 Task: Add a signature Mario Parker containing Best wishes for a happy National Human Trafficking Awareness Day, Mario Parker to email address softage.6@softage.net and add a folder Vendor contracts
Action: Mouse moved to (134, 122)
Screenshot: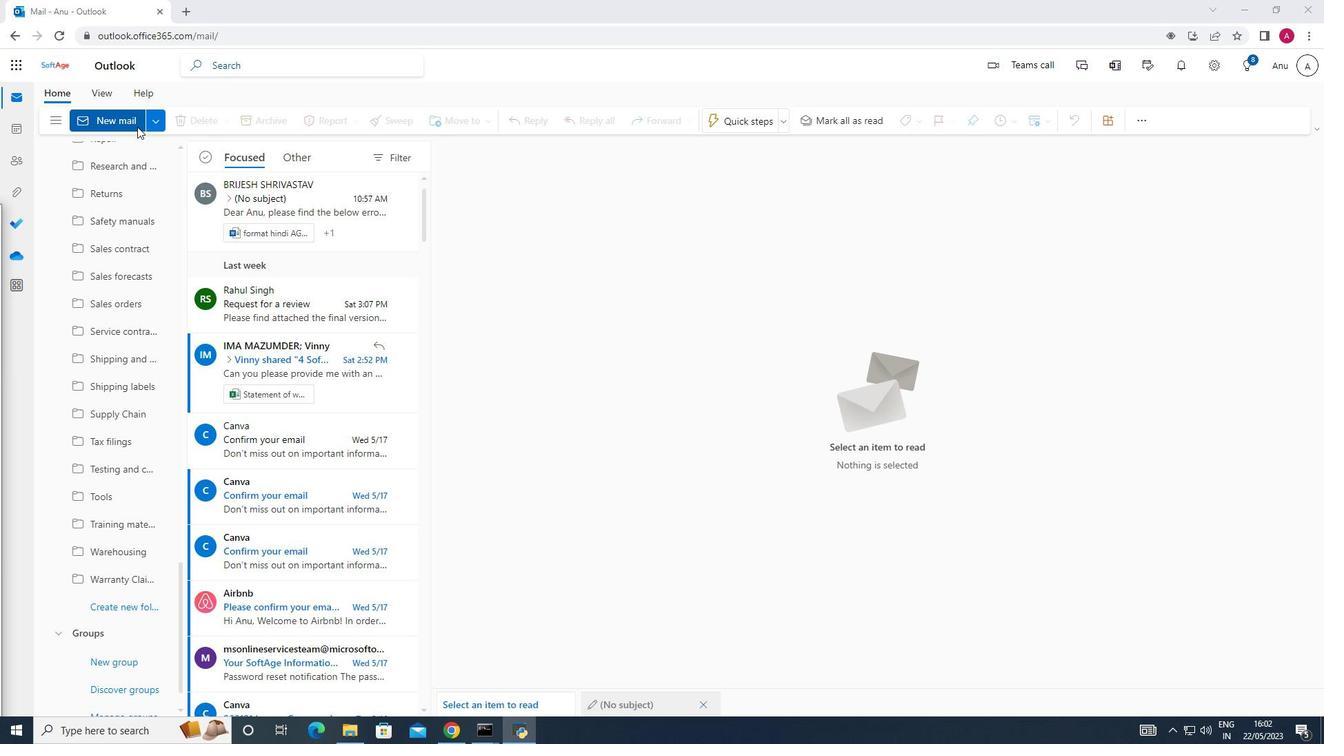 
Action: Mouse pressed left at (134, 122)
Screenshot: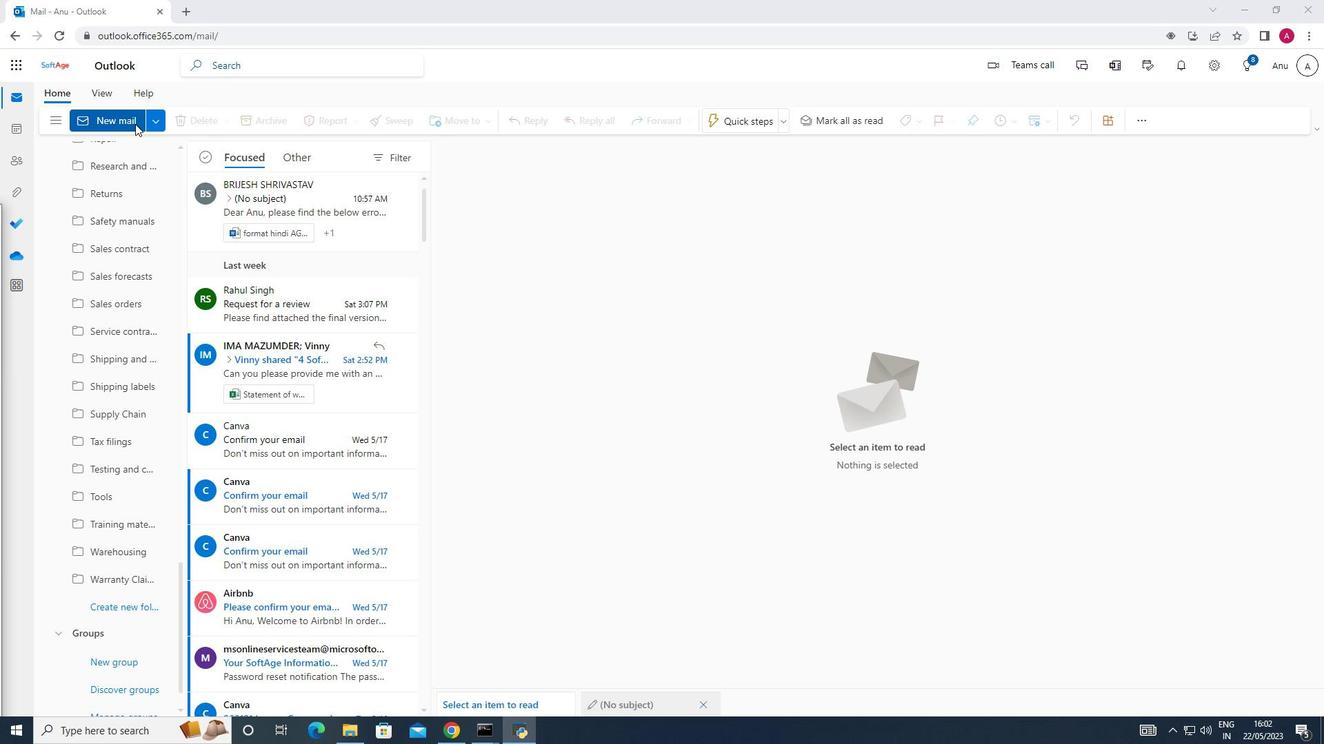 
Action: Mouse moved to (942, 117)
Screenshot: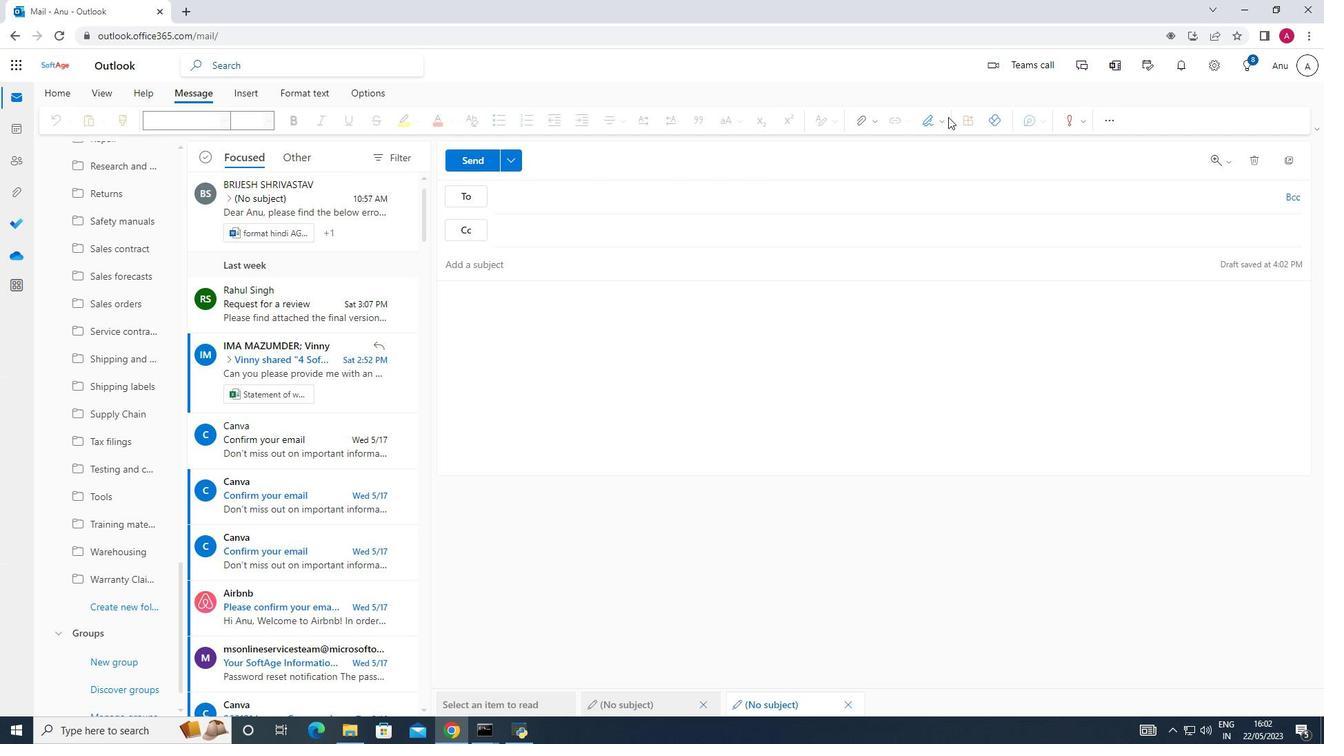 
Action: Mouse pressed left at (942, 117)
Screenshot: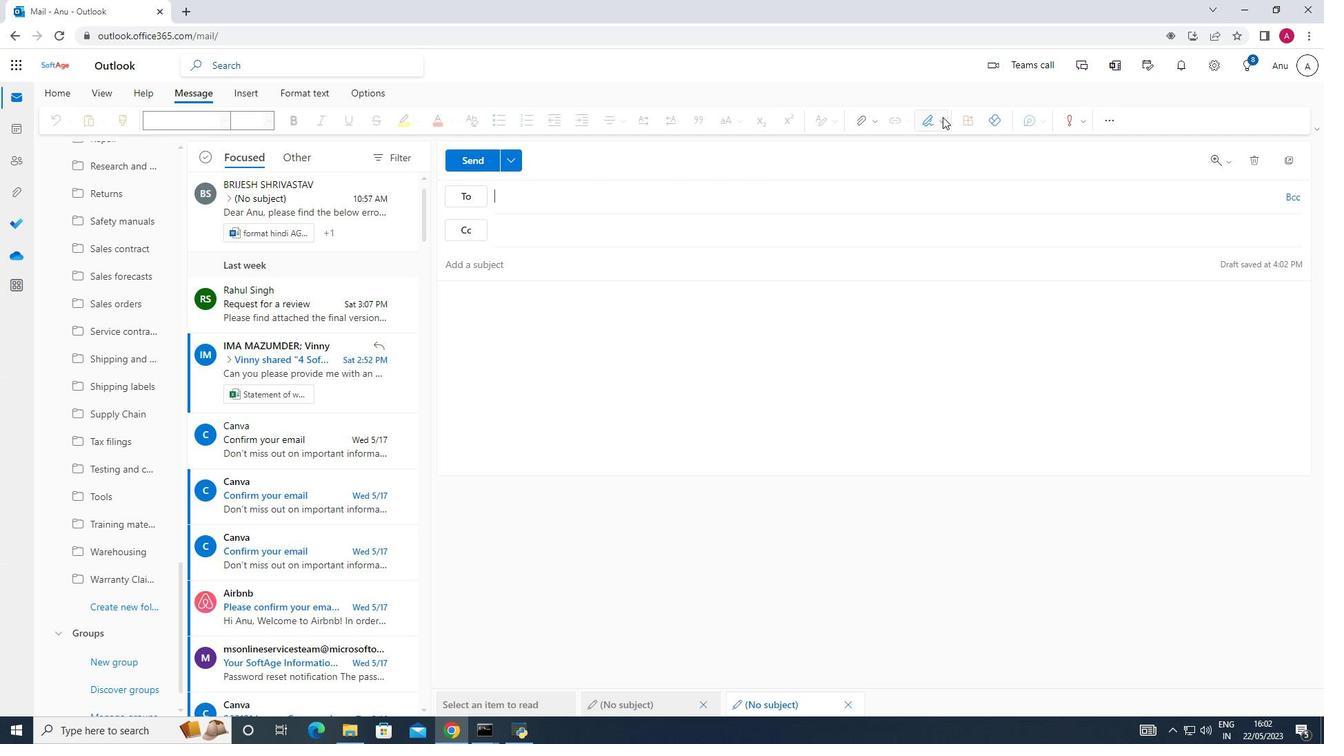 
Action: Mouse moved to (917, 173)
Screenshot: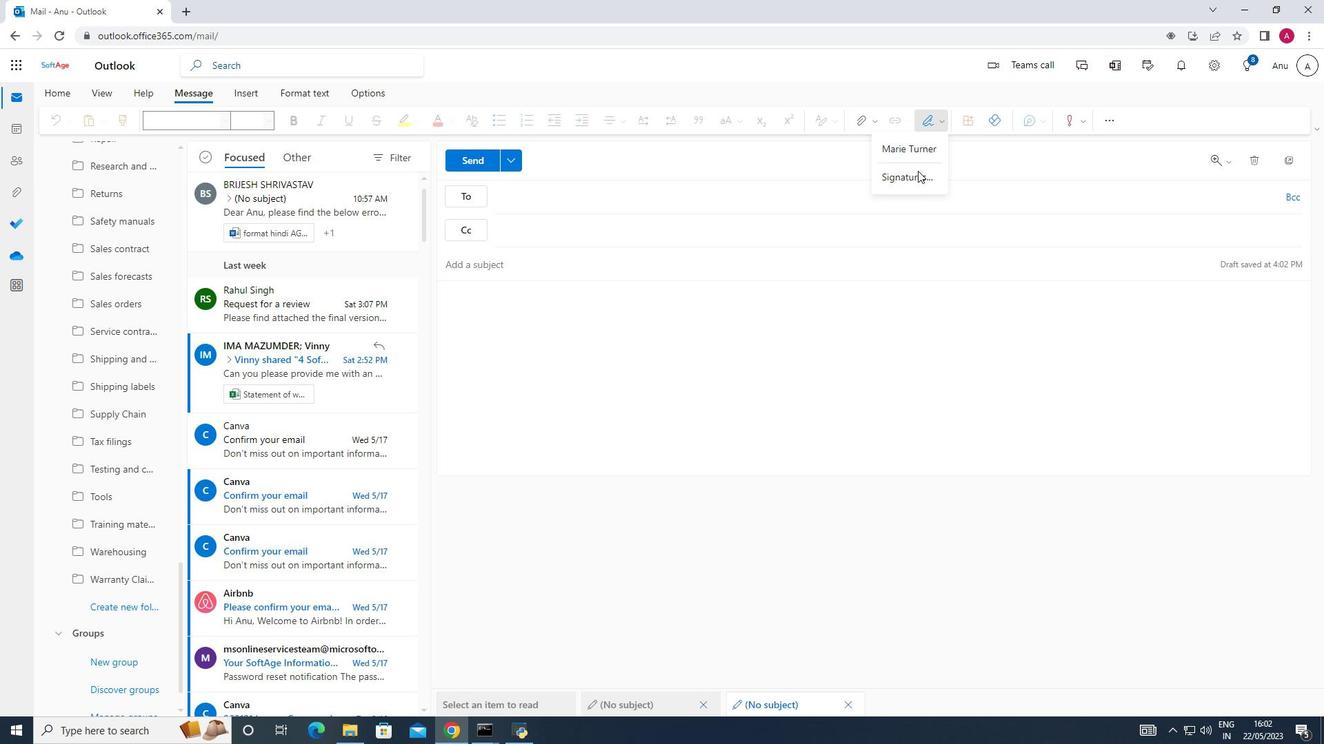 
Action: Mouse pressed left at (917, 173)
Screenshot: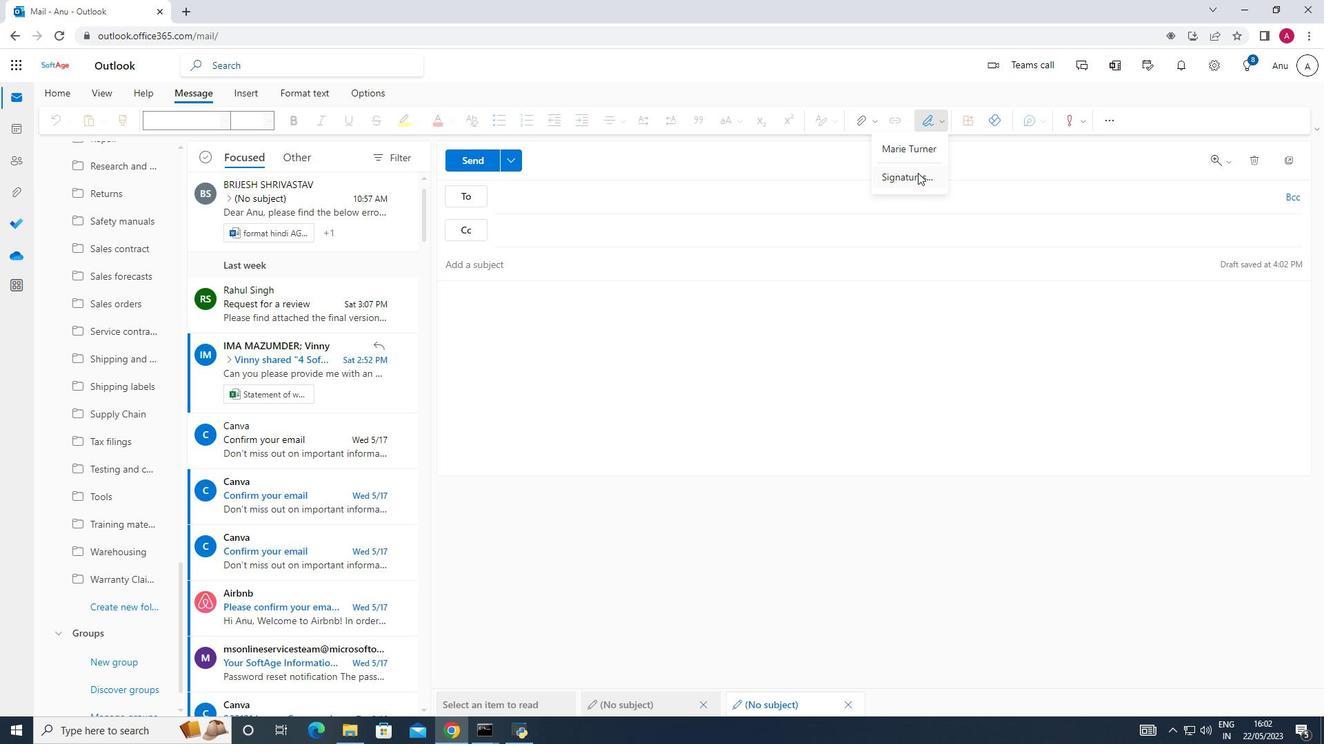 
Action: Mouse moved to (927, 227)
Screenshot: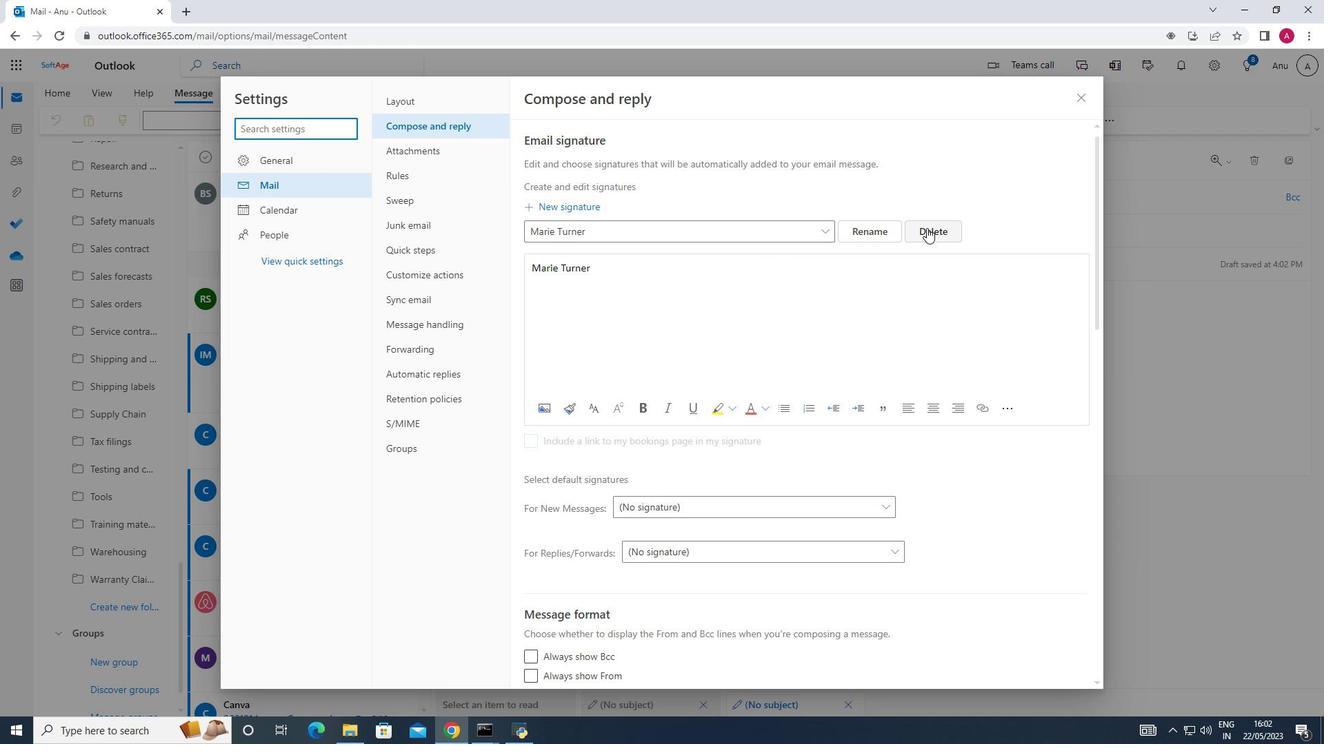 
Action: Mouse pressed left at (927, 227)
Screenshot: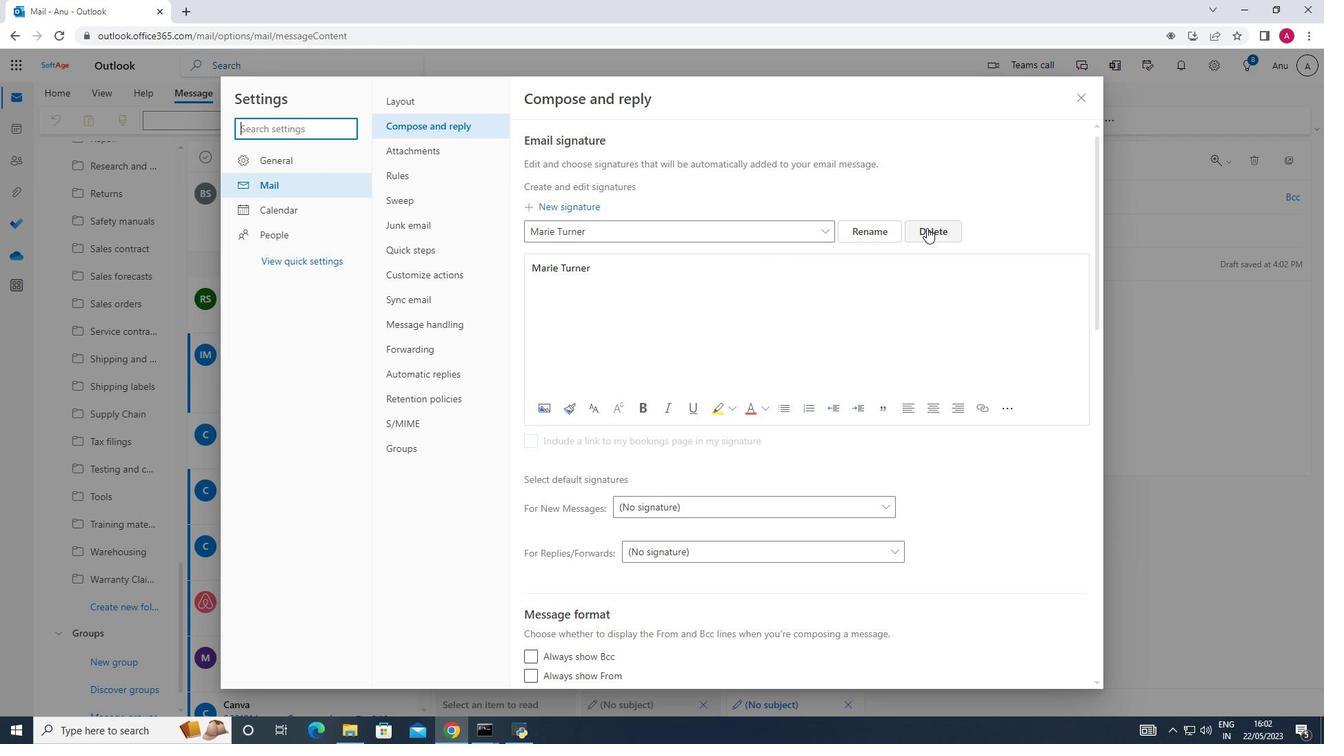 
Action: Mouse moved to (533, 230)
Screenshot: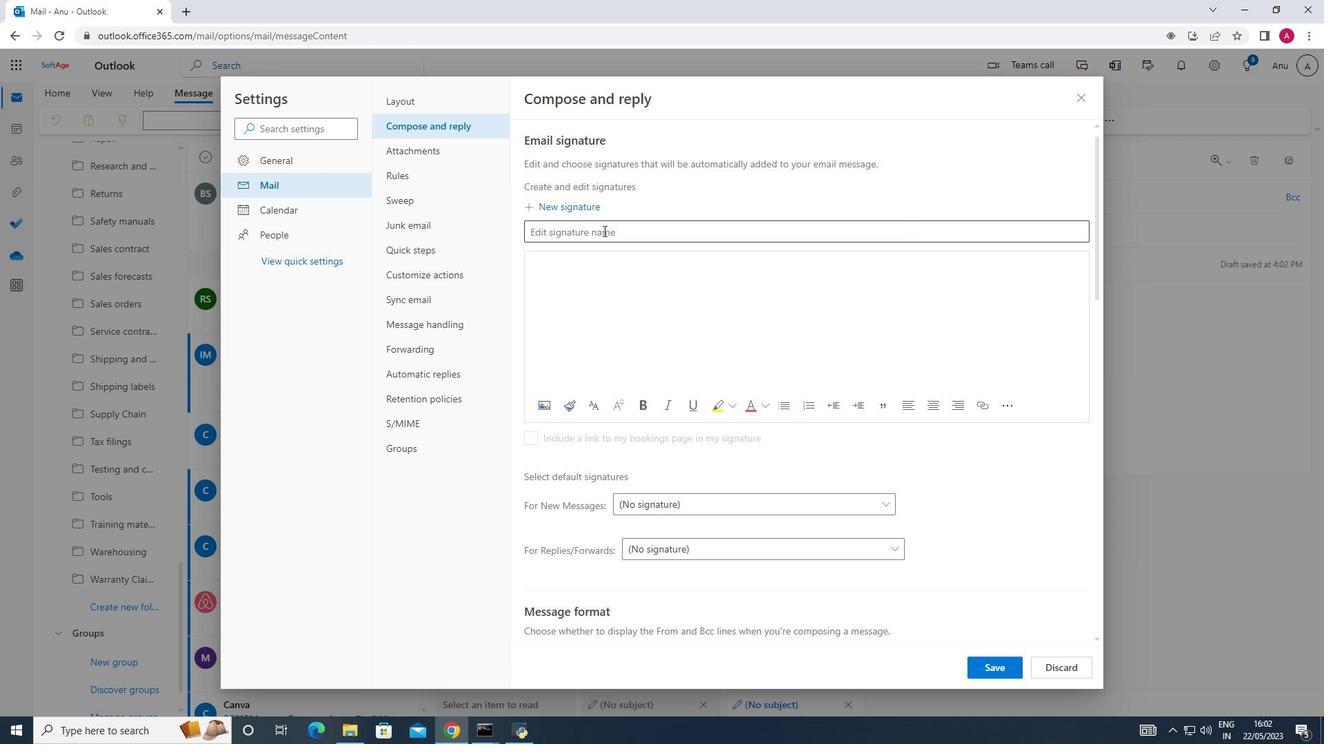 
Action: Mouse pressed left at (533, 230)
Screenshot: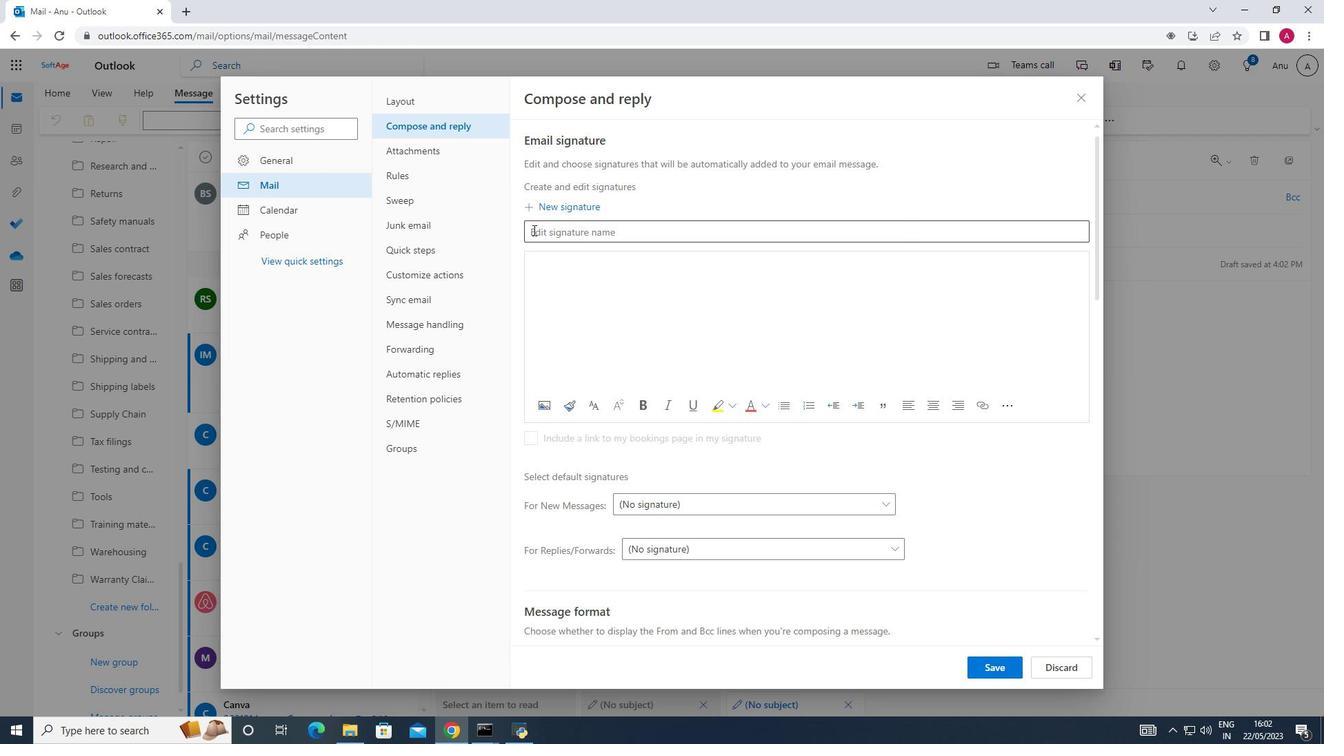
Action: Key pressed <Key.shift_r>Marioo<Key.backspace><Key.space><Key.shift_r>Parker
Screenshot: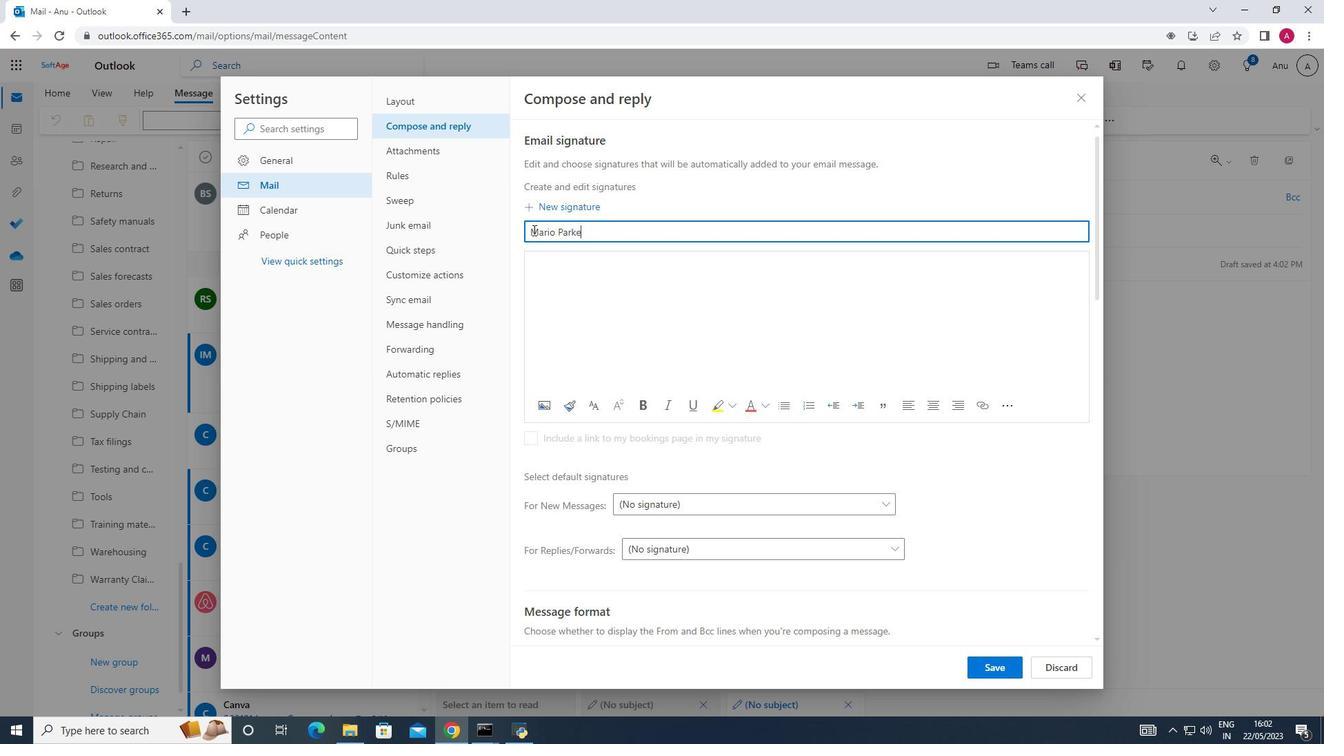 
Action: Mouse moved to (548, 268)
Screenshot: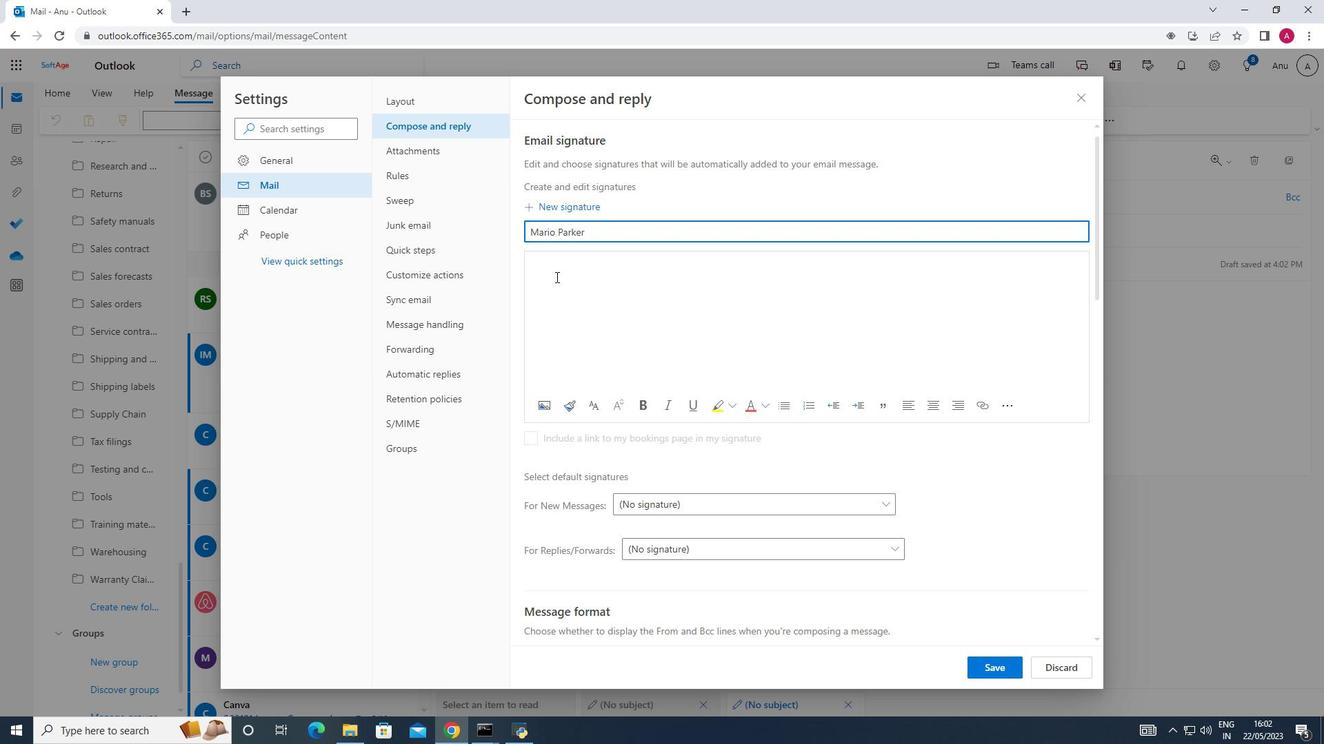 
Action: Mouse pressed left at (548, 268)
Screenshot: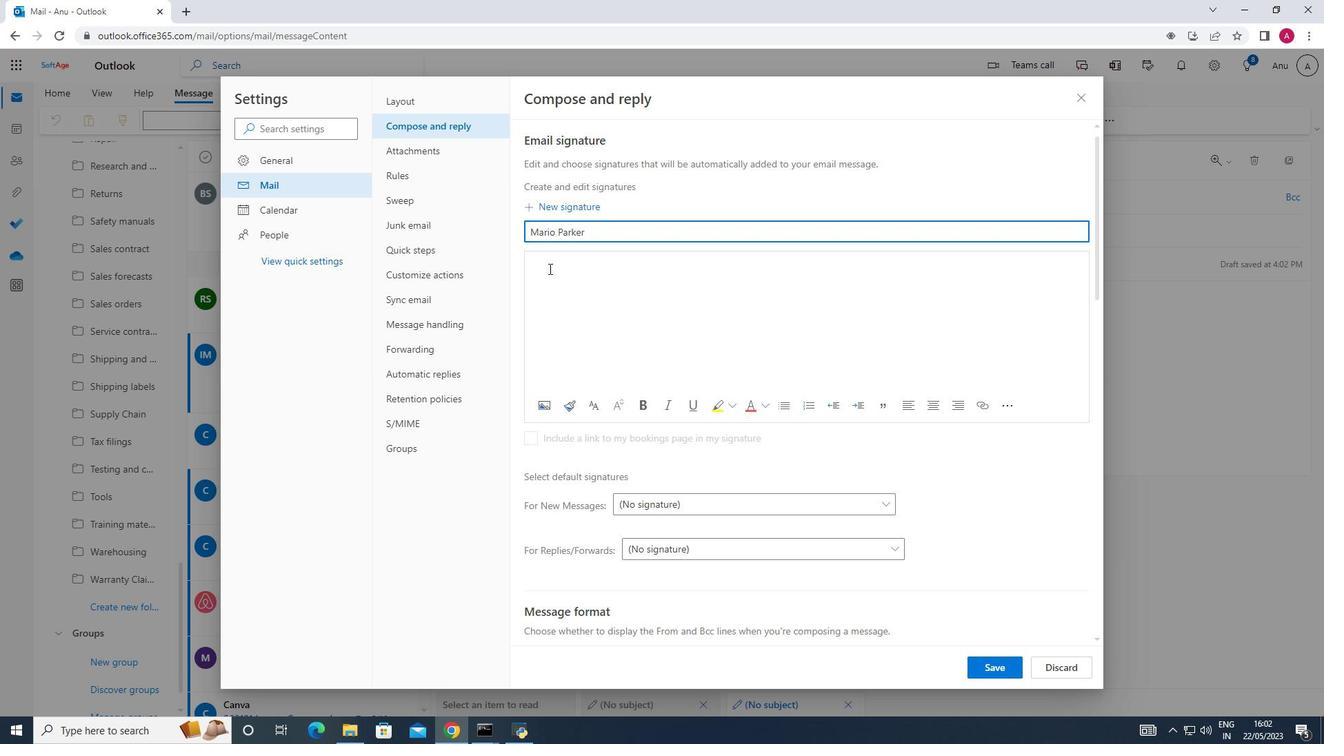 
Action: Mouse moved to (545, 263)
Screenshot: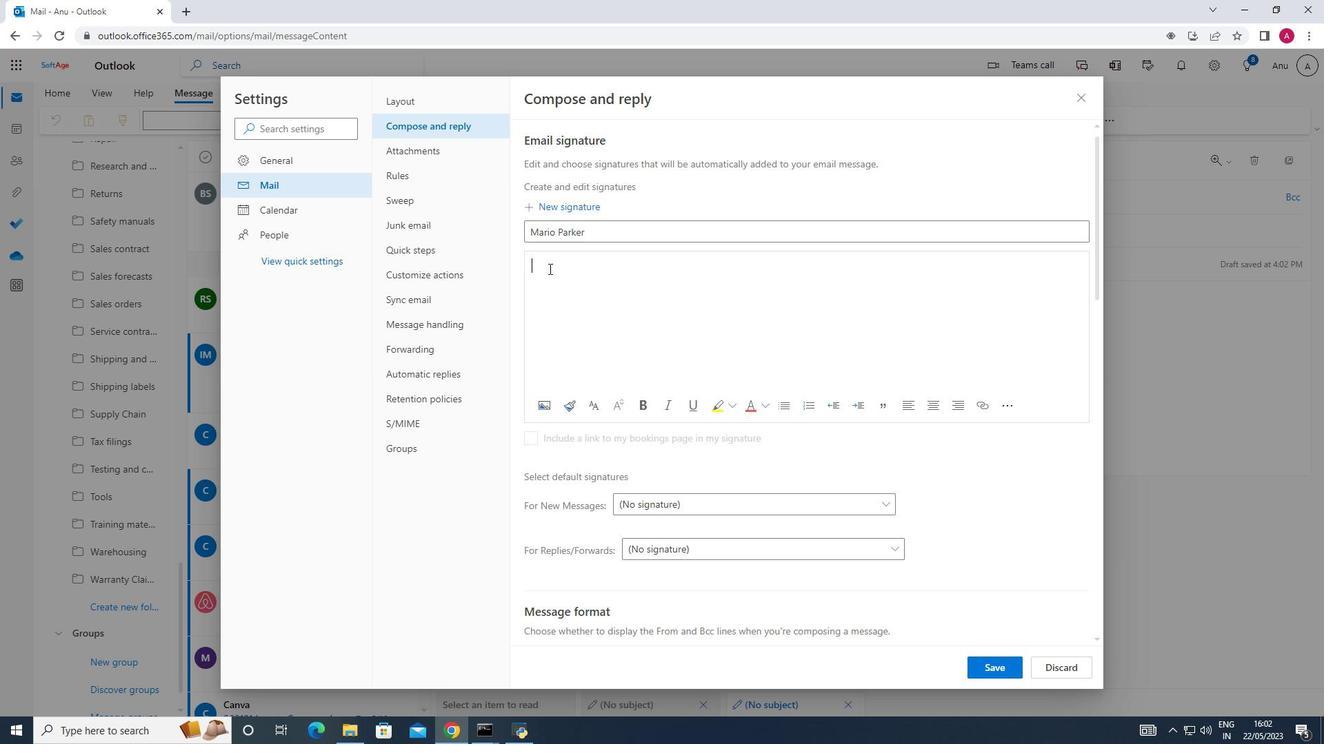 
Action: Key pressed <Key.shift_r><Key.shift_r><Key.shift_r>Mario<Key.space><Key.shift_r><Key.shift_r><Key.shift_r><Key.shift_r><Key.shift_r><Key.shift_r><Key.shift_r><Key.shift_r><Key.shift_r><Key.shift_r><Key.shift_r><Key.shift_r><Key.shift_r><Key.shift_r><Key.shift_r><Key.shift_r><Key.shift_r><Key.shift_r><Key.shift_r><Key.shift_r><Key.shift_r><Key.shift_r><Key.shift_r><Key.shift_r><Key.shift_r><Key.shift_r><Key.shift_r><Key.shift_r><Key.shift_r><Key.shift_r><Key.shift_r><Key.shift_r><Key.shift_r>Parker
Screenshot: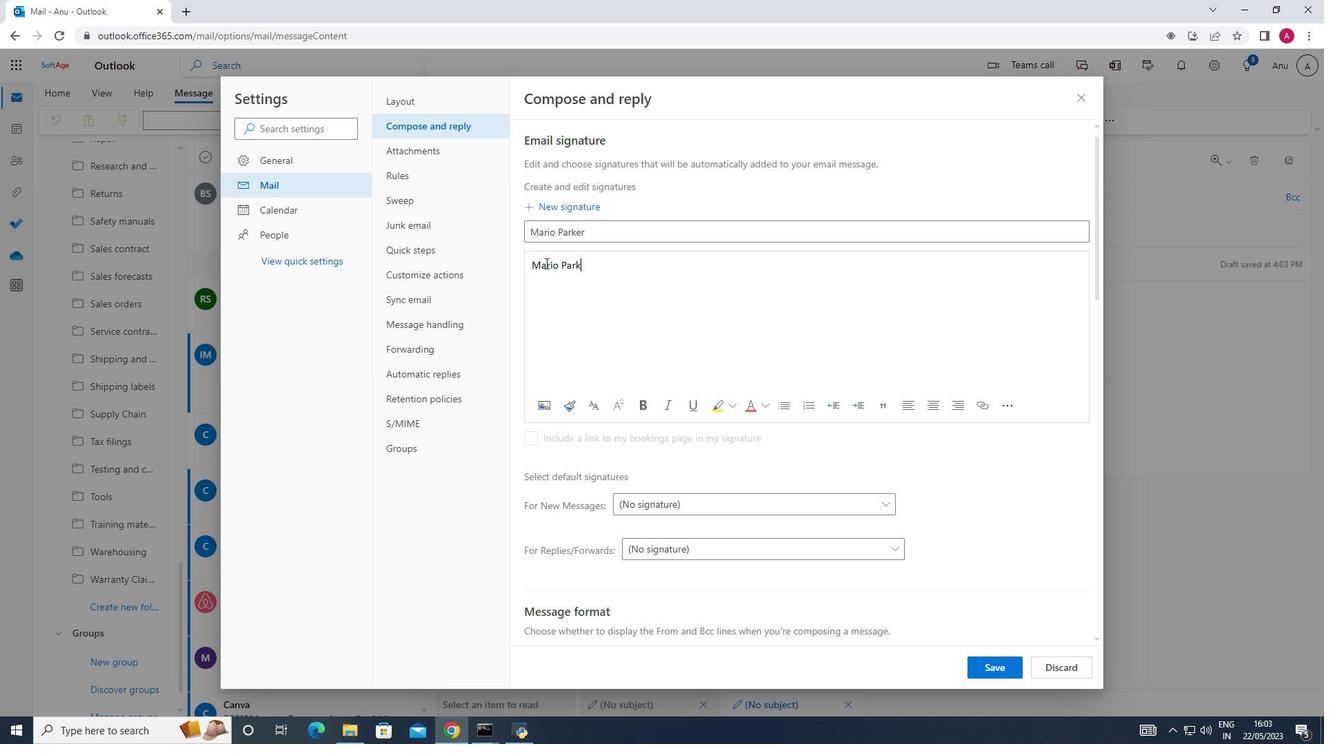 
Action: Mouse moved to (980, 671)
Screenshot: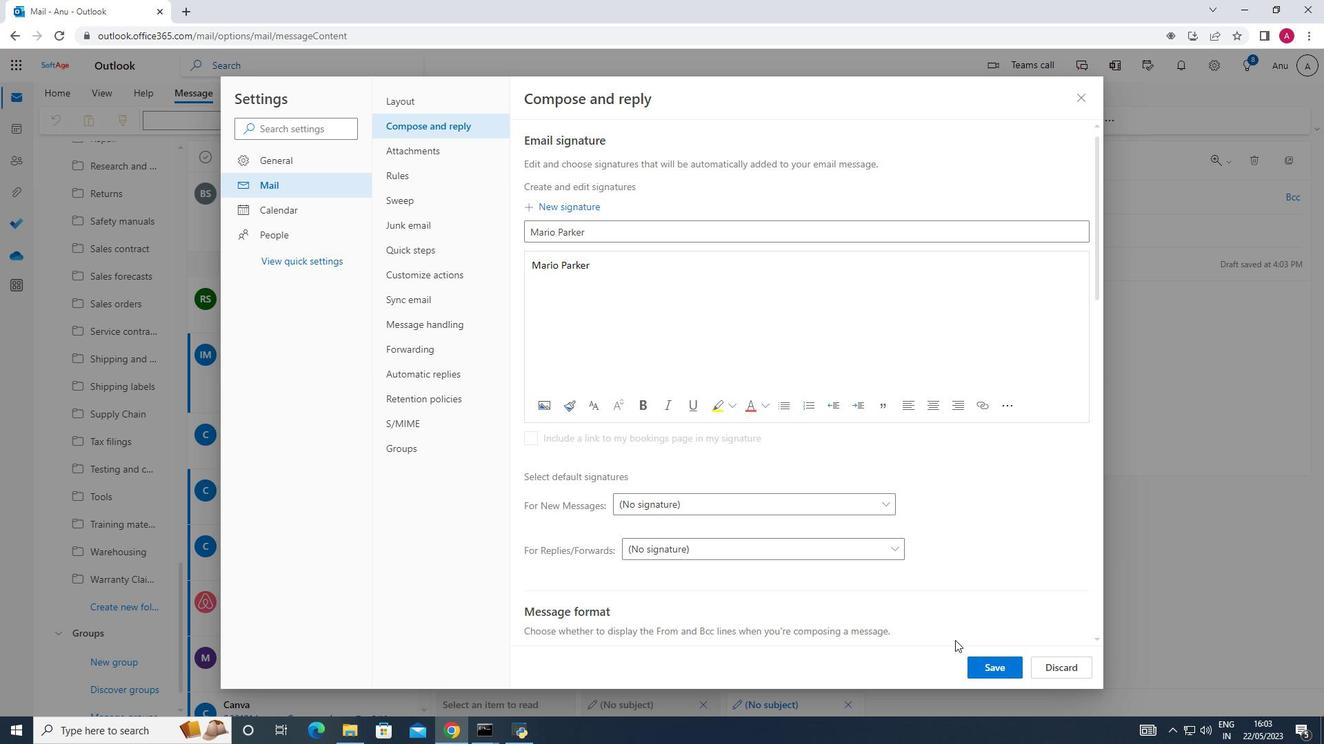 
Action: Mouse pressed left at (980, 671)
Screenshot: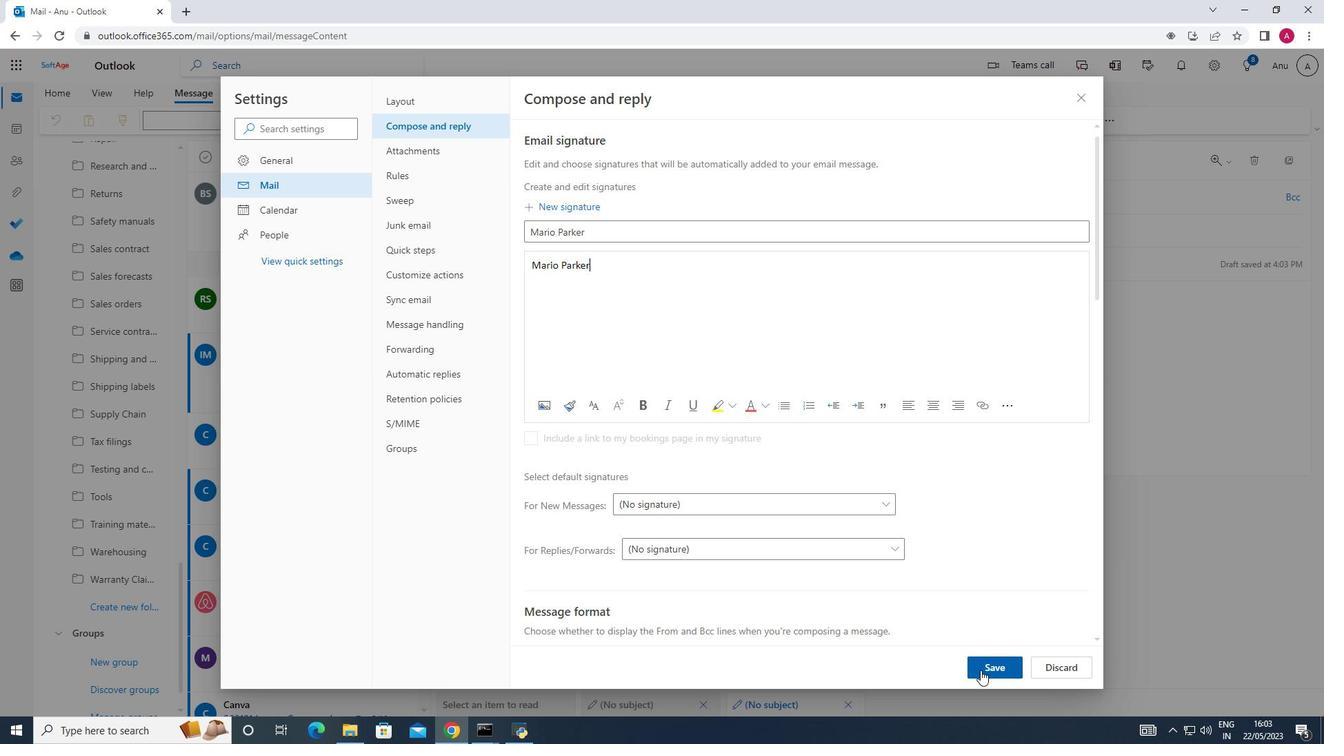 
Action: Mouse moved to (977, 307)
Screenshot: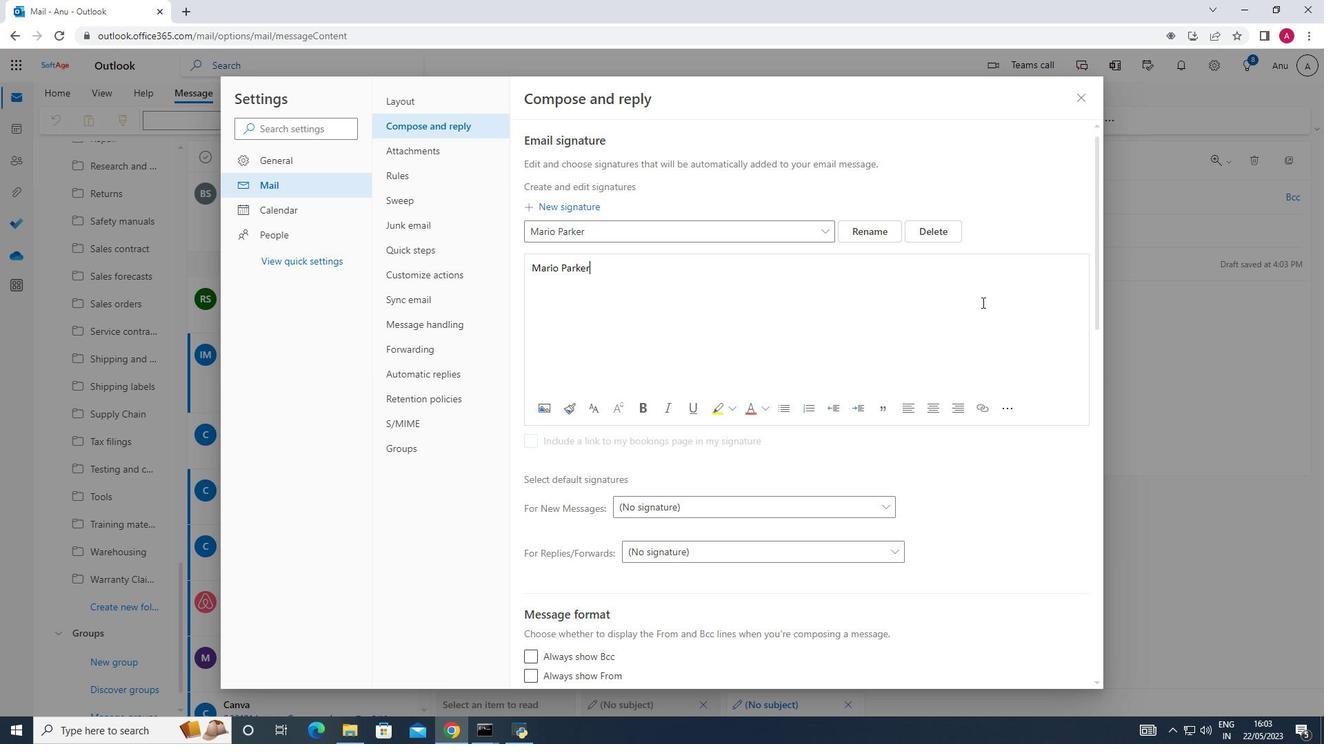 
Action: Mouse scrolled (977, 306) with delta (0, 0)
Screenshot: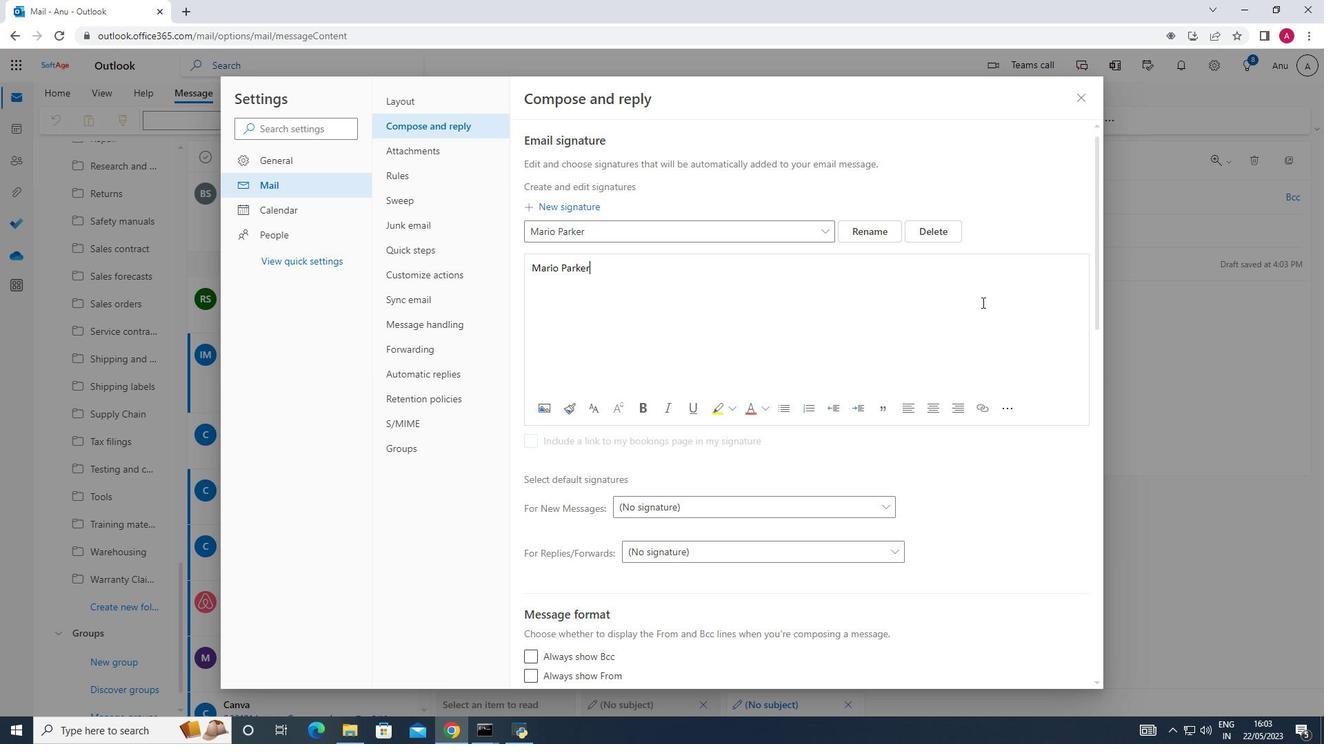 
Action: Mouse moved to (977, 308)
Screenshot: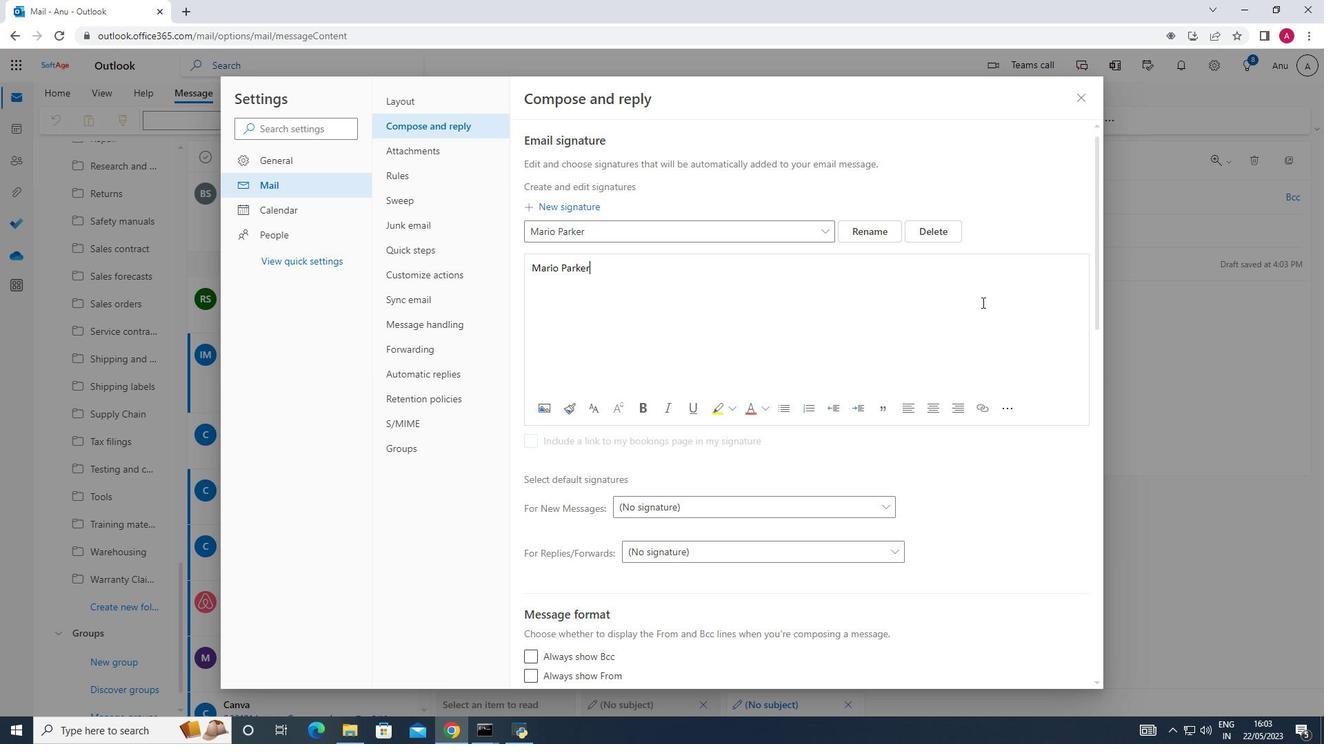 
Action: Mouse scrolled (977, 308) with delta (0, 0)
Screenshot: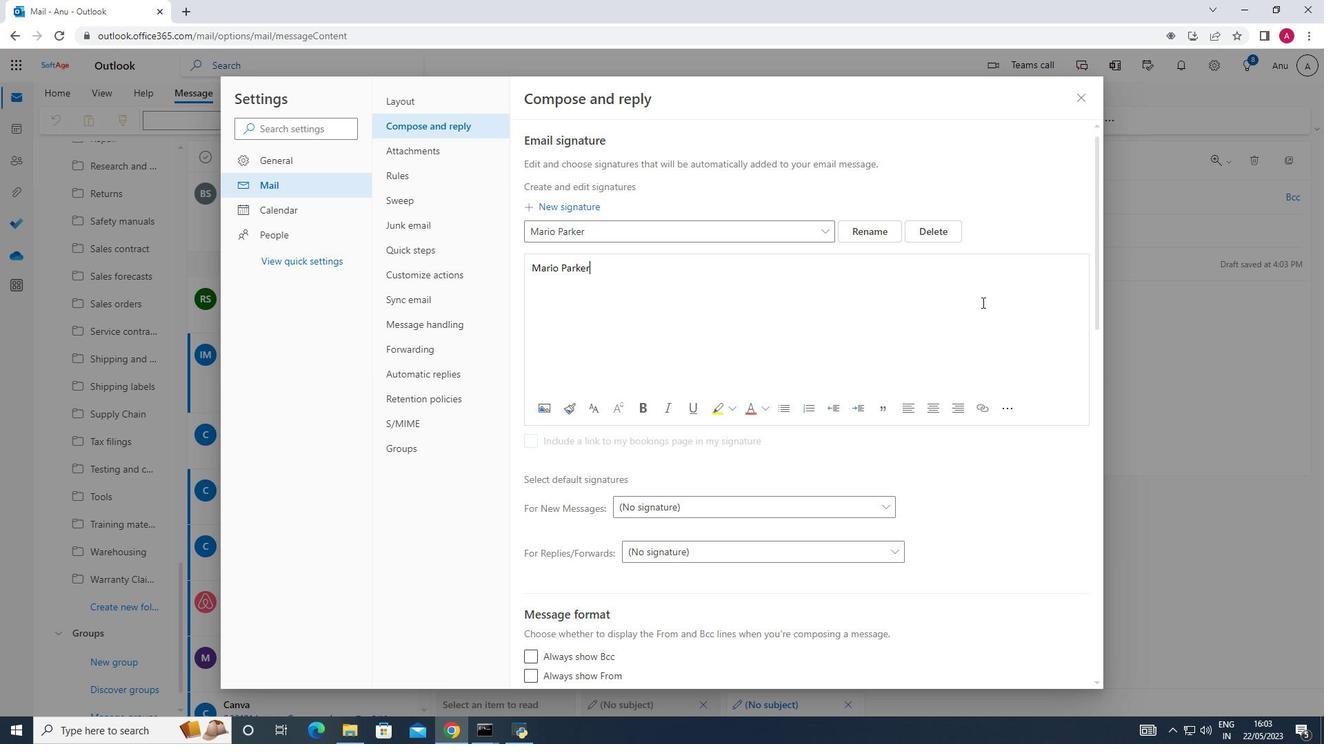 
Action: Mouse moved to (977, 308)
Screenshot: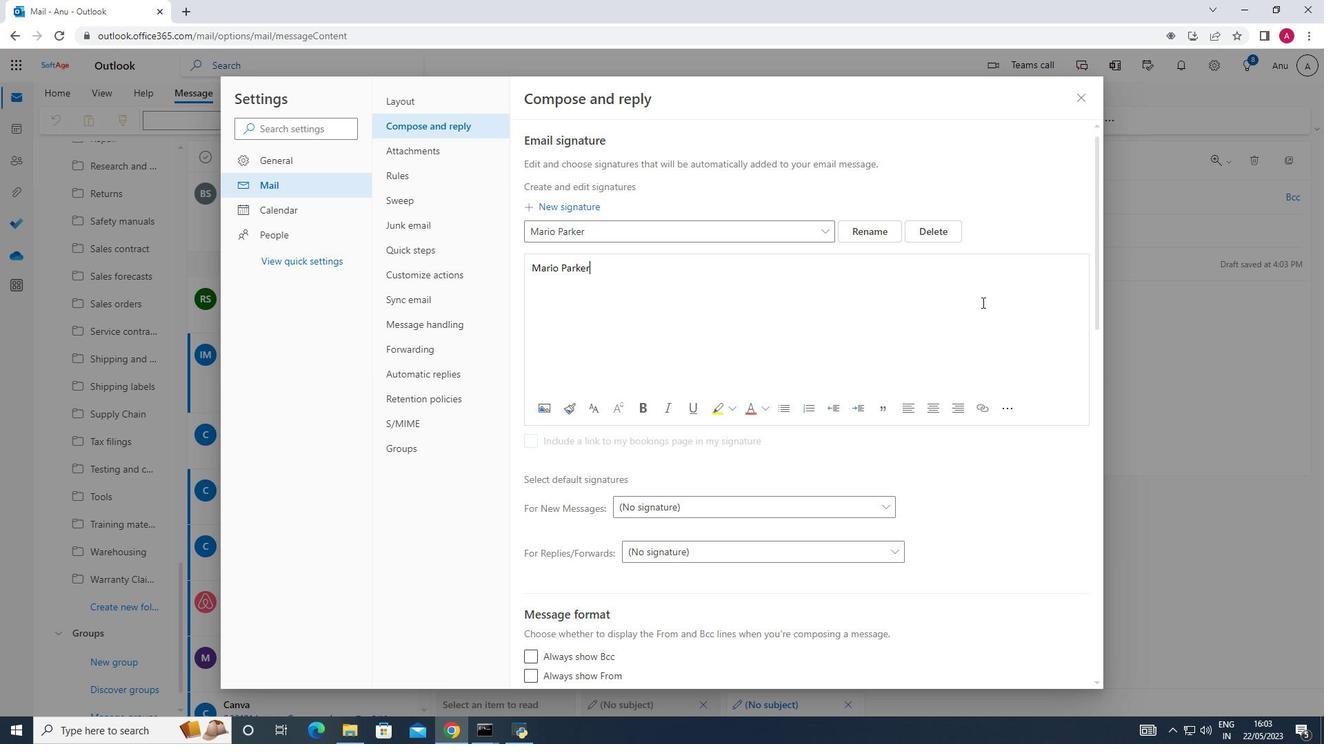 
Action: Mouse scrolled (977, 308) with delta (0, 0)
Screenshot: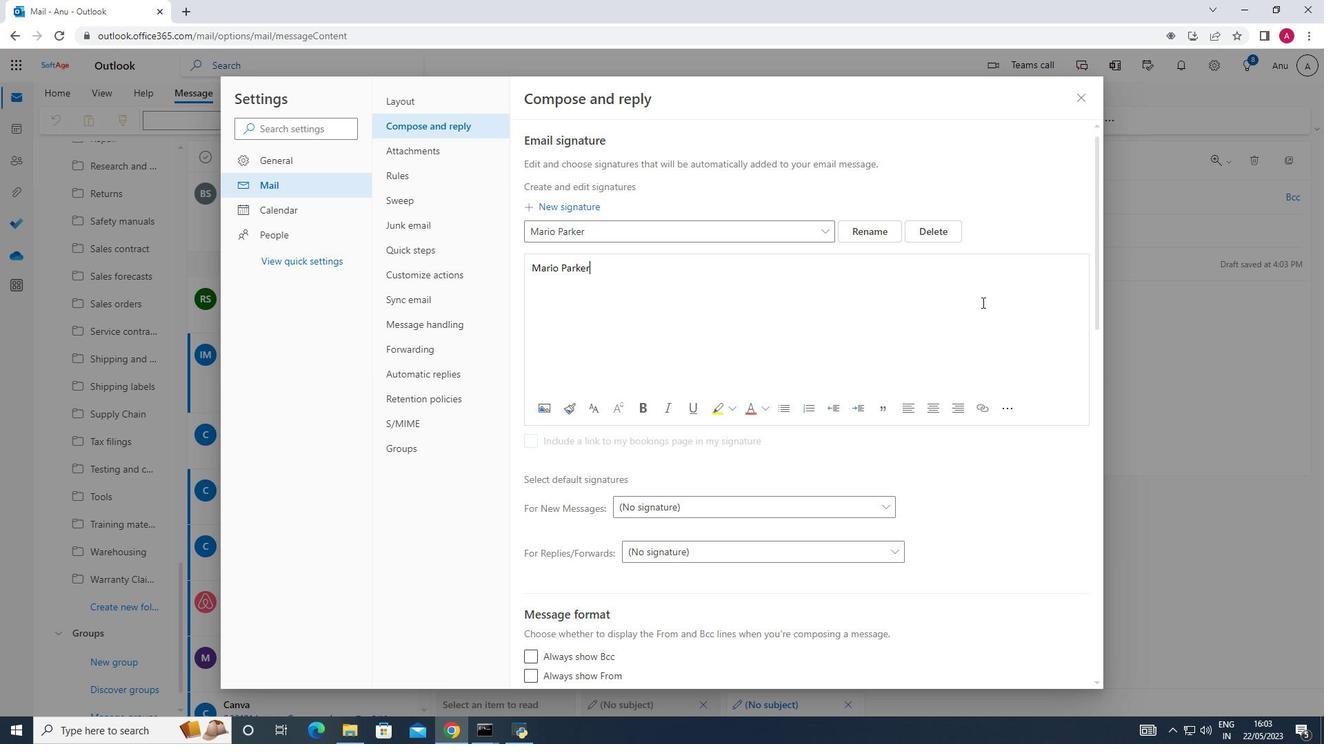 
Action: Mouse scrolled (977, 308) with delta (0, 0)
Screenshot: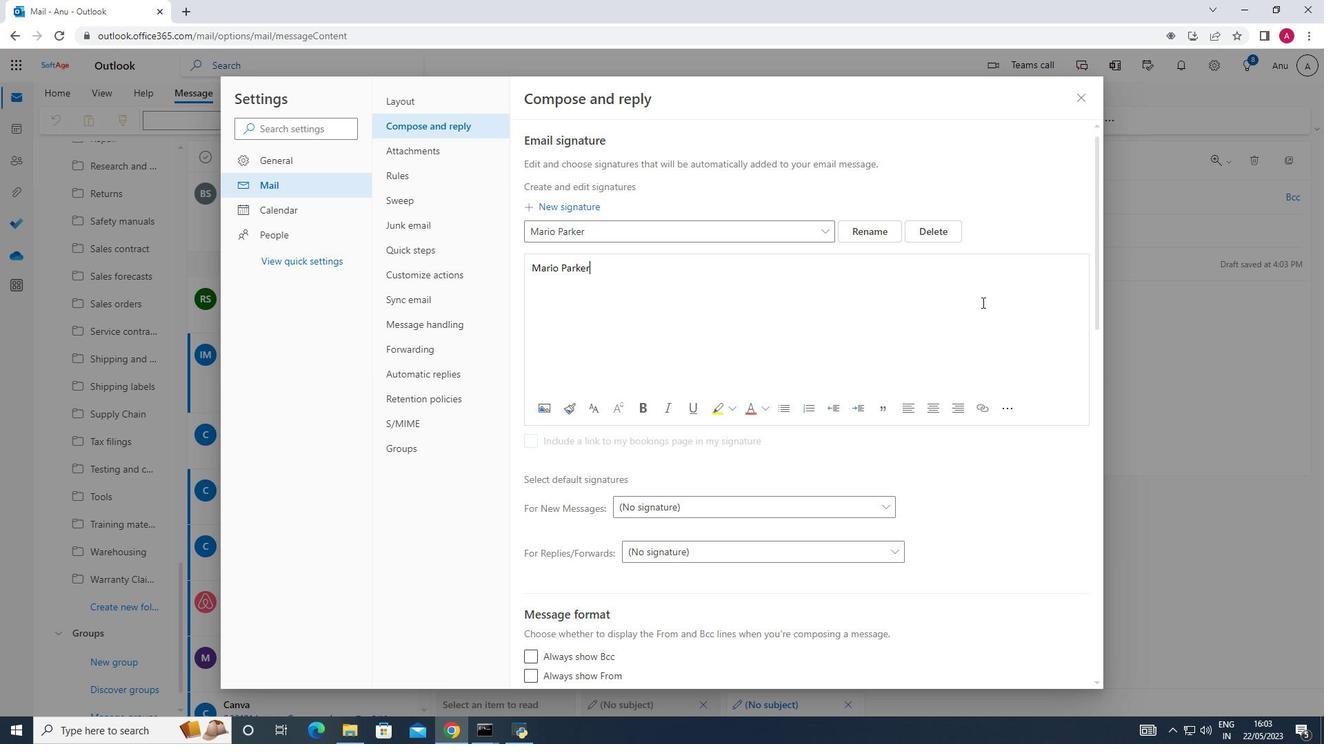 
Action: Mouse moved to (955, 368)
Screenshot: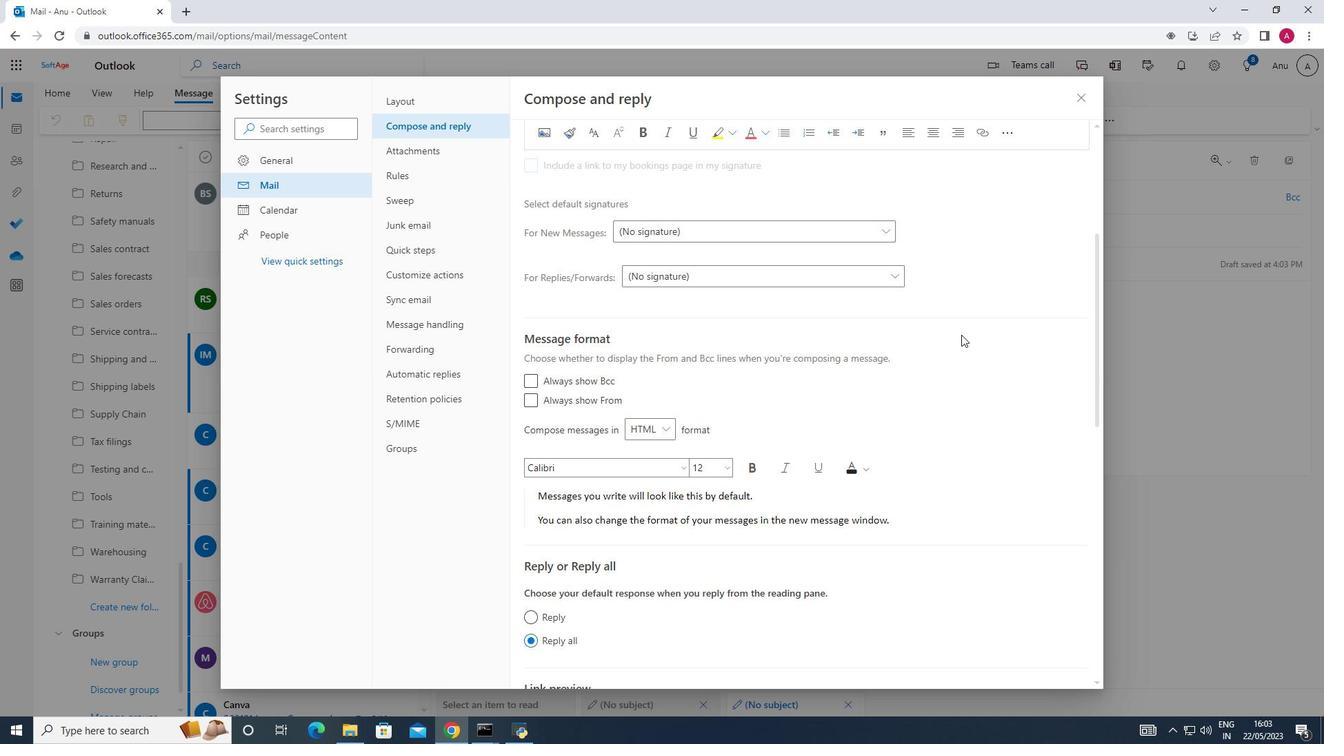 
Action: Mouse scrolled (959, 346) with delta (0, 0)
Screenshot: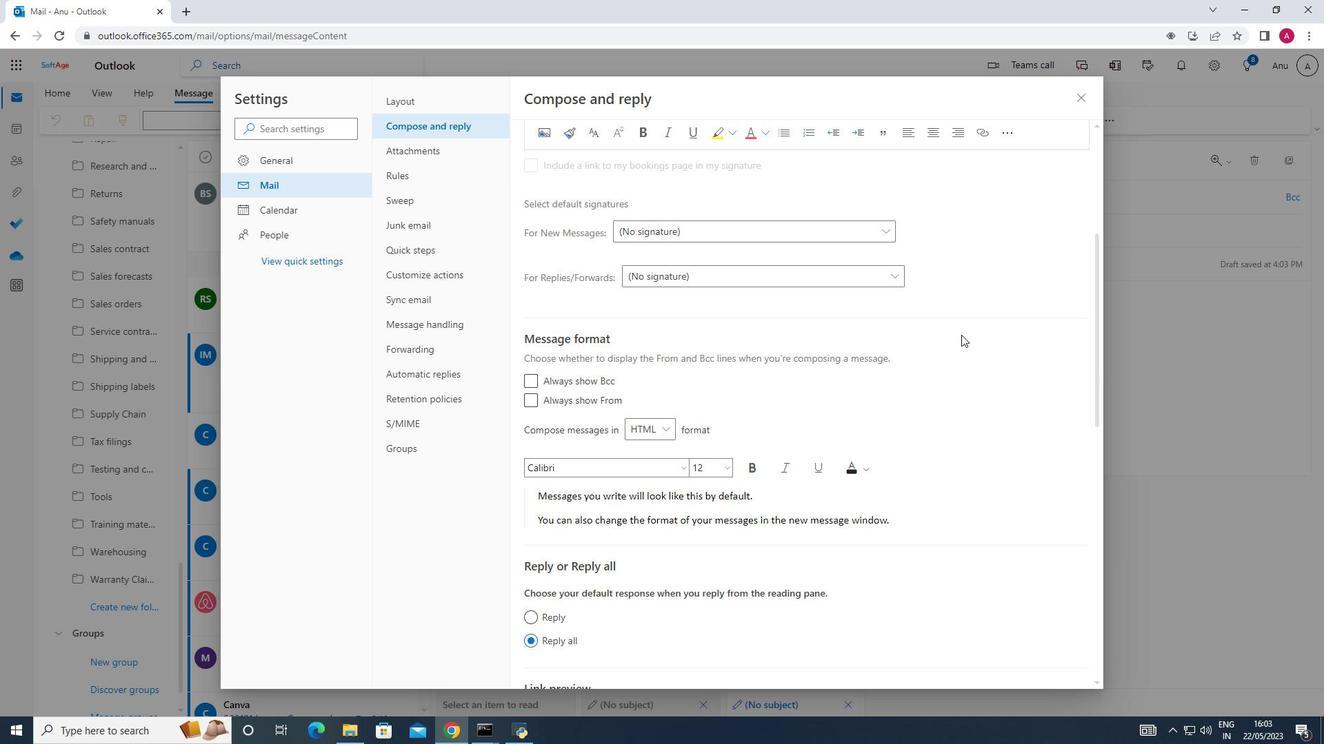 
Action: Mouse moved to (955, 372)
Screenshot: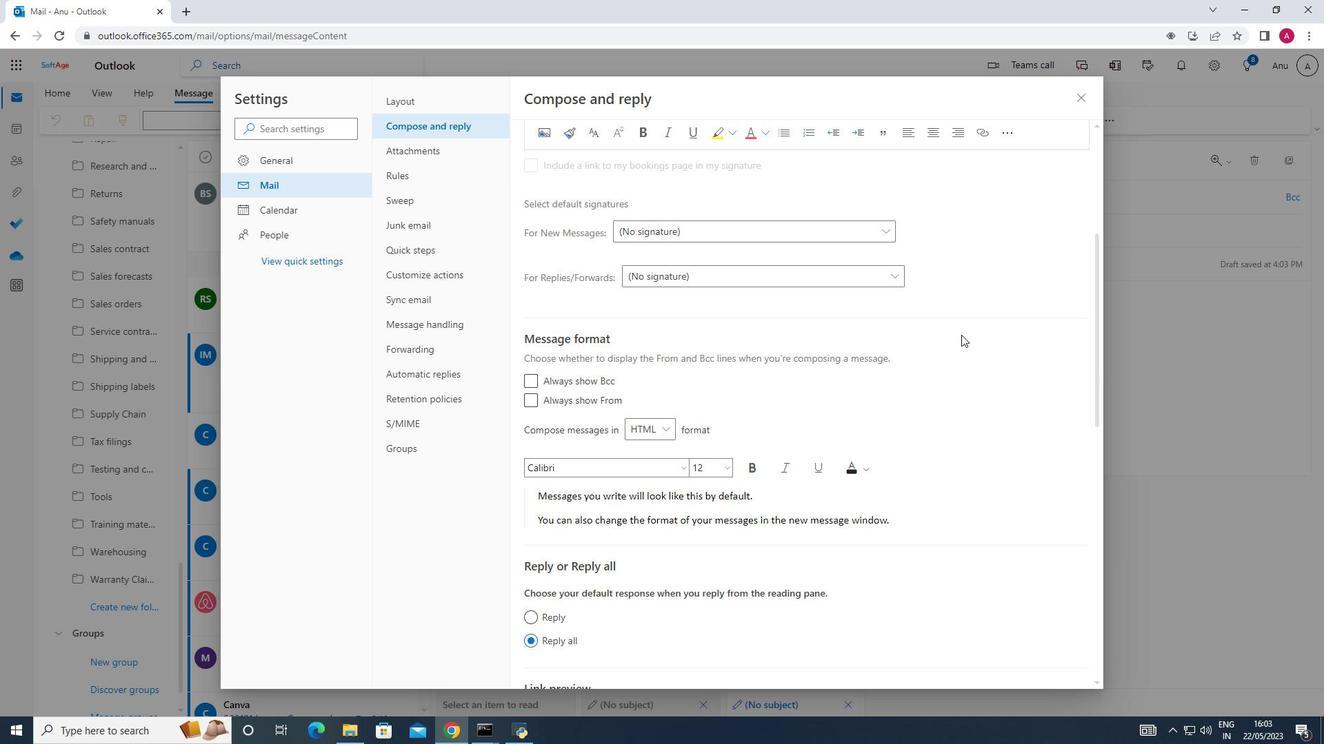 
Action: Mouse scrolled (959, 348) with delta (0, 0)
Screenshot: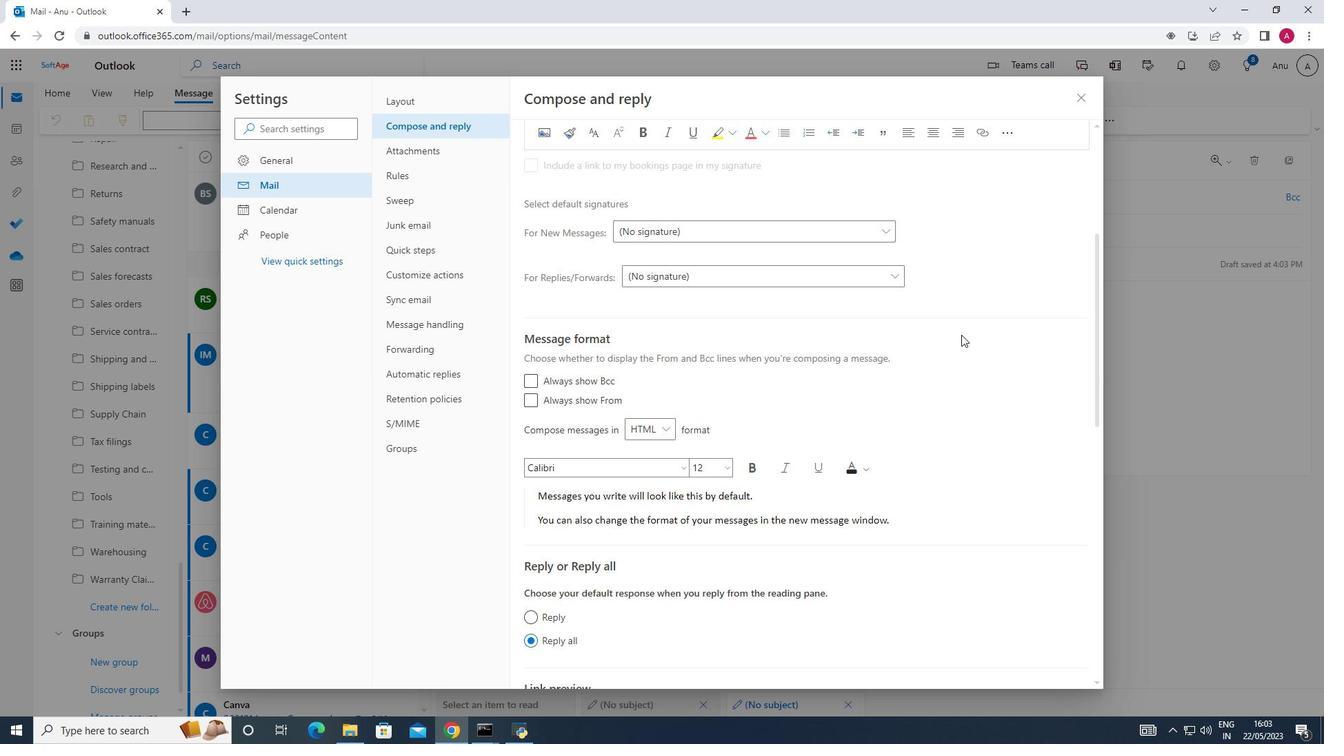 
Action: Mouse moved to (955, 373)
Screenshot: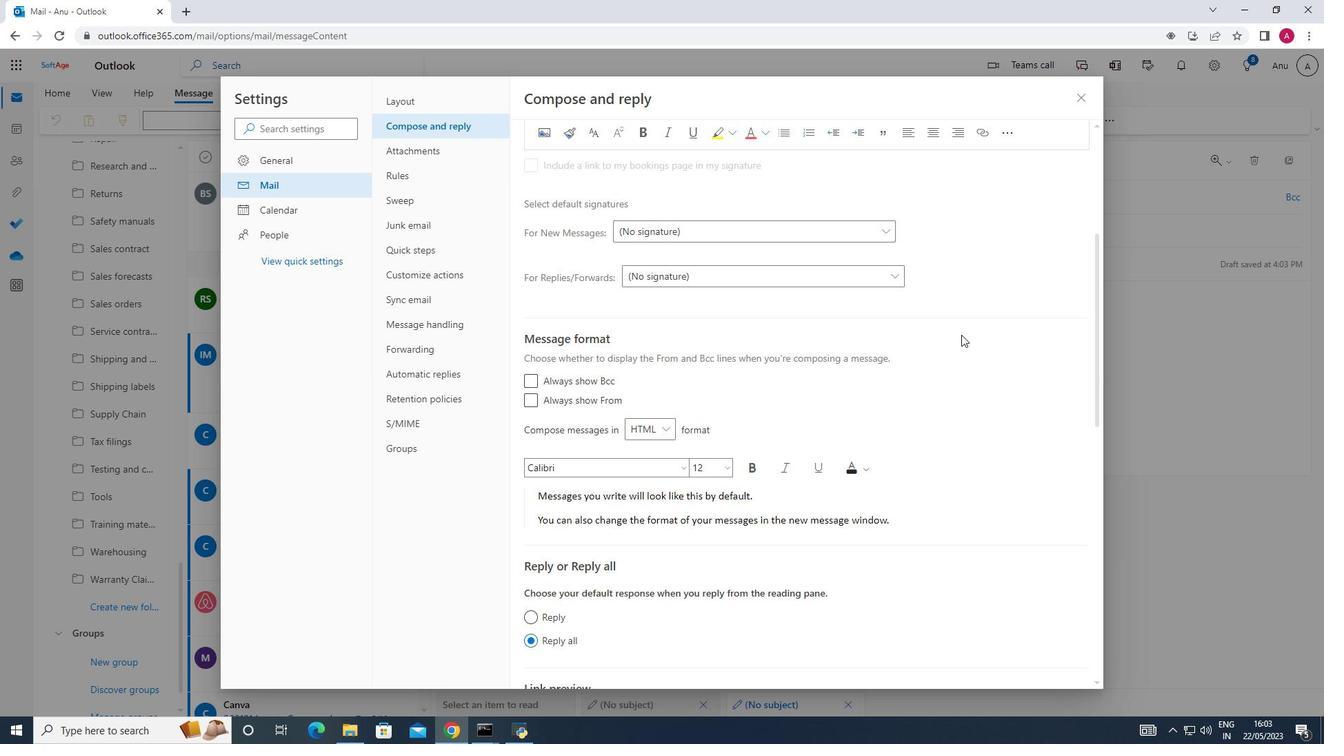 
Action: Mouse scrolled (958, 353) with delta (0, 0)
Screenshot: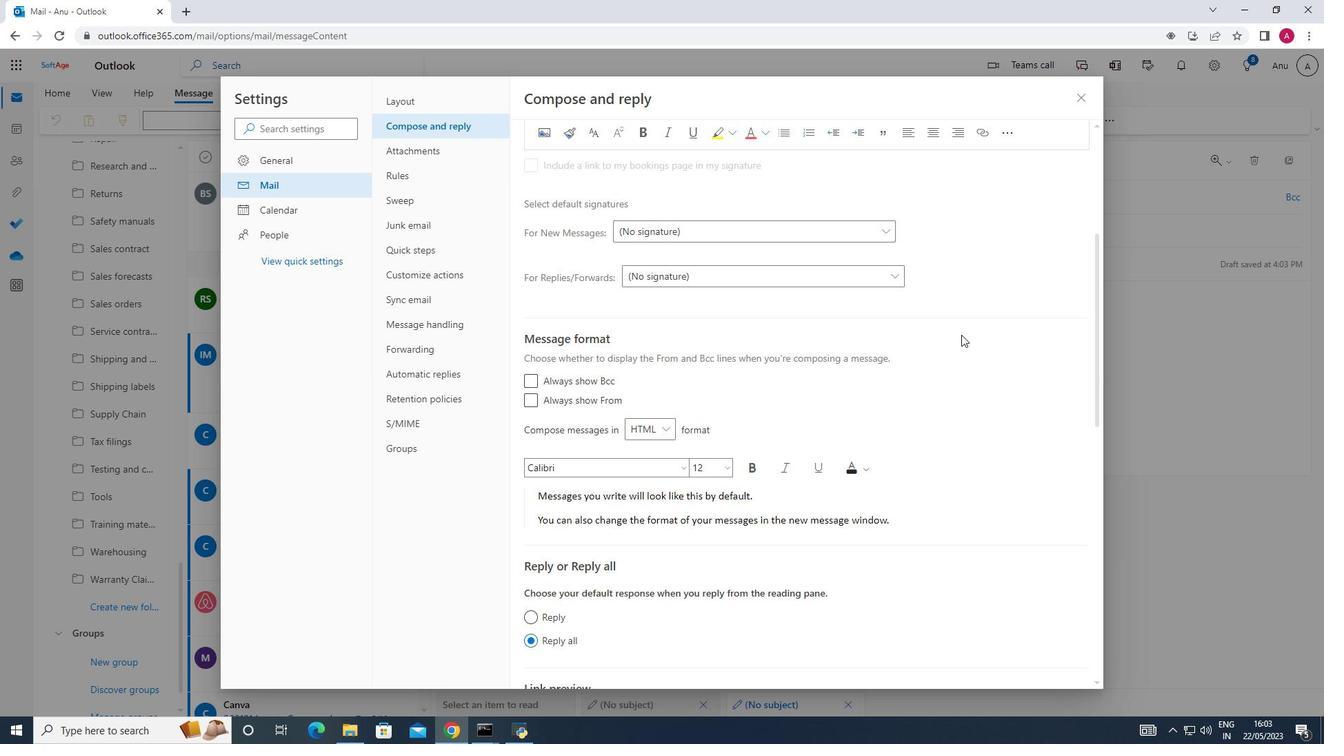 
Action: Mouse moved to (954, 375)
Screenshot: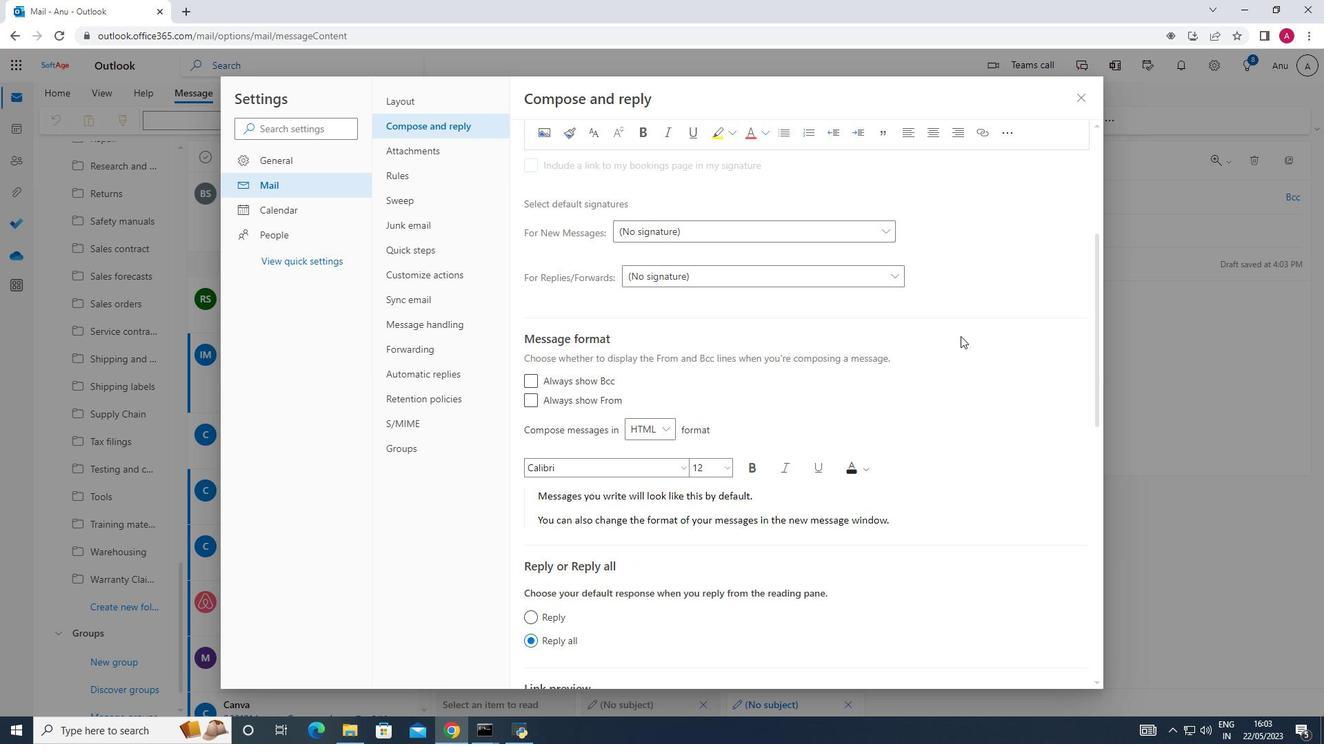 
Action: Mouse scrolled (954, 375) with delta (0, 0)
Screenshot: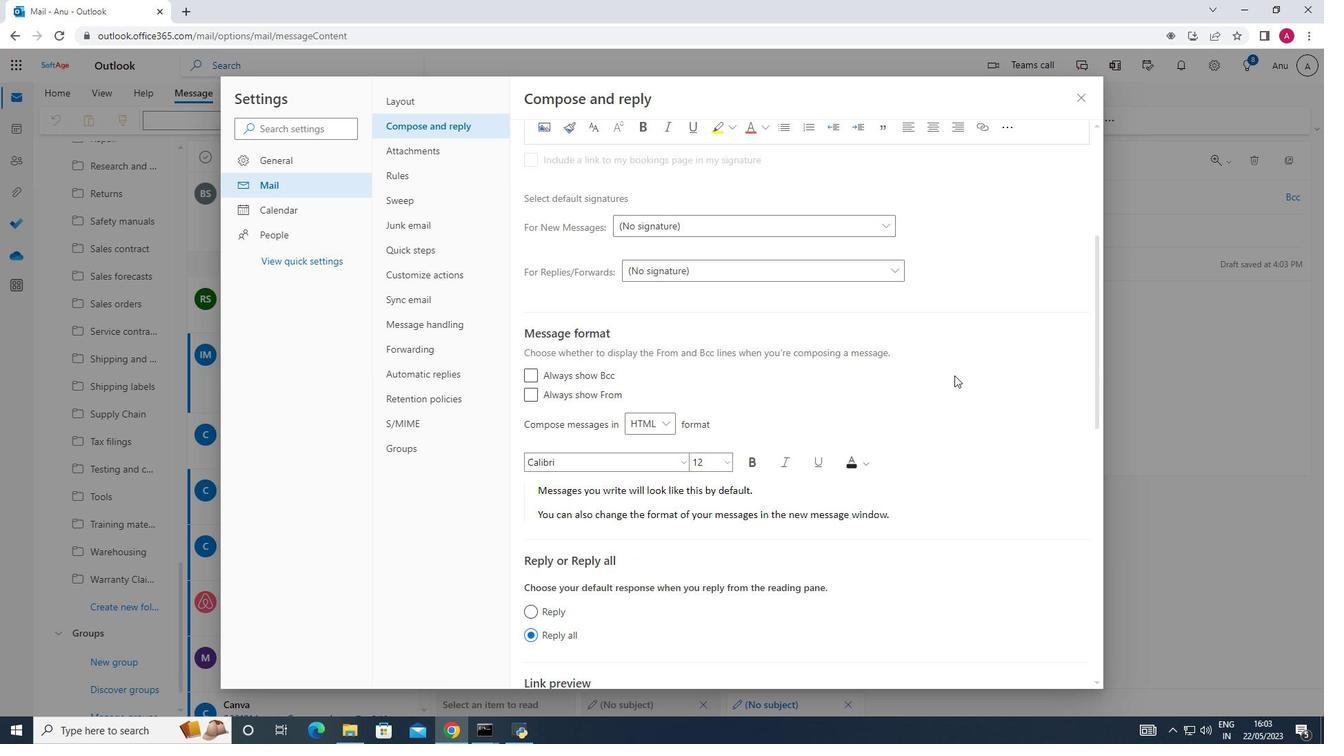 
Action: Mouse scrolled (954, 375) with delta (0, 0)
Screenshot: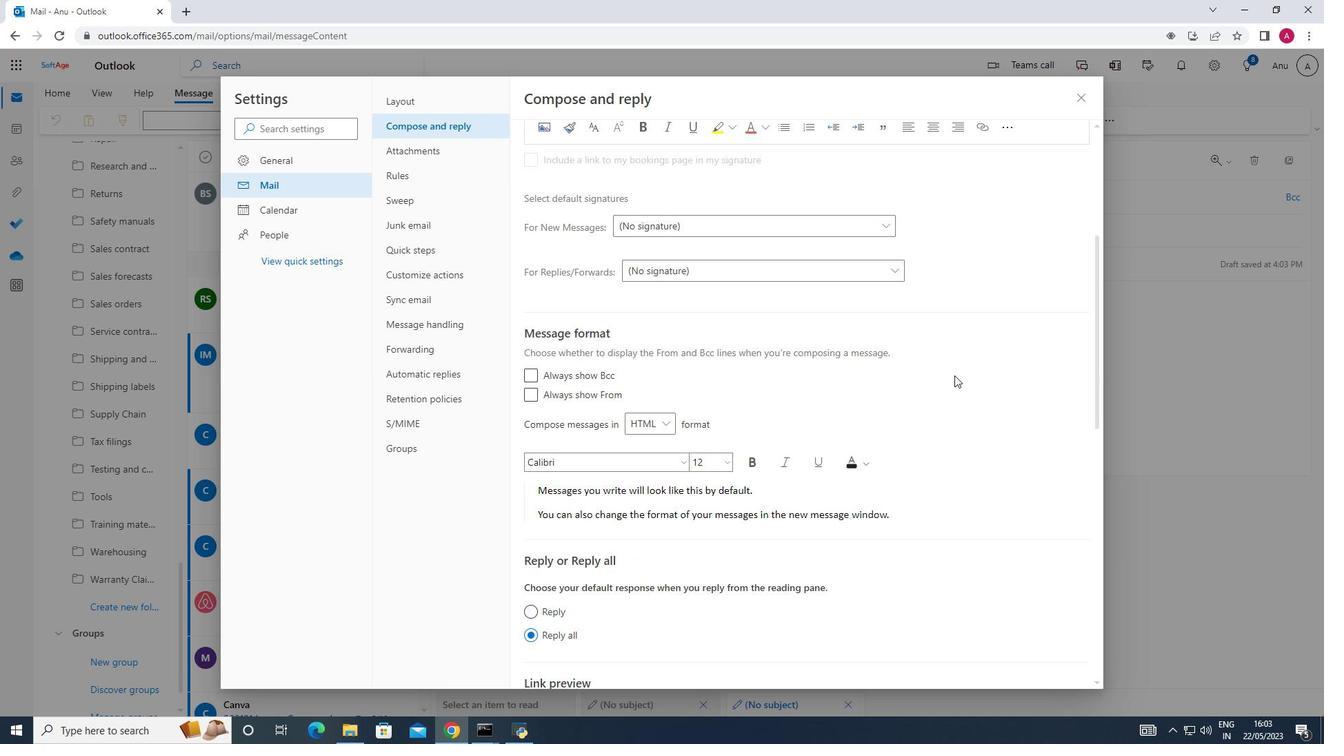 
Action: Mouse scrolled (954, 375) with delta (0, 0)
Screenshot: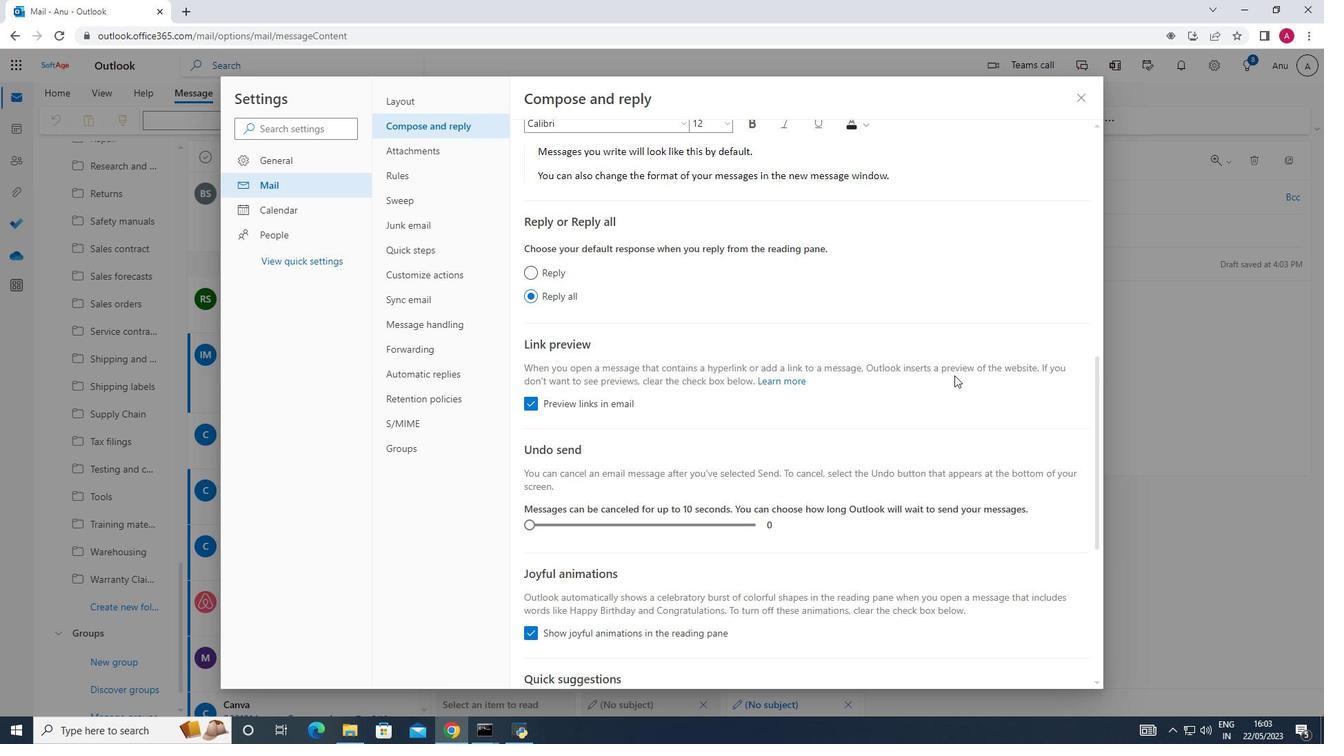 
Action: Mouse scrolled (954, 375) with delta (0, 0)
Screenshot: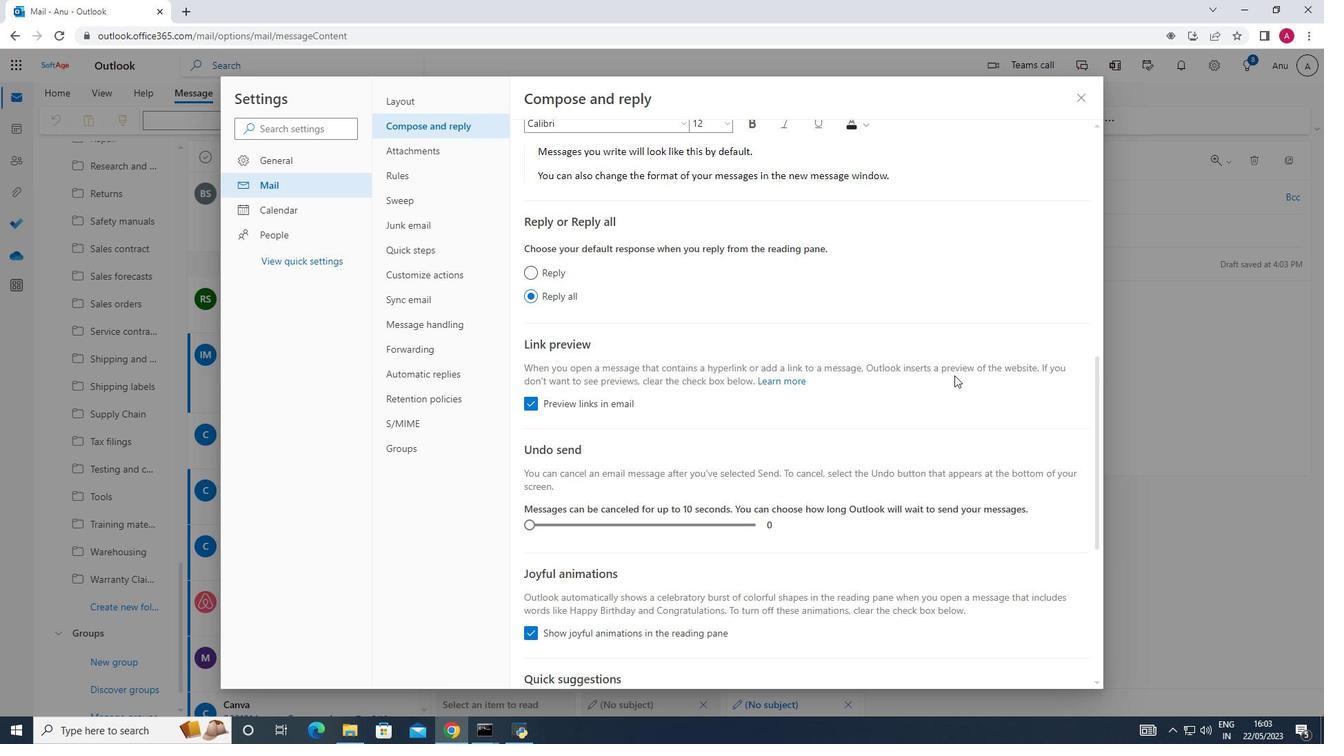 
Action: Mouse scrolled (954, 375) with delta (0, 0)
Screenshot: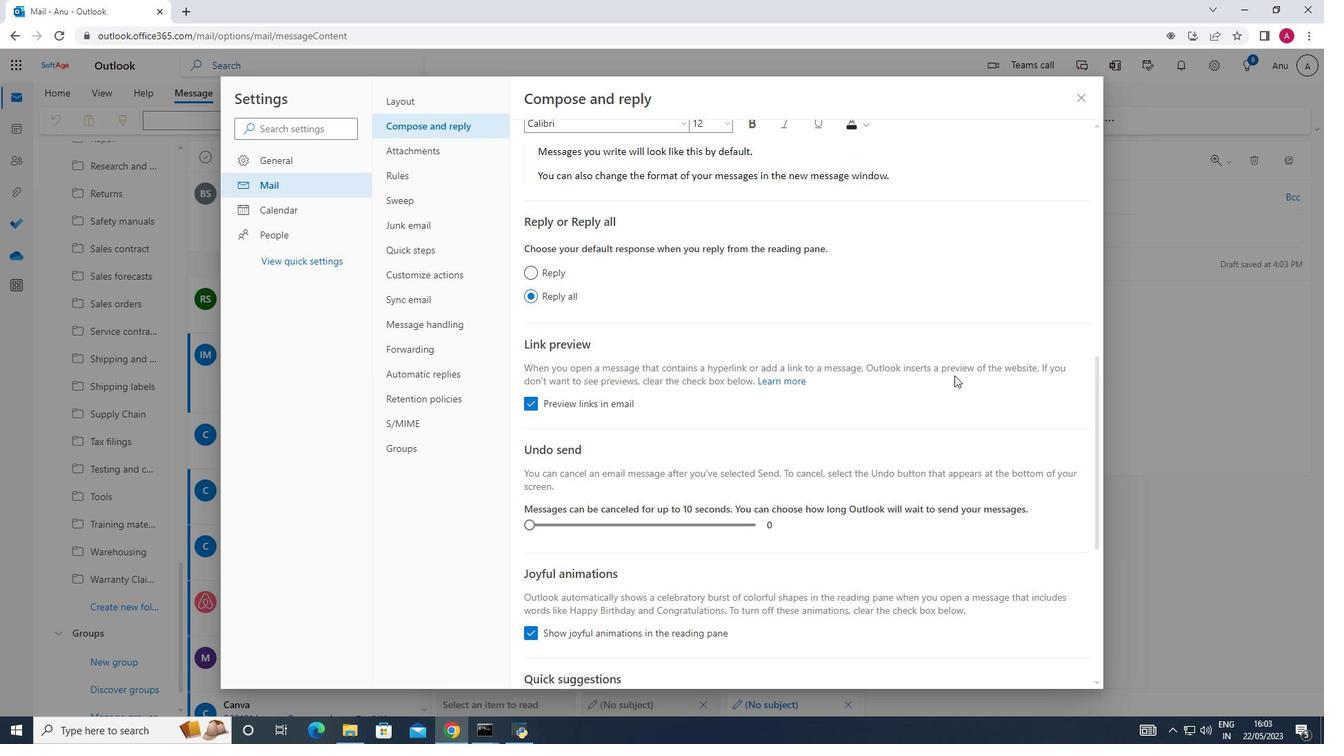 
Action: Mouse moved to (956, 371)
Screenshot: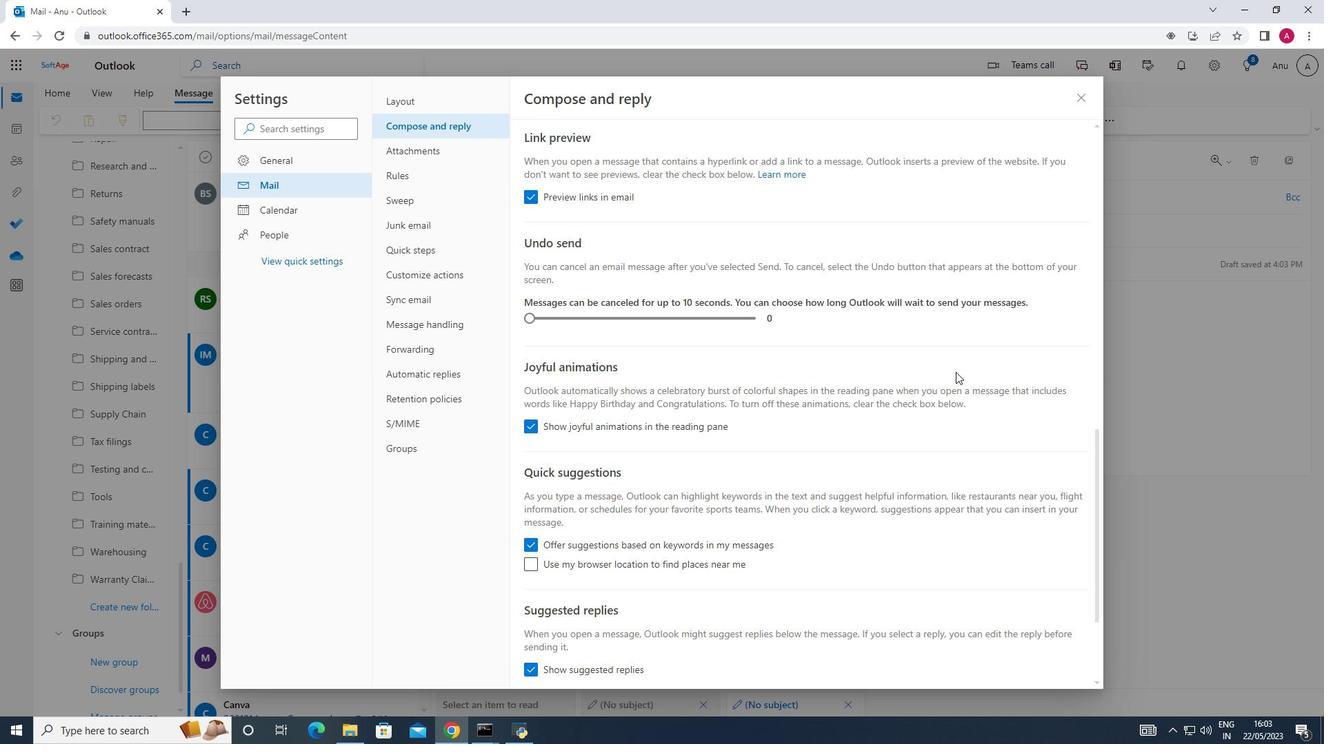
Action: Mouse scrolled (956, 370) with delta (0, 0)
Screenshot: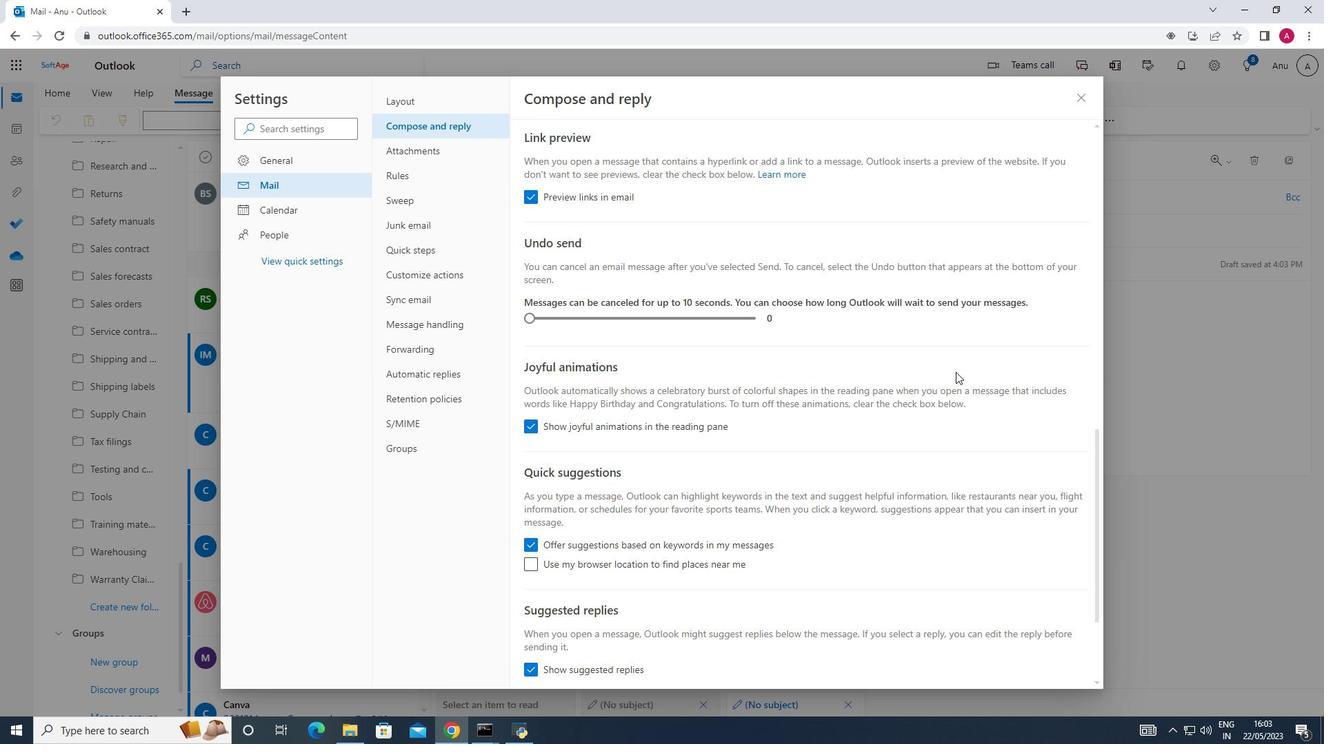 
Action: Mouse scrolled (956, 370) with delta (0, 0)
Screenshot: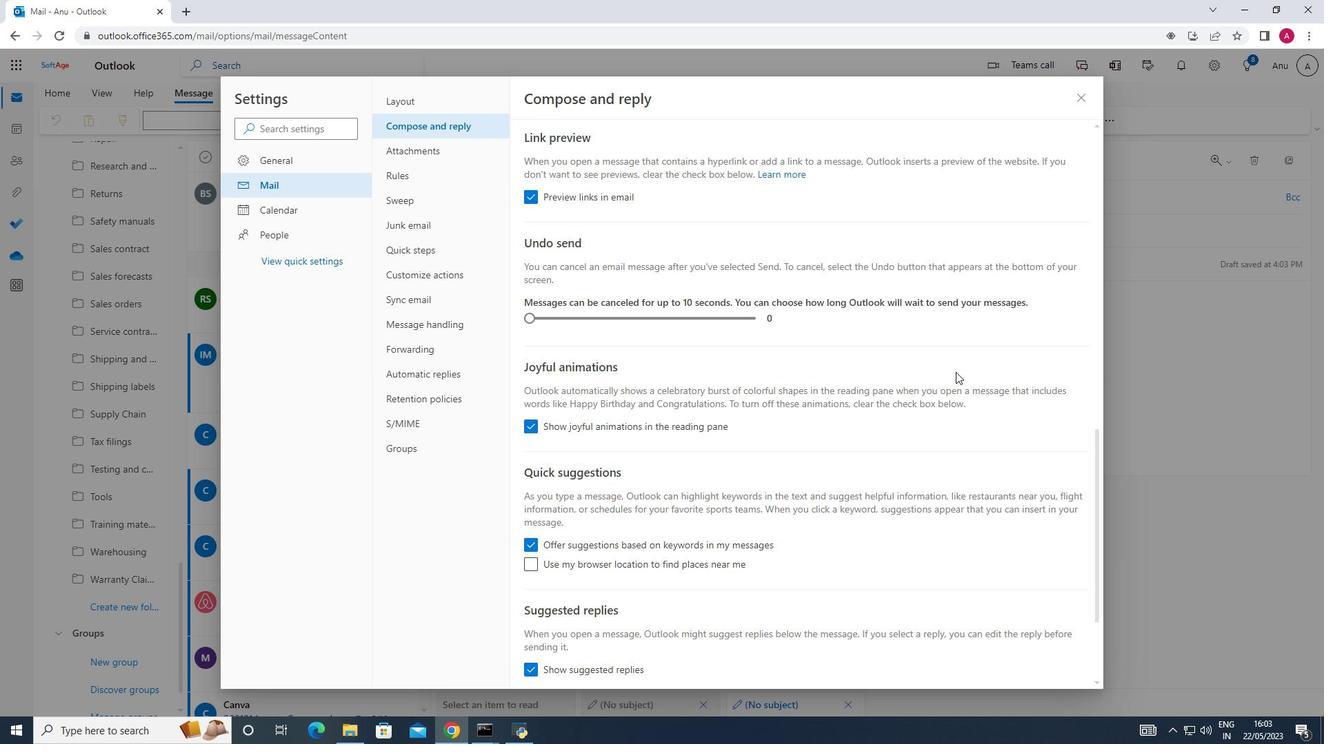 
Action: Mouse scrolled (956, 370) with delta (0, 0)
Screenshot: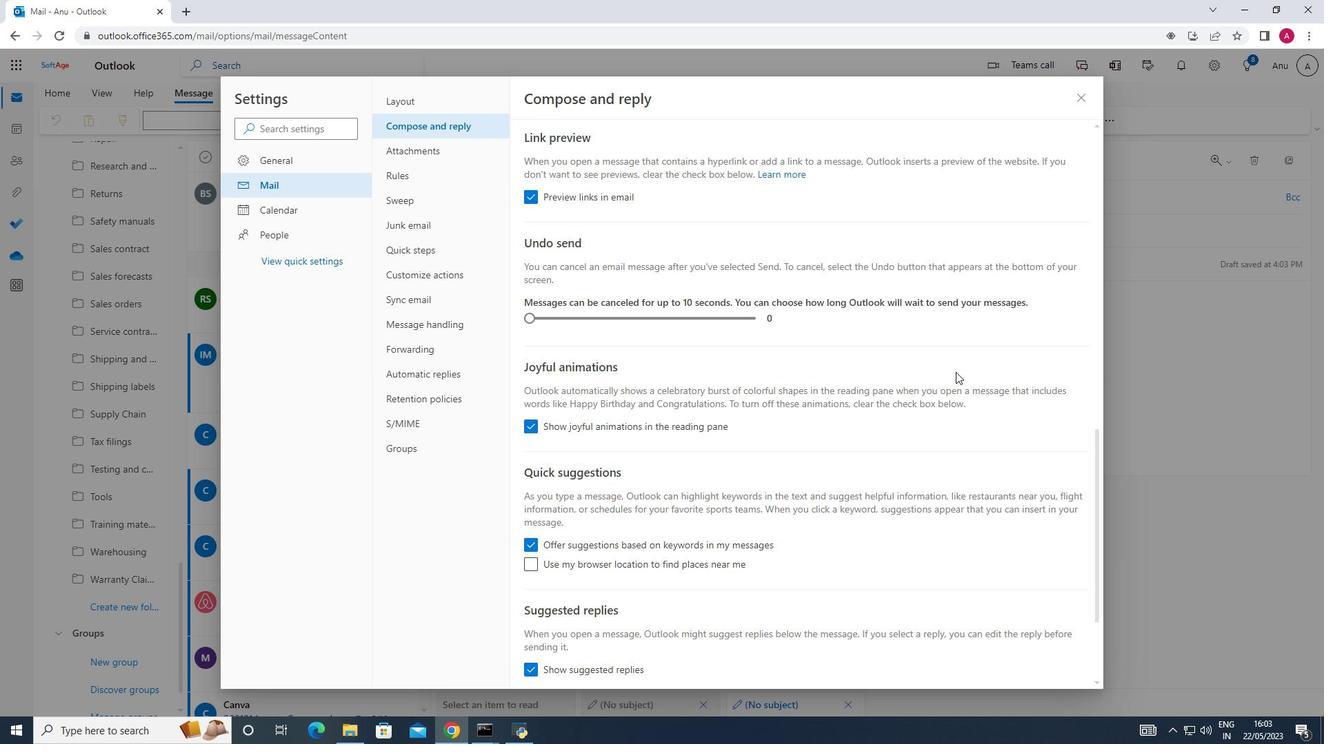 
Action: Mouse moved to (956, 370)
Screenshot: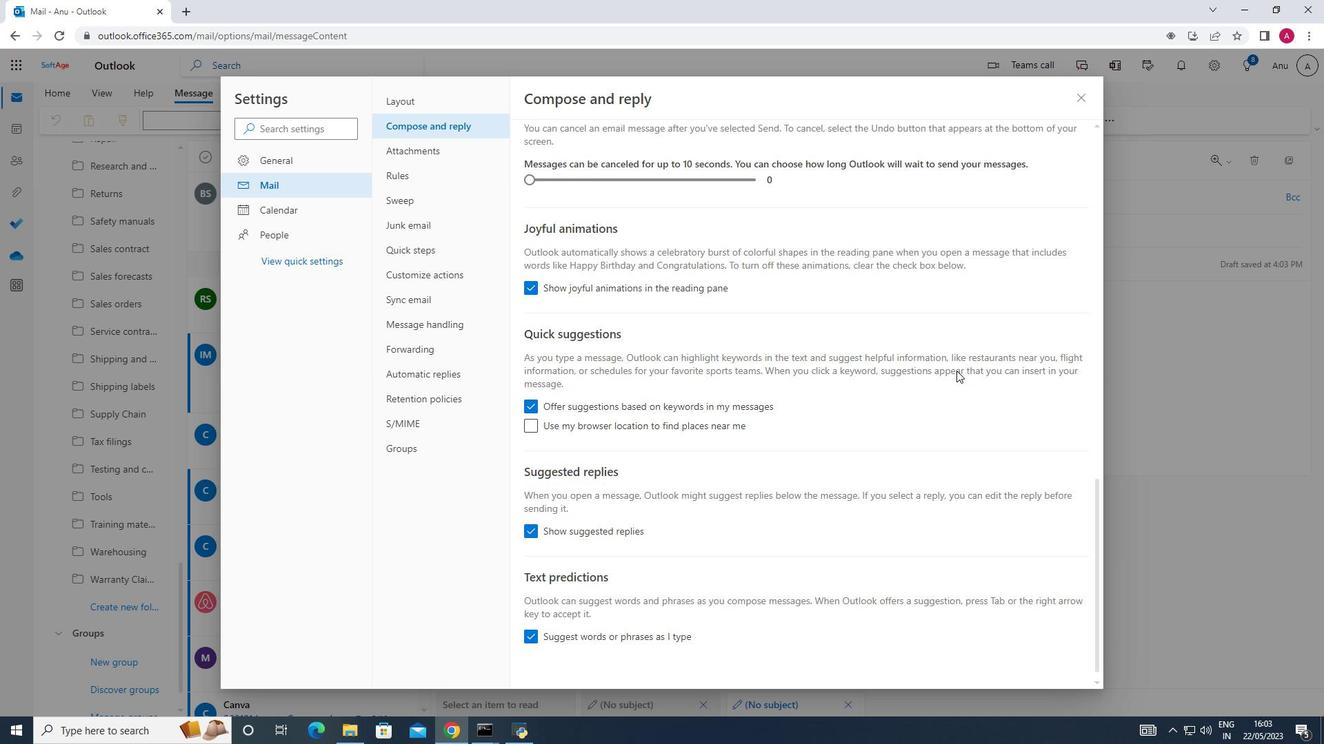 
Action: Mouse scrolled (956, 369) with delta (0, 0)
Screenshot: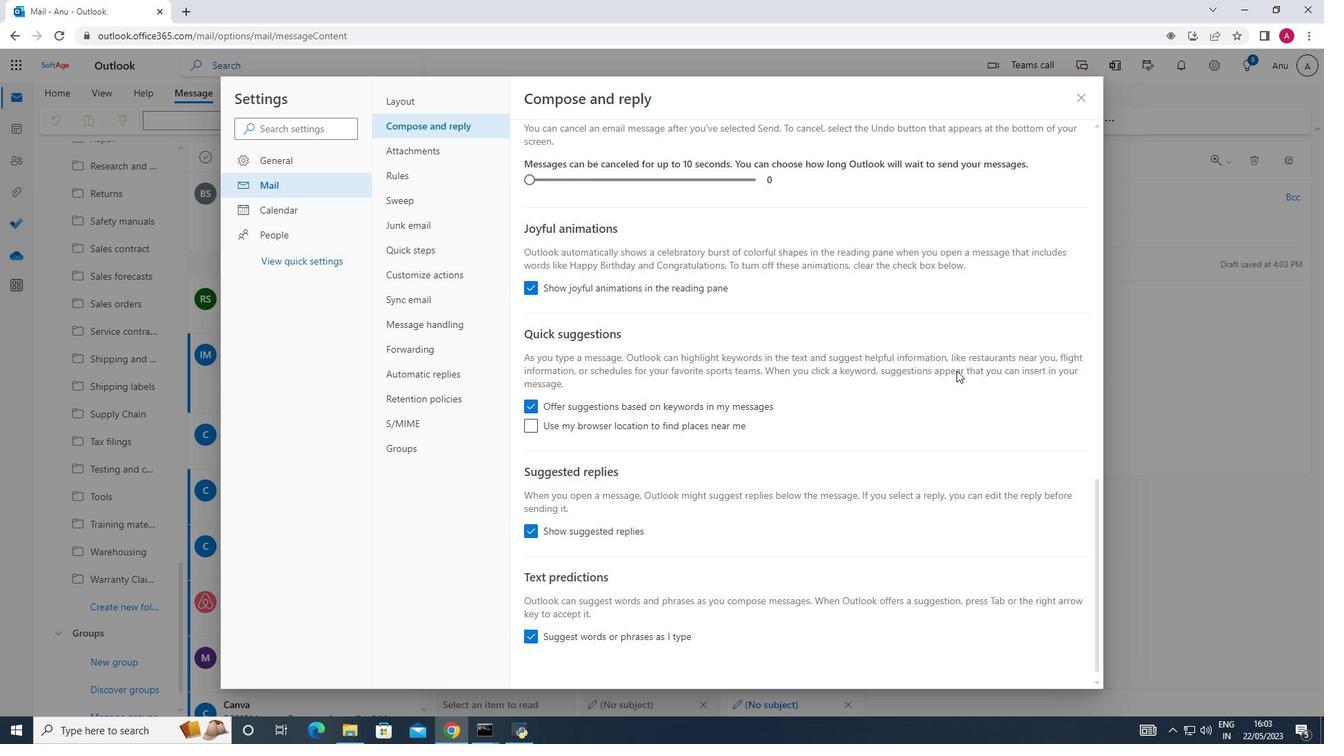
Action: Mouse scrolled (956, 369) with delta (0, 0)
Screenshot: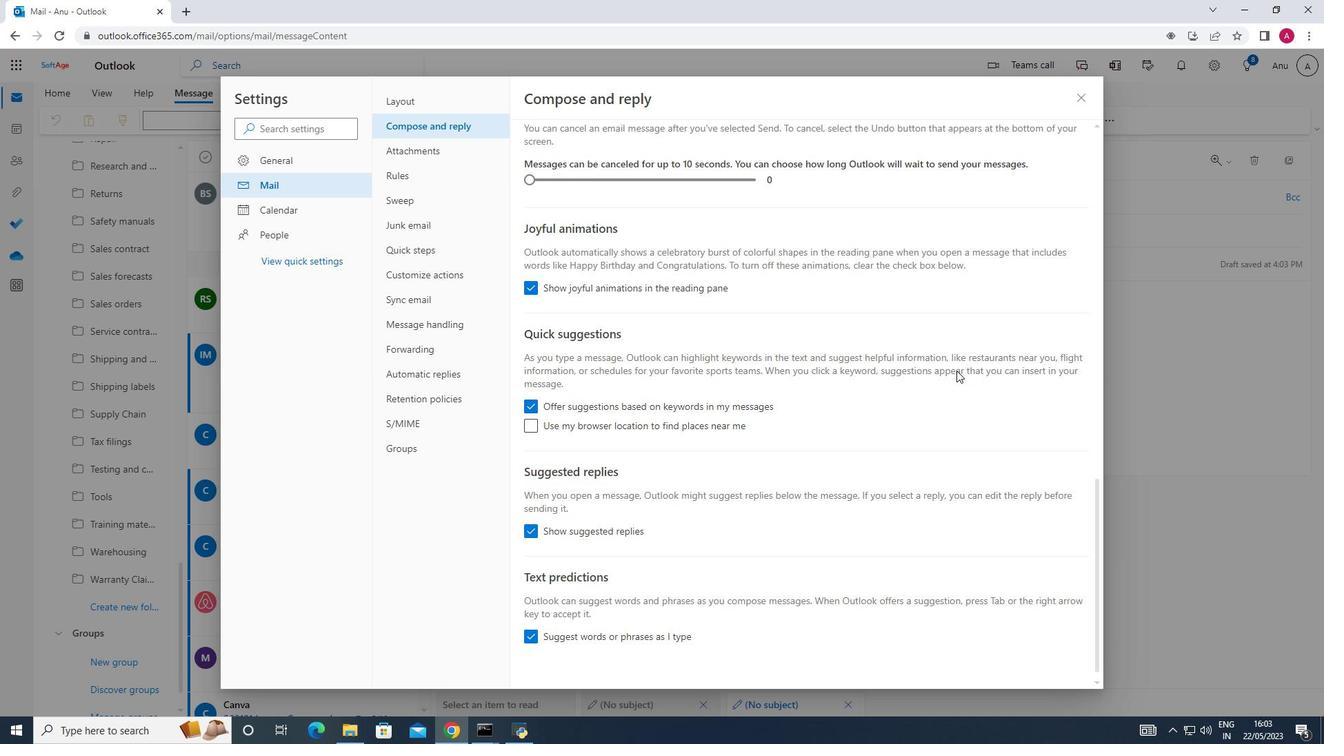 
Action: Mouse moved to (956, 369)
Screenshot: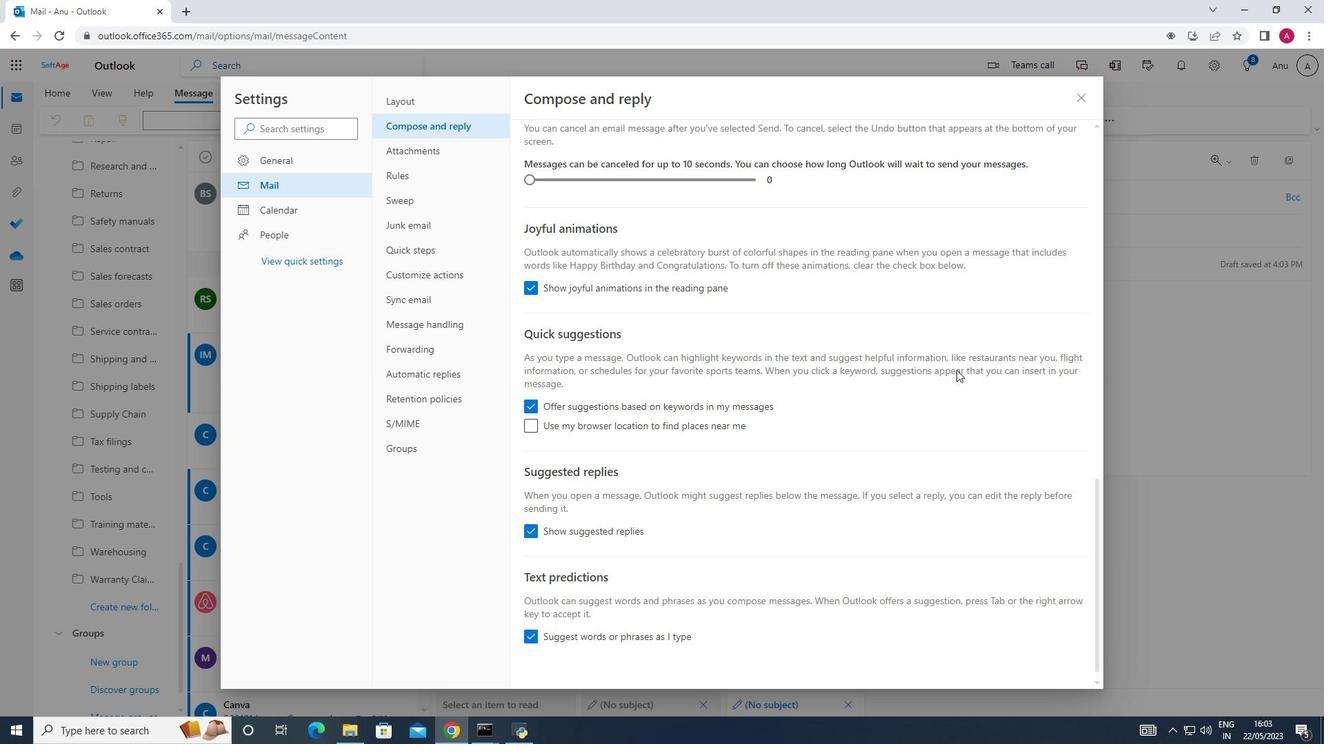 
Action: Mouse scrolled (956, 368) with delta (0, 0)
Screenshot: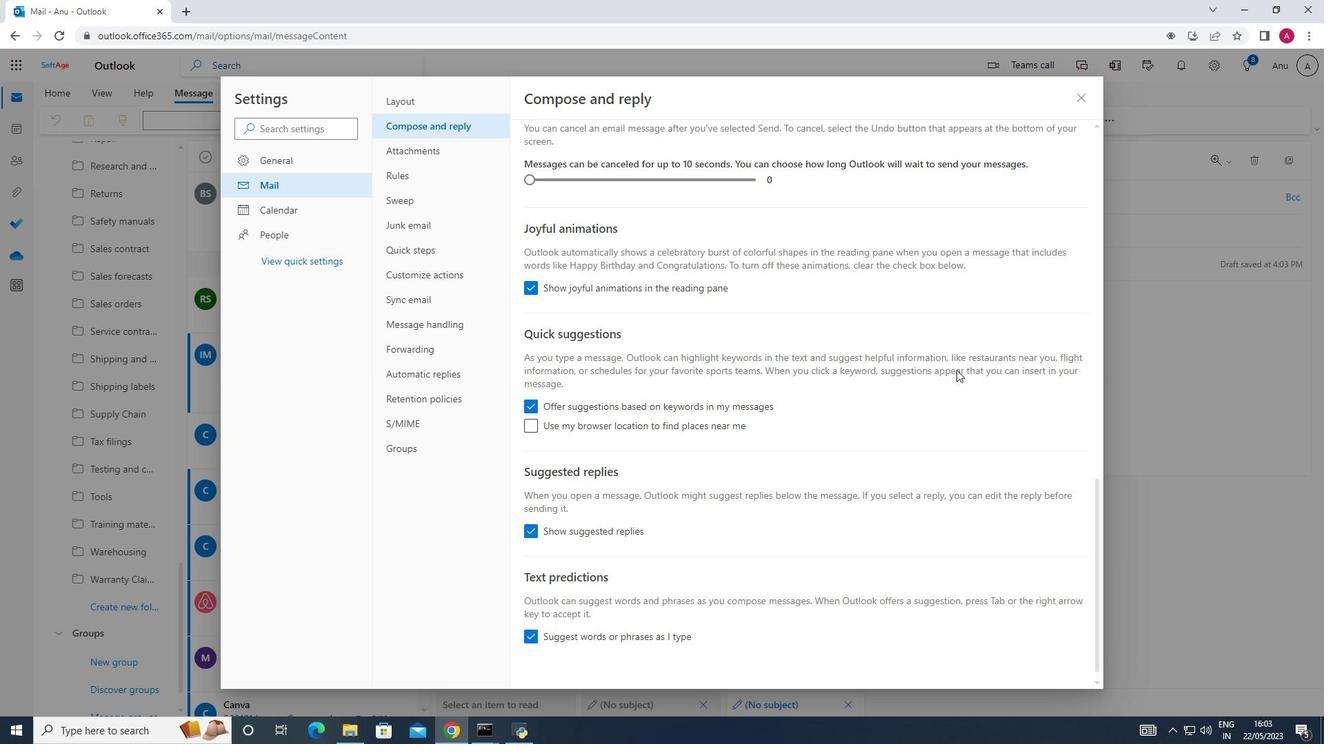 
Action: Mouse moved to (957, 368)
Screenshot: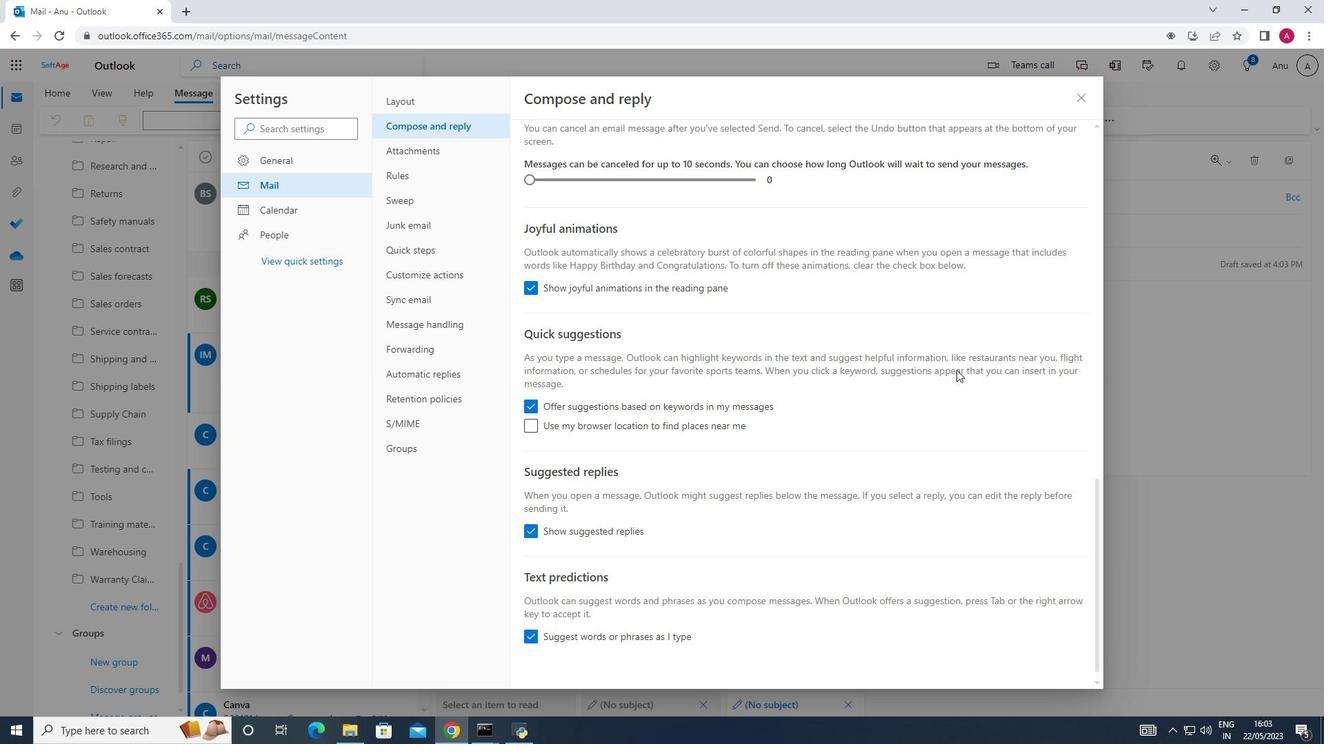 
Action: Mouse scrolled (957, 367) with delta (0, 0)
Screenshot: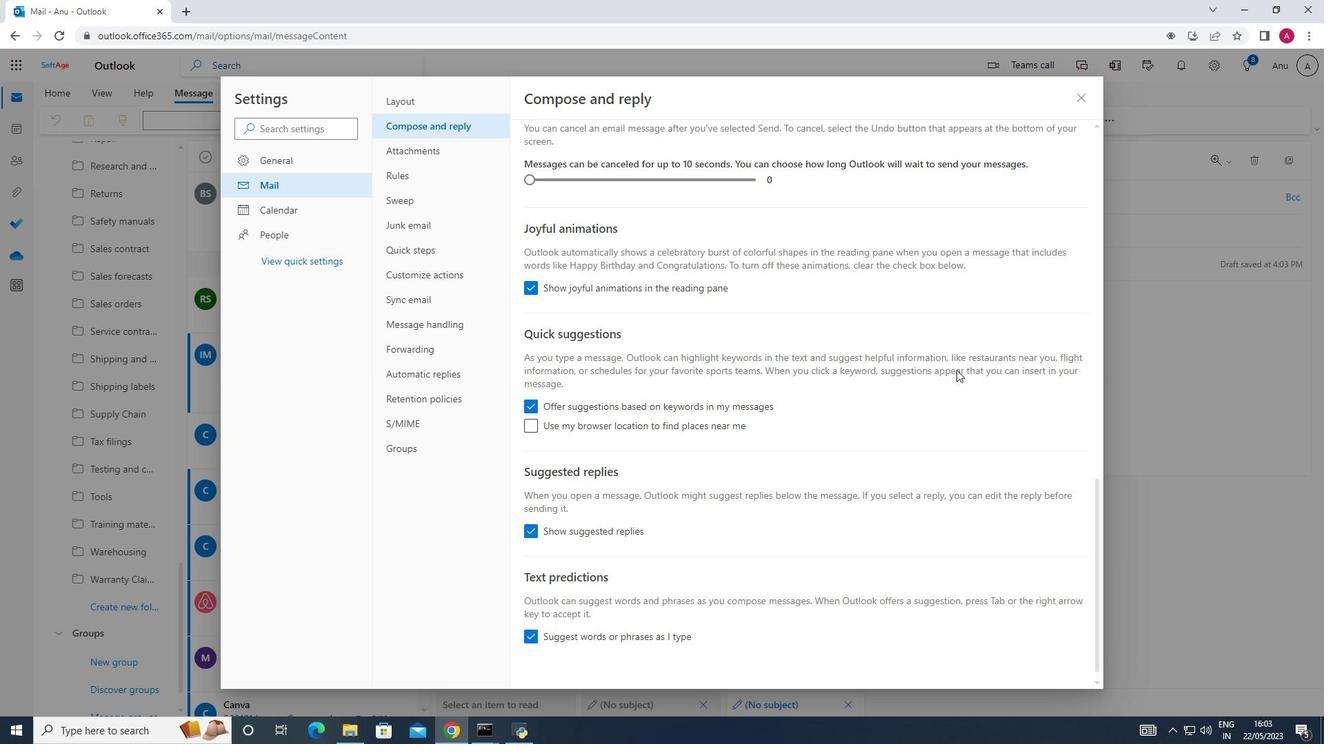 
Action: Mouse moved to (1075, 94)
Screenshot: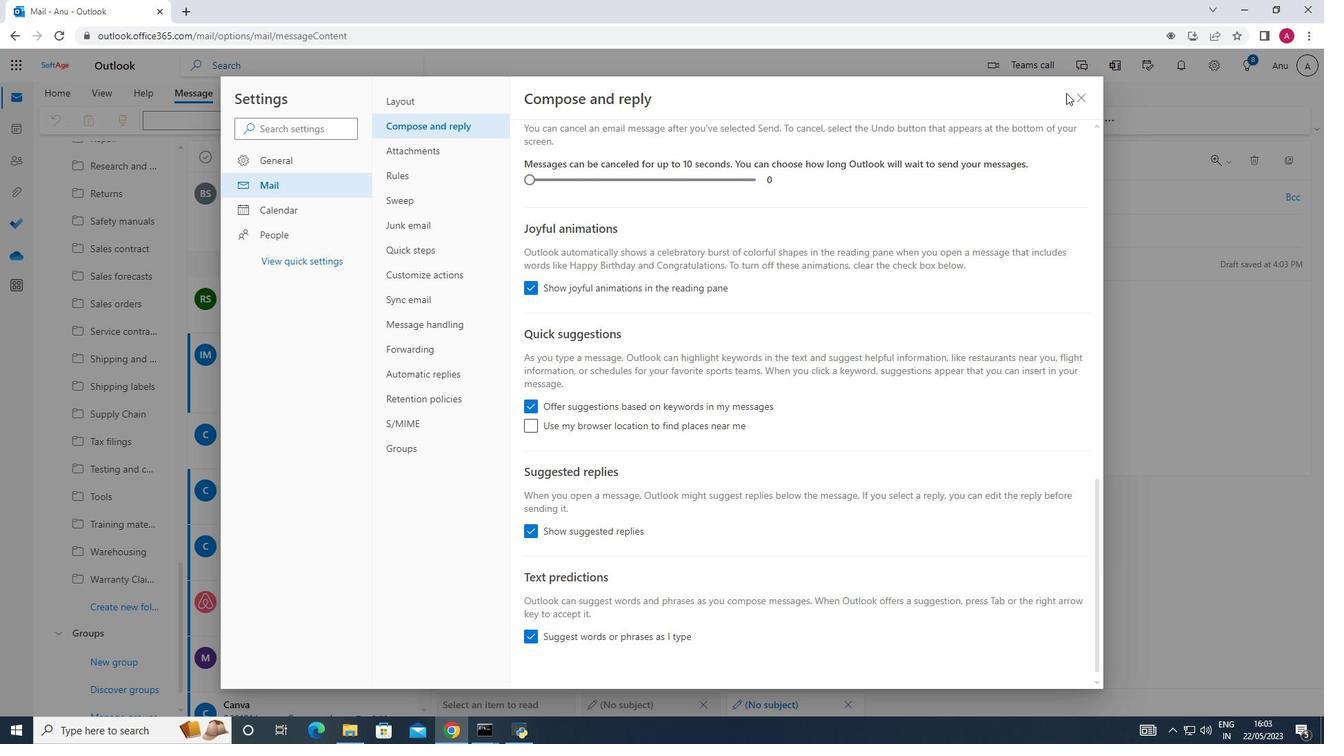 
Action: Mouse pressed left at (1075, 94)
Screenshot: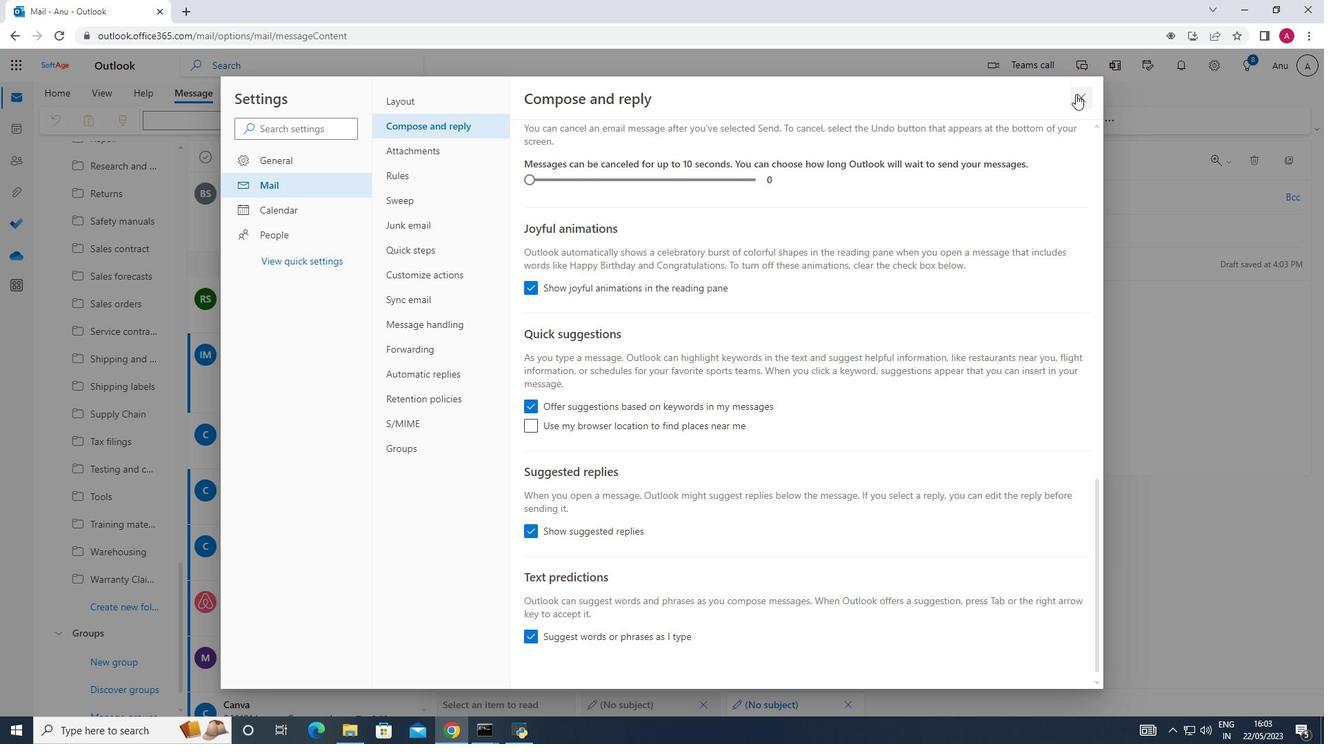 
Action: Mouse moved to (937, 120)
Screenshot: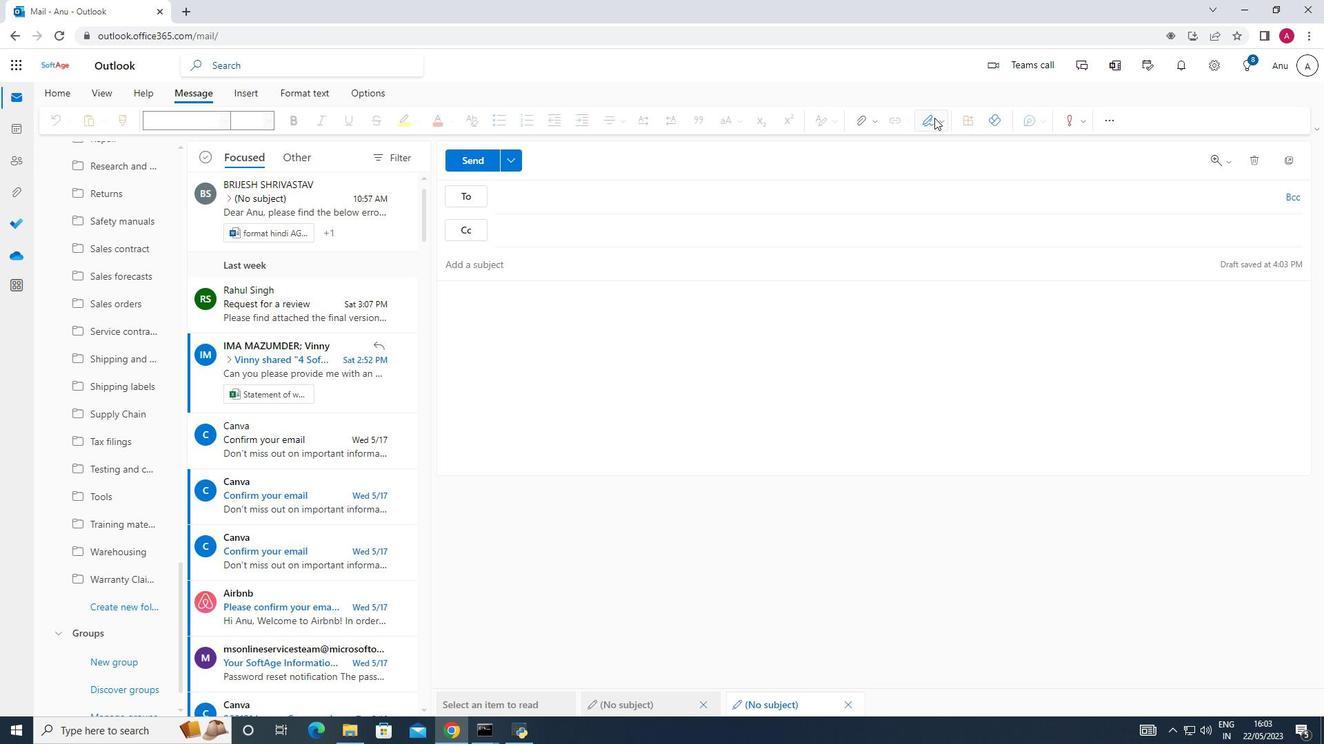 
Action: Mouse pressed left at (937, 120)
Screenshot: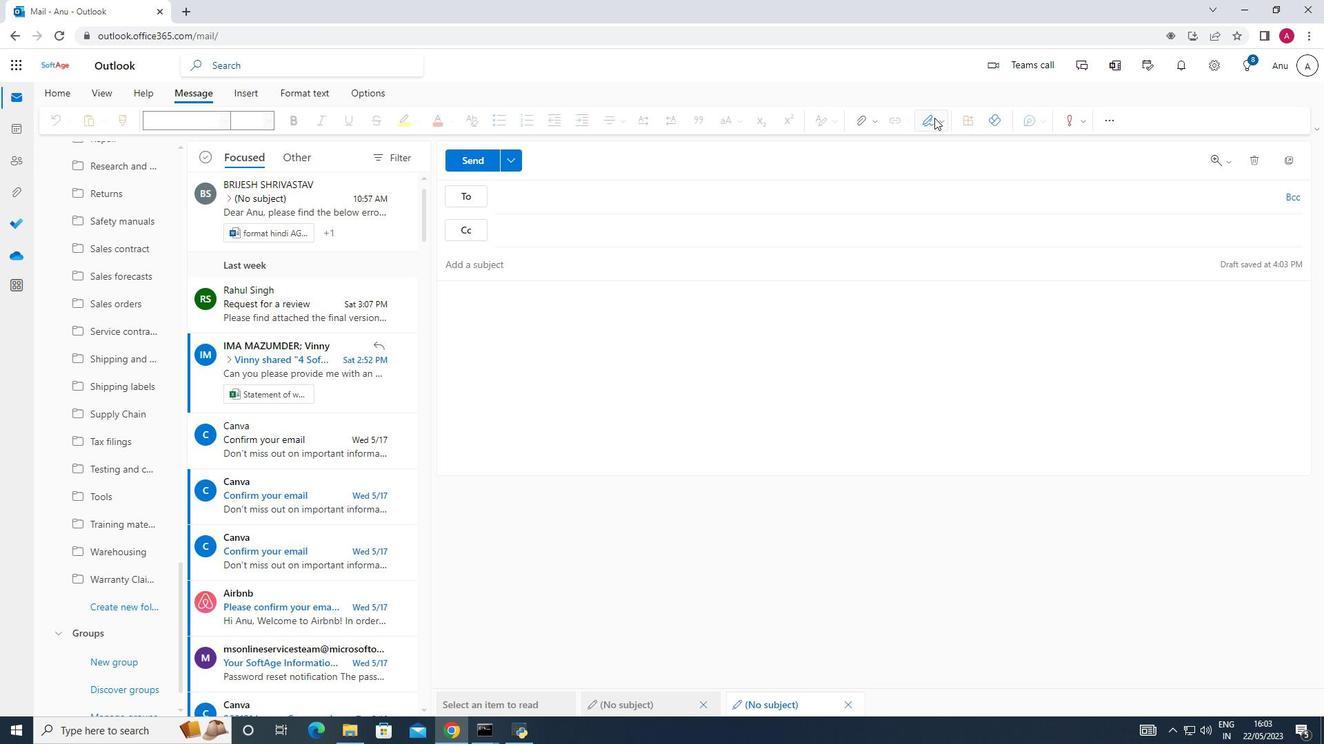 
Action: Mouse moved to (915, 144)
Screenshot: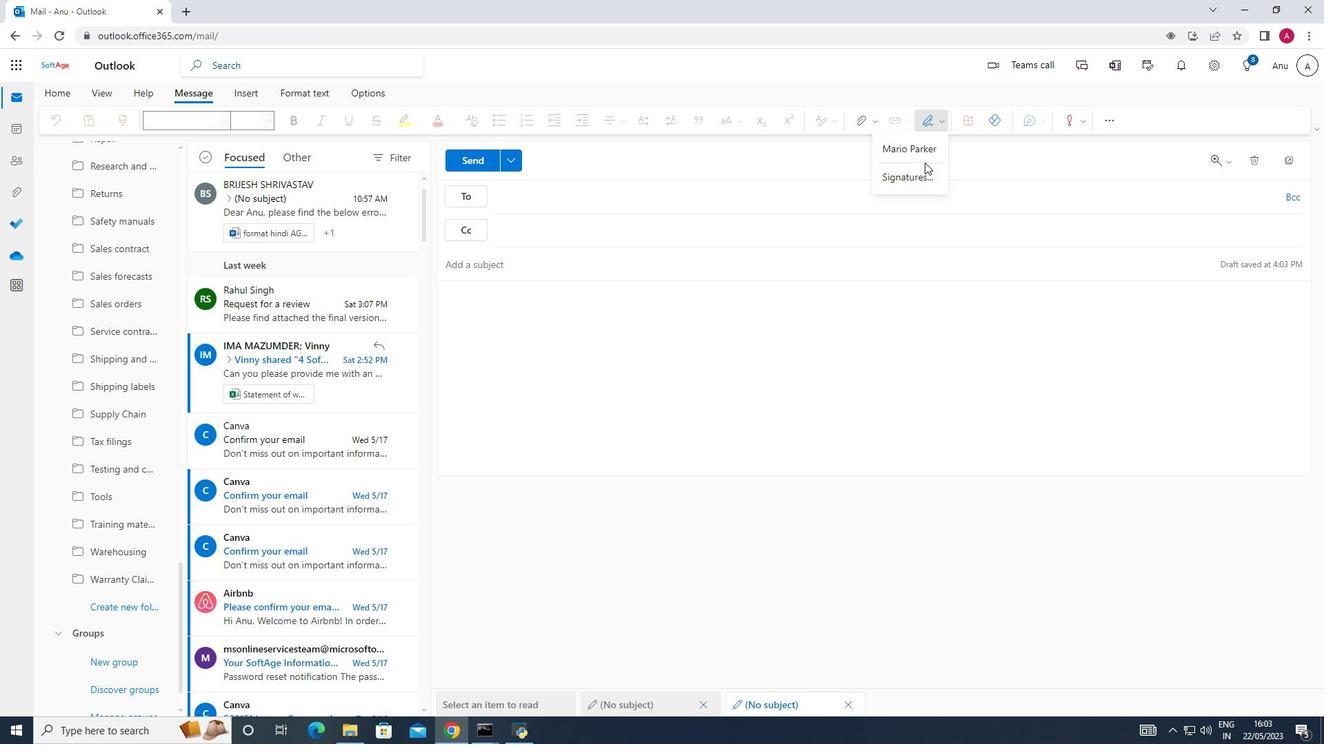 
Action: Mouse pressed left at (915, 144)
Screenshot: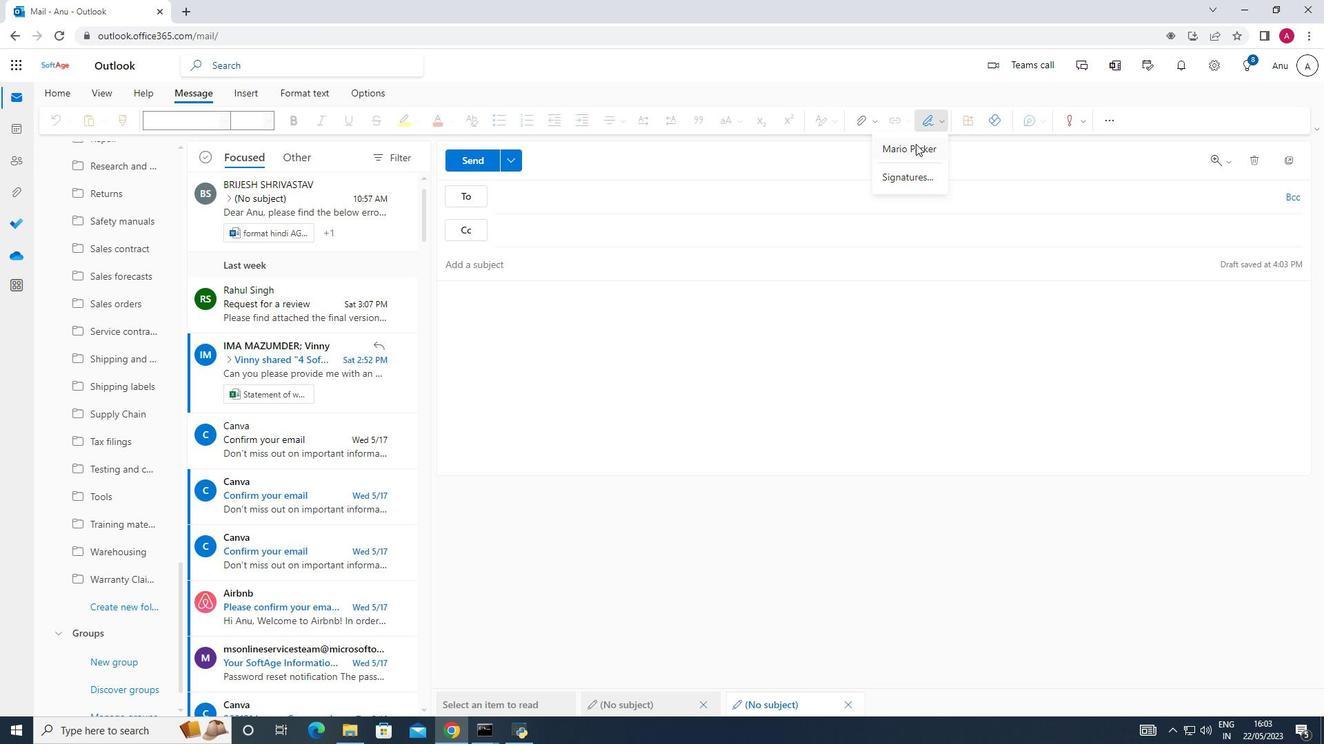 
Action: Mouse moved to (595, 302)
Screenshot: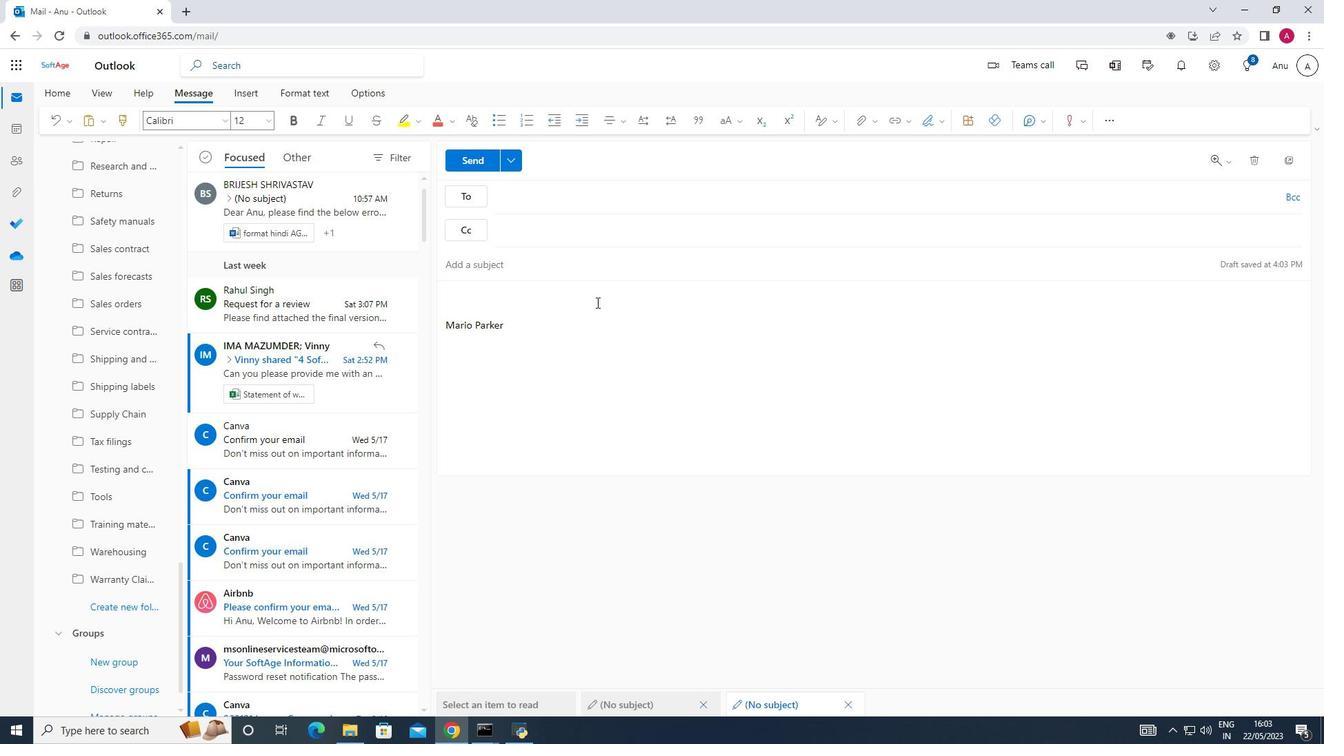 
Action: Key pressed <Key.shift>Best<Key.space>wishes<Key.space>for<Key.space>a<Key.space>happy<Key.space><Key.shift>National<Key.space><Key.shift>human<Key.space><Key.shift>Trafficking<Key.space><Key.shift>Awareness<Key.space><Key.shift>Day.
Screenshot: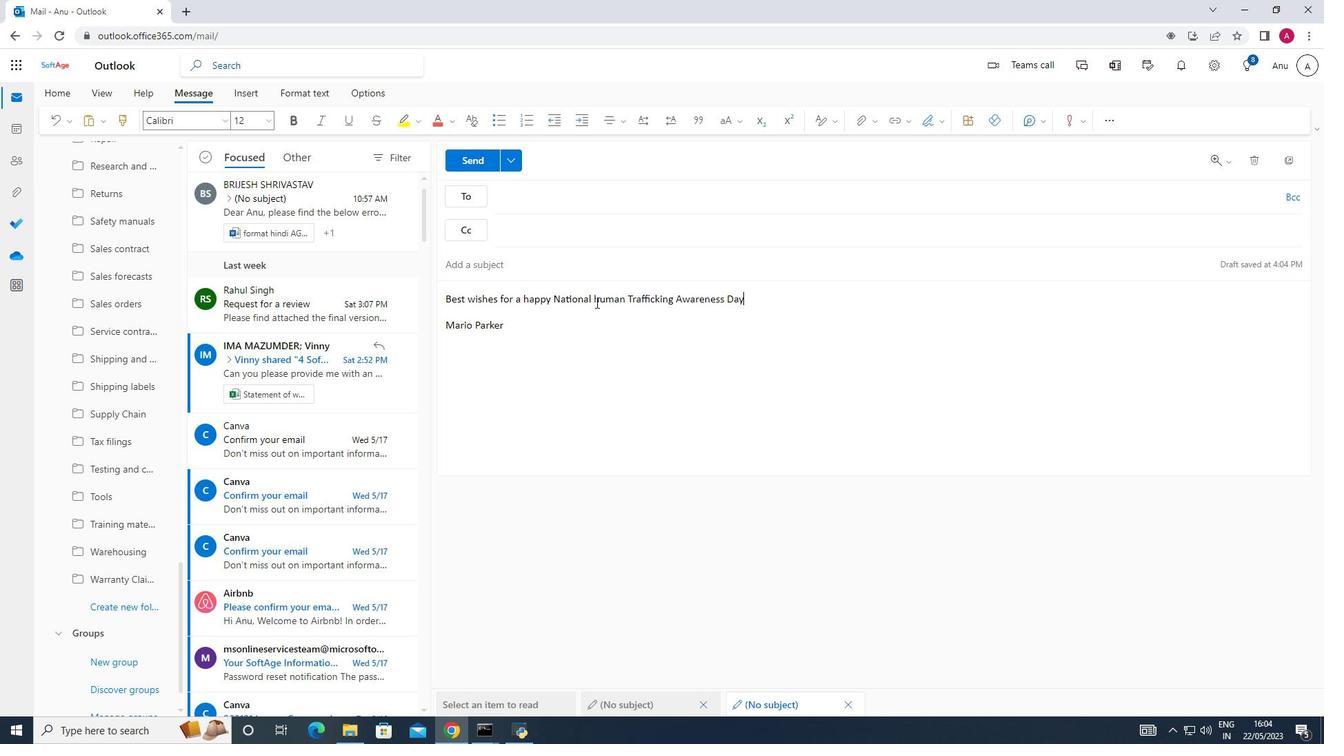 
Action: Mouse moved to (535, 198)
Screenshot: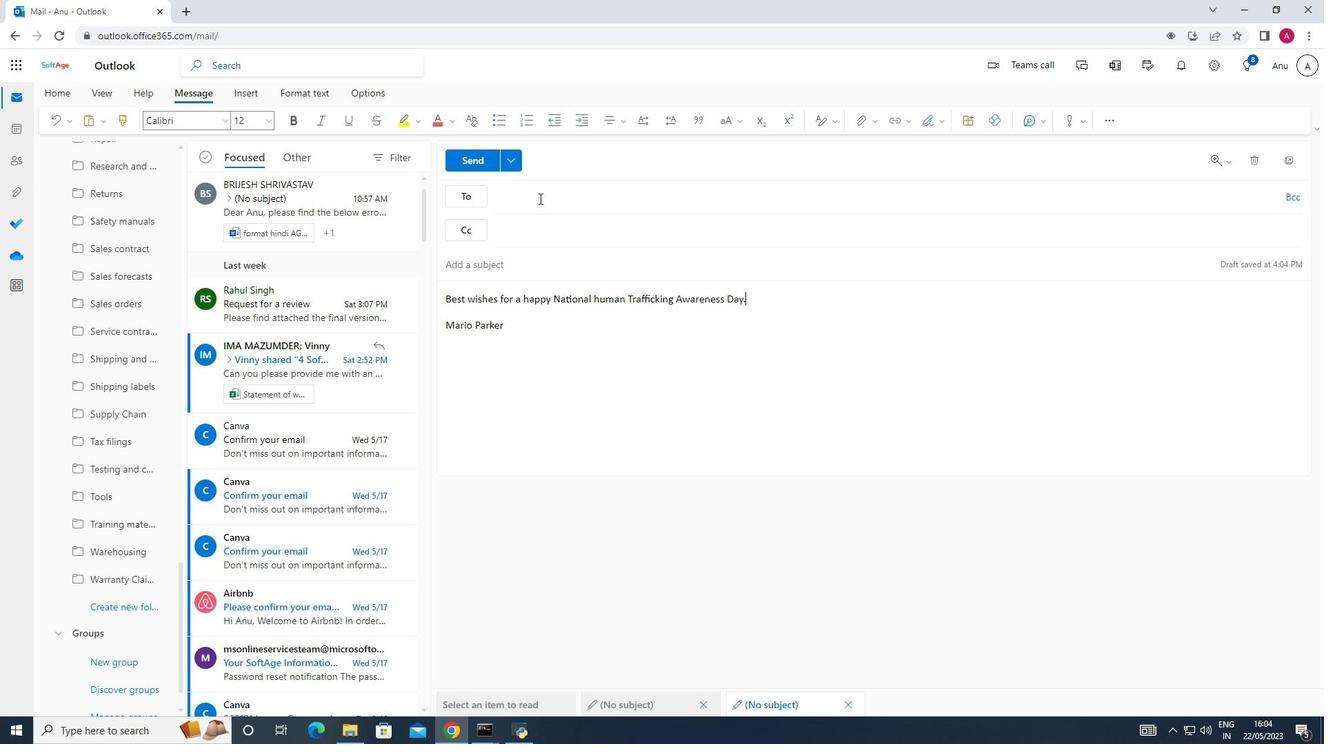 
Action: Mouse pressed left at (535, 198)
Screenshot: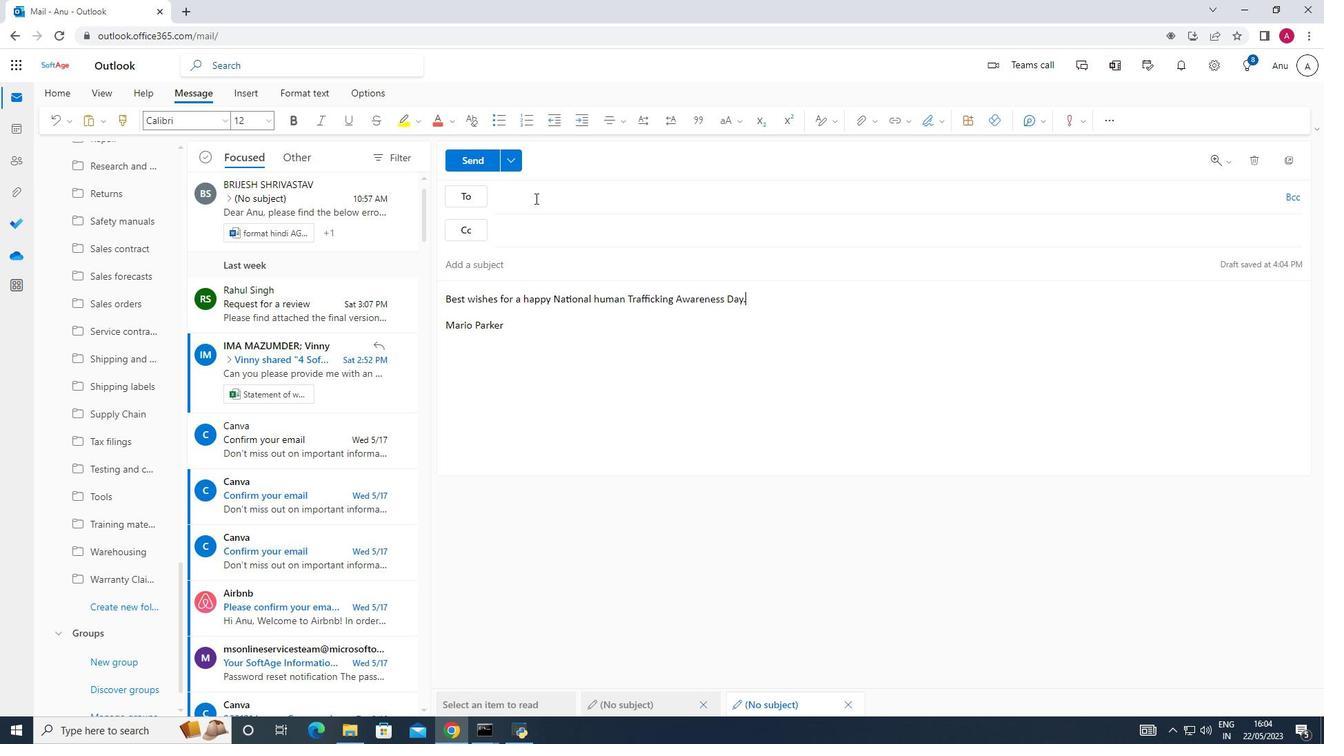 
Action: Mouse moved to (556, 257)
Screenshot: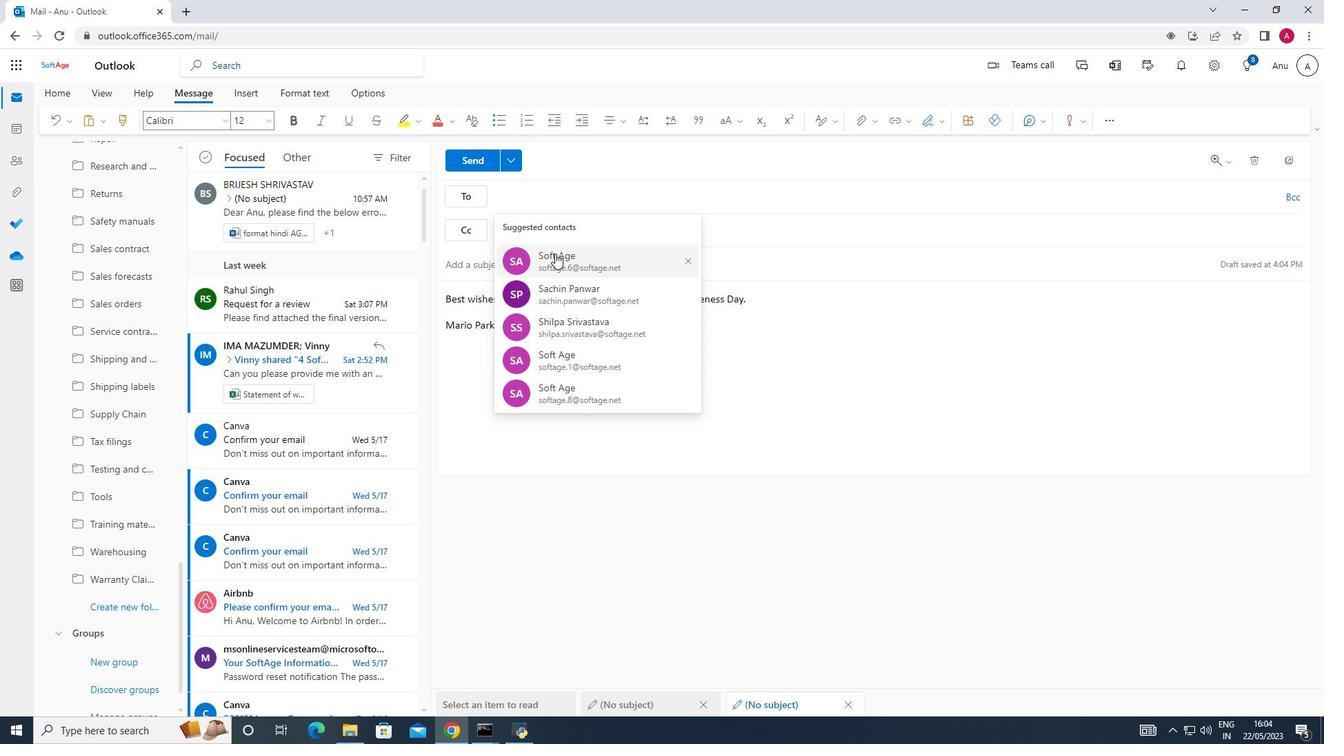 
Action: Mouse pressed left at (556, 257)
Screenshot: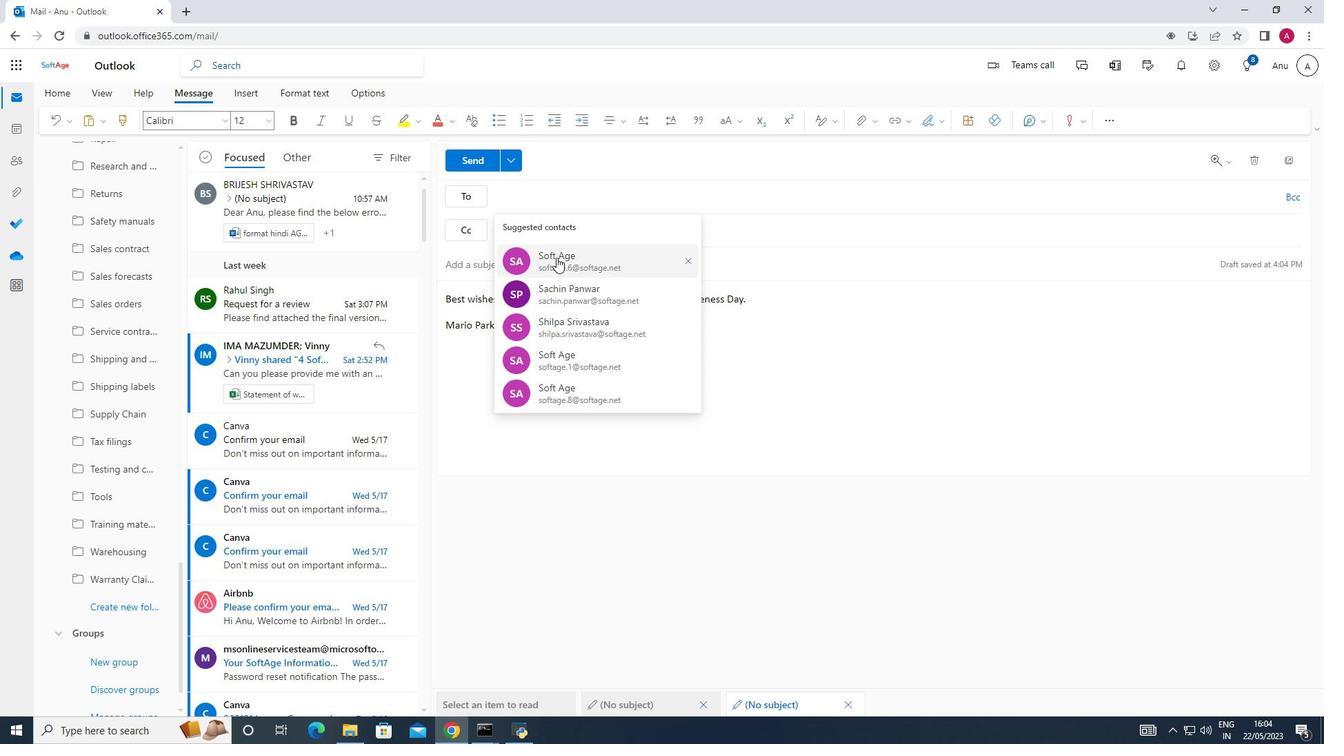 
Action: Mouse moved to (112, 428)
Screenshot: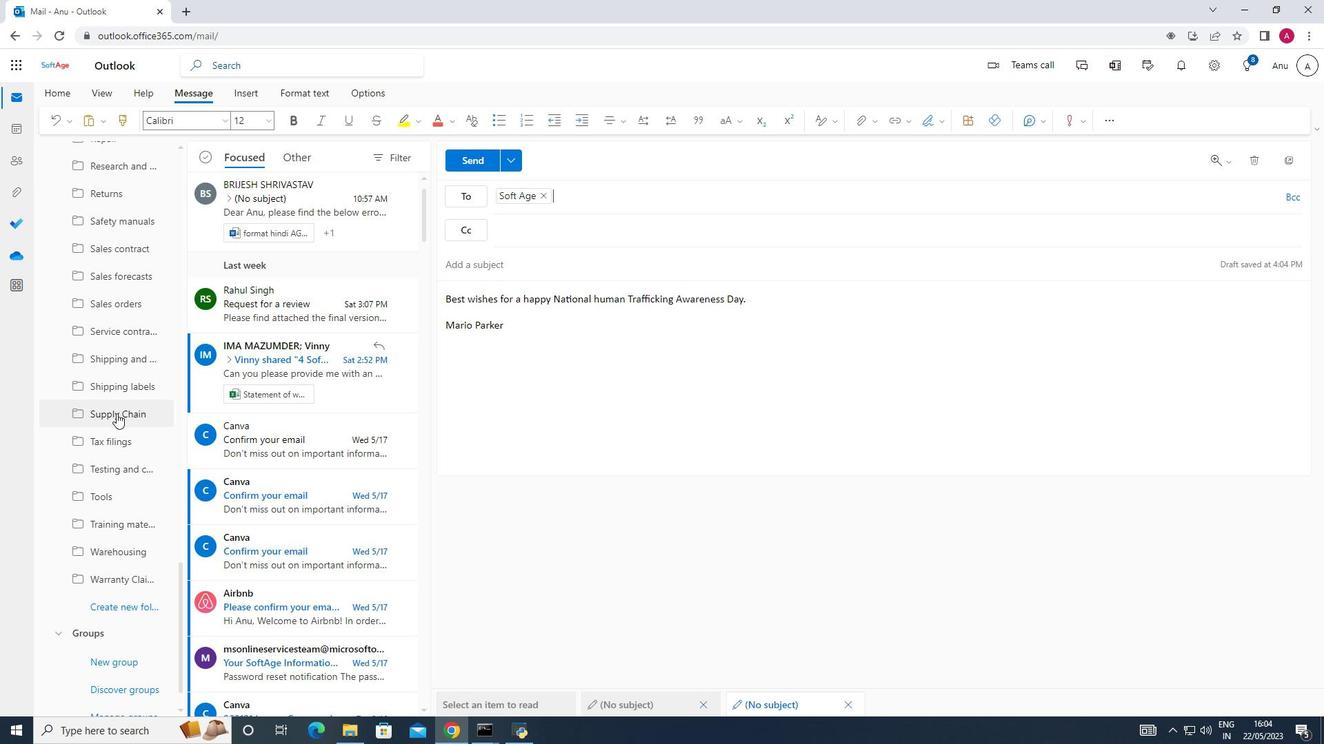 
Action: Mouse scrolled (112, 428) with delta (0, 0)
Screenshot: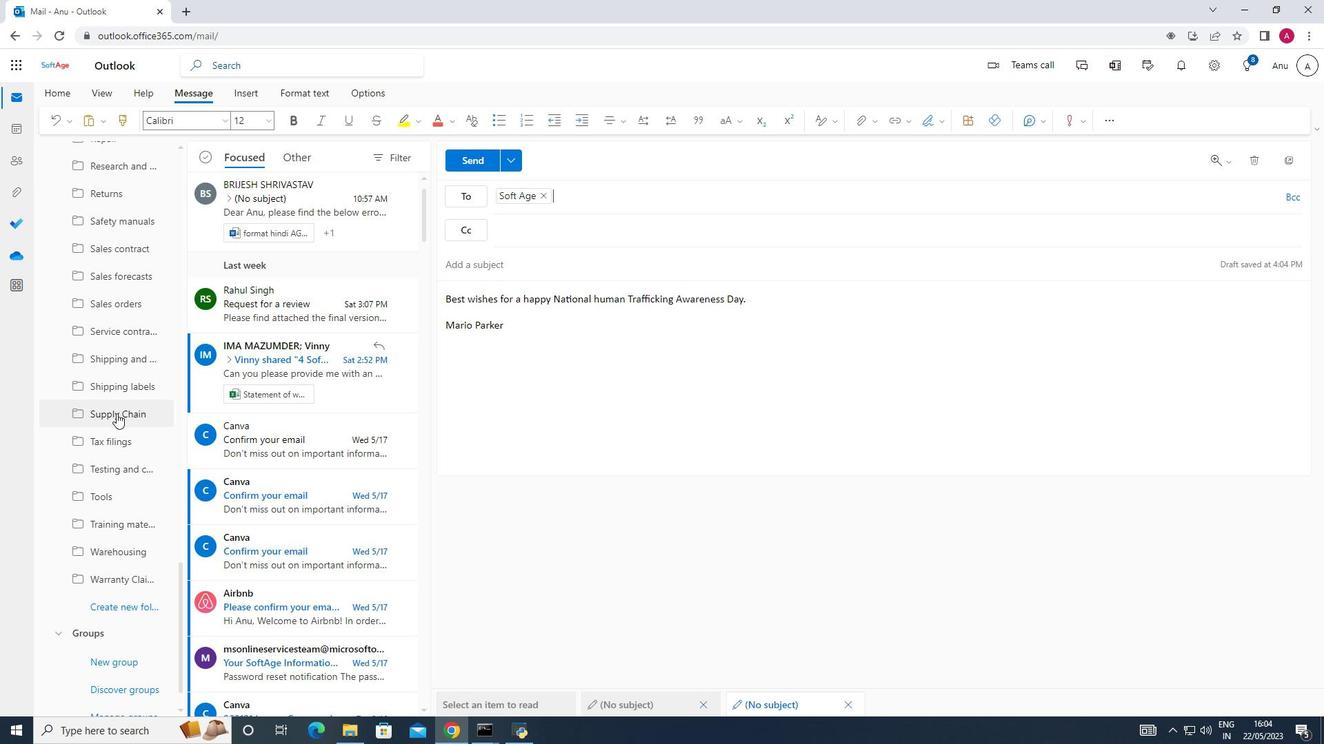 
Action: Mouse moved to (111, 439)
Screenshot: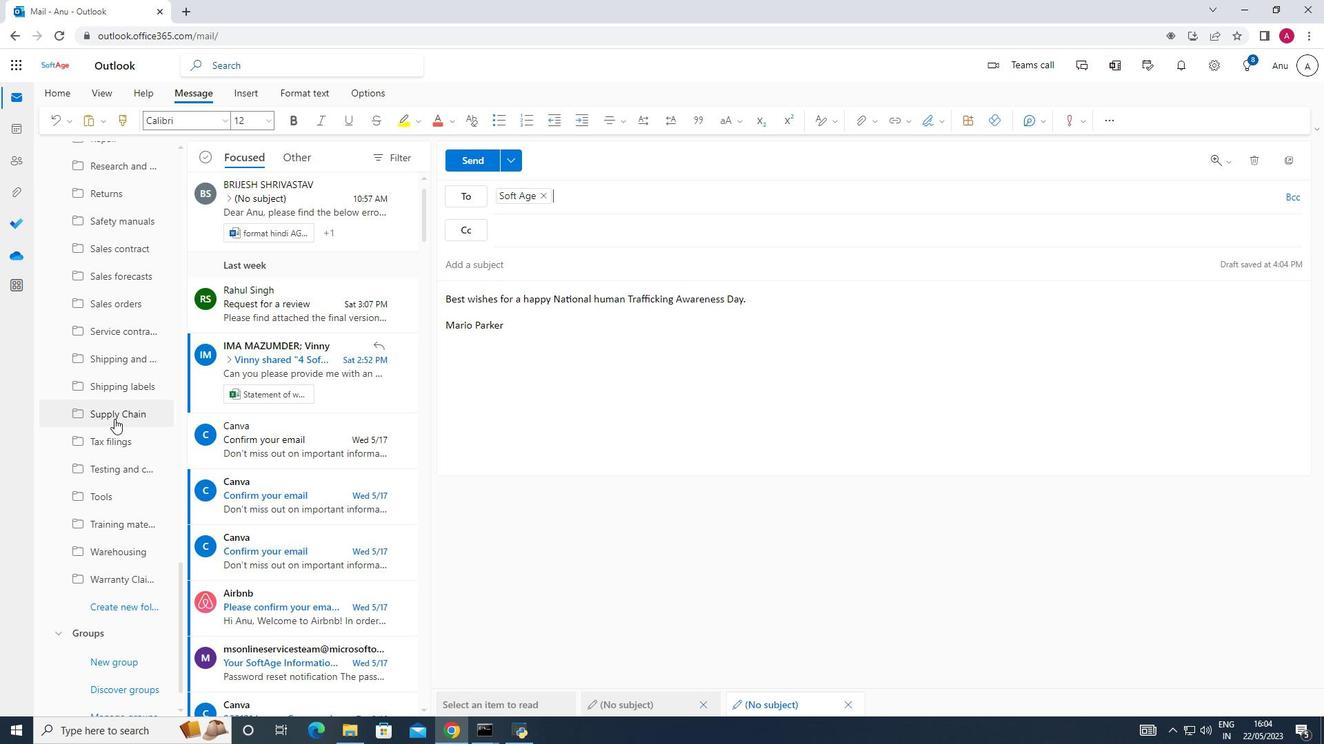 
Action: Mouse scrolled (111, 438) with delta (0, 0)
Screenshot: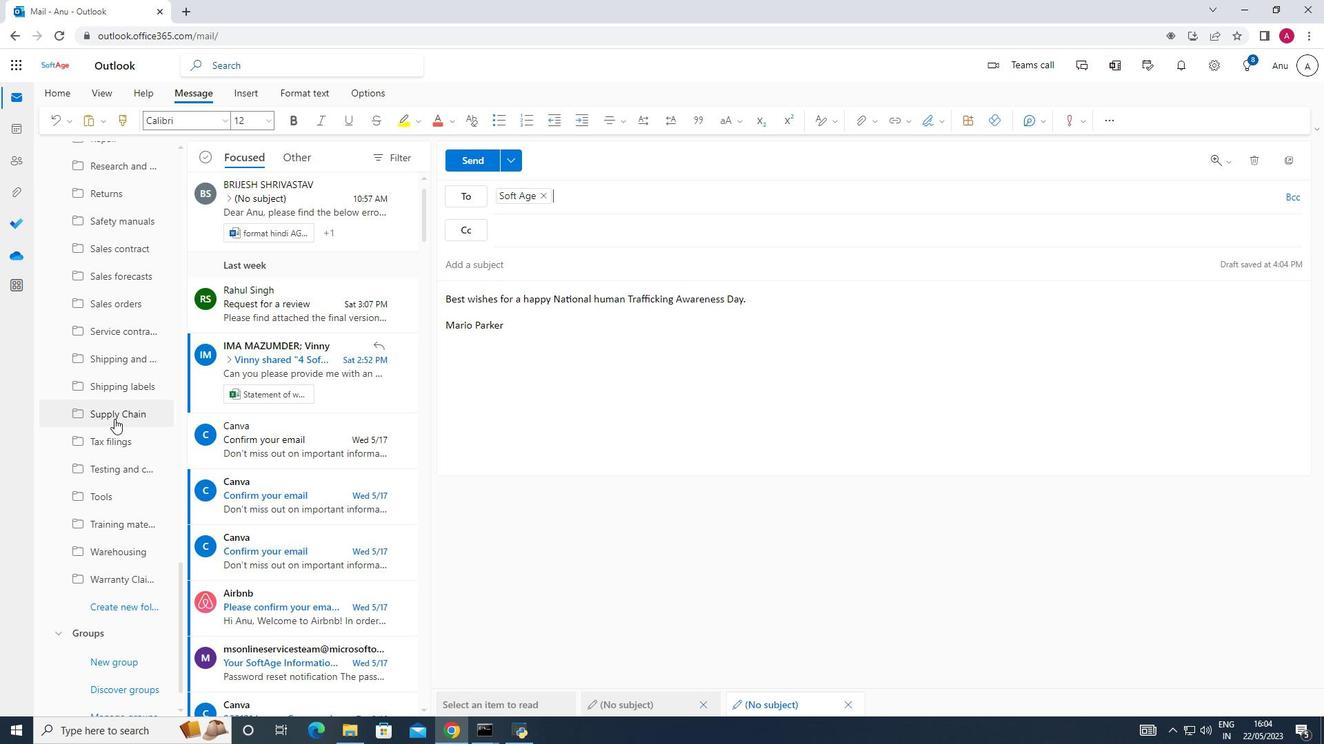 
Action: Mouse moved to (109, 443)
Screenshot: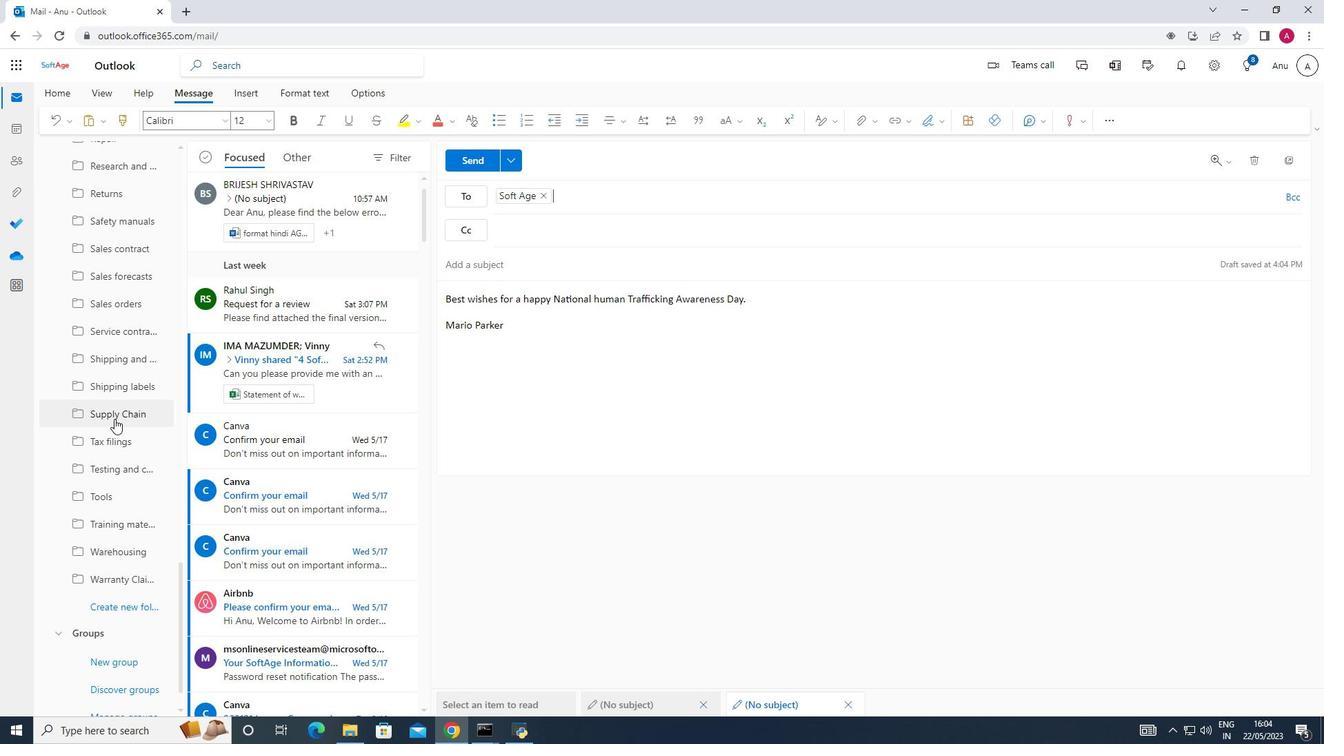 
Action: Mouse scrolled (109, 442) with delta (0, 0)
Screenshot: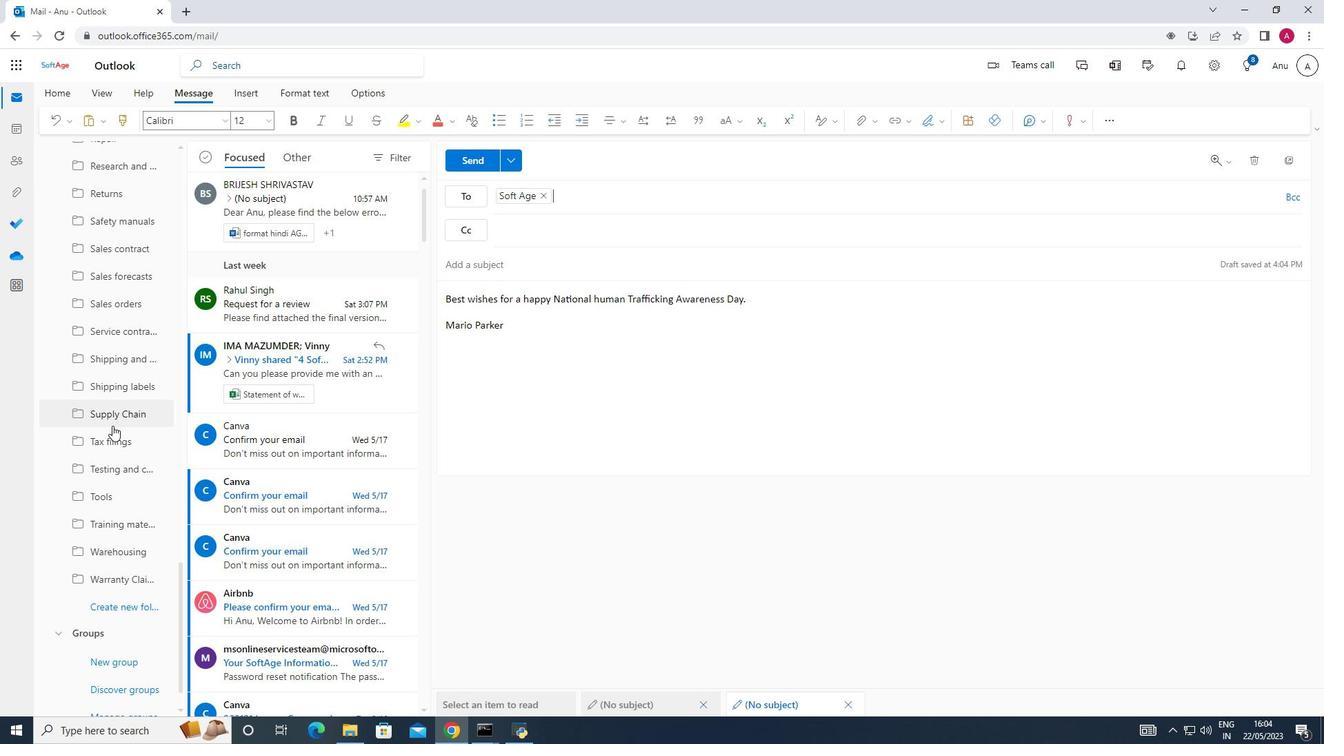 
Action: Mouse moved to (131, 582)
Screenshot: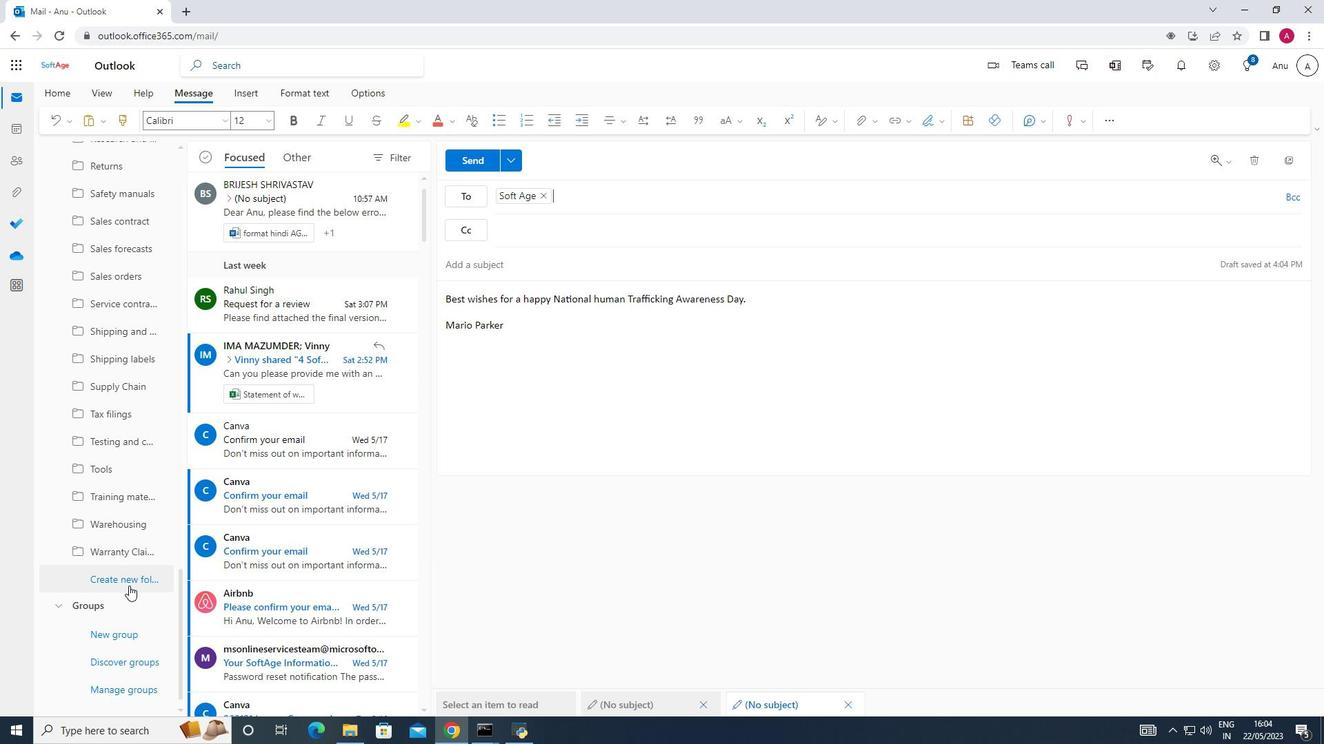 
Action: Mouse pressed left at (131, 582)
Screenshot: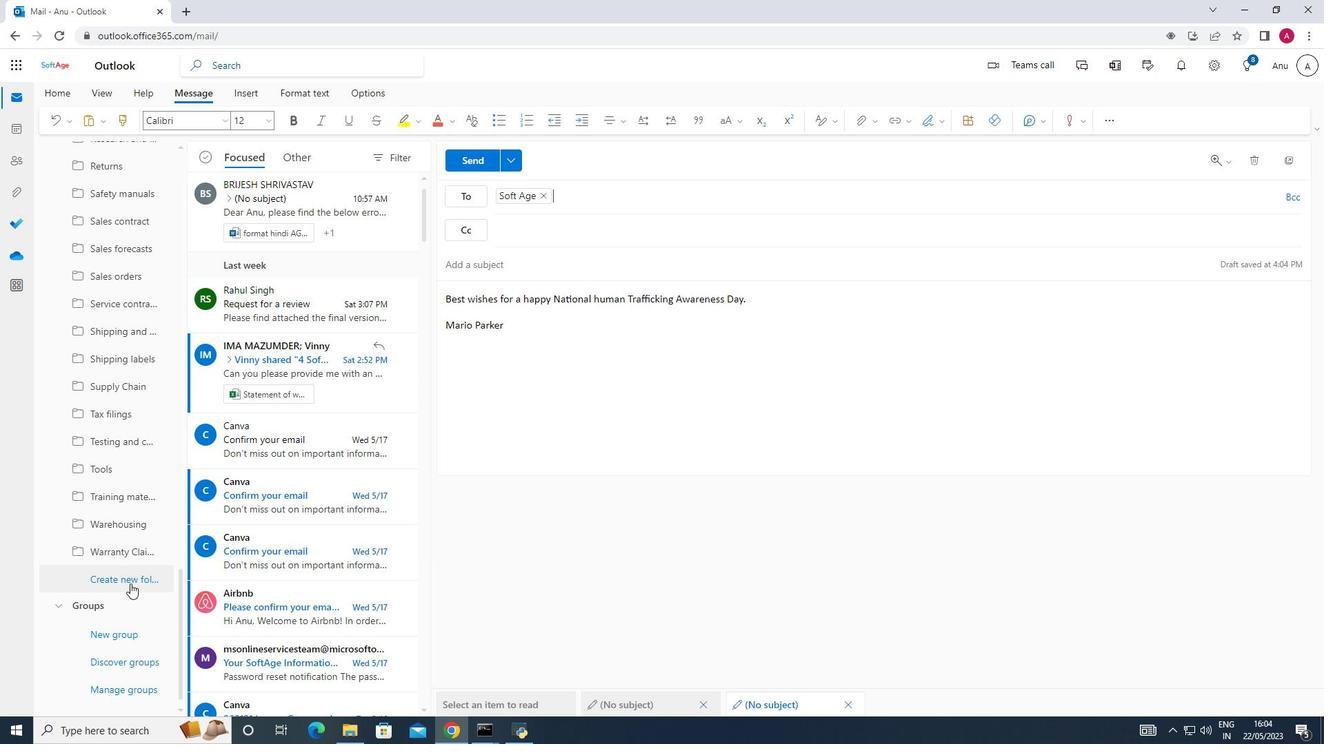 
Action: Mouse moved to (109, 582)
Screenshot: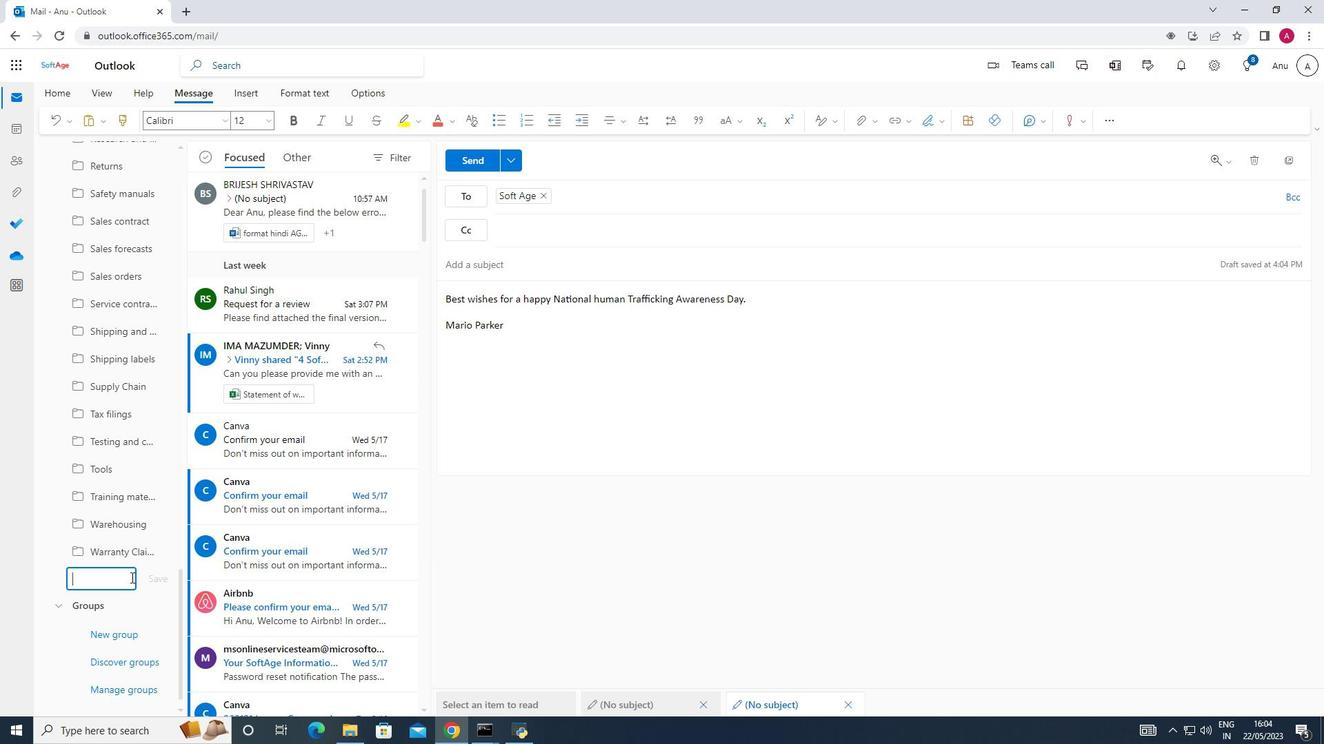 
Action: Mouse pressed left at (109, 582)
Screenshot: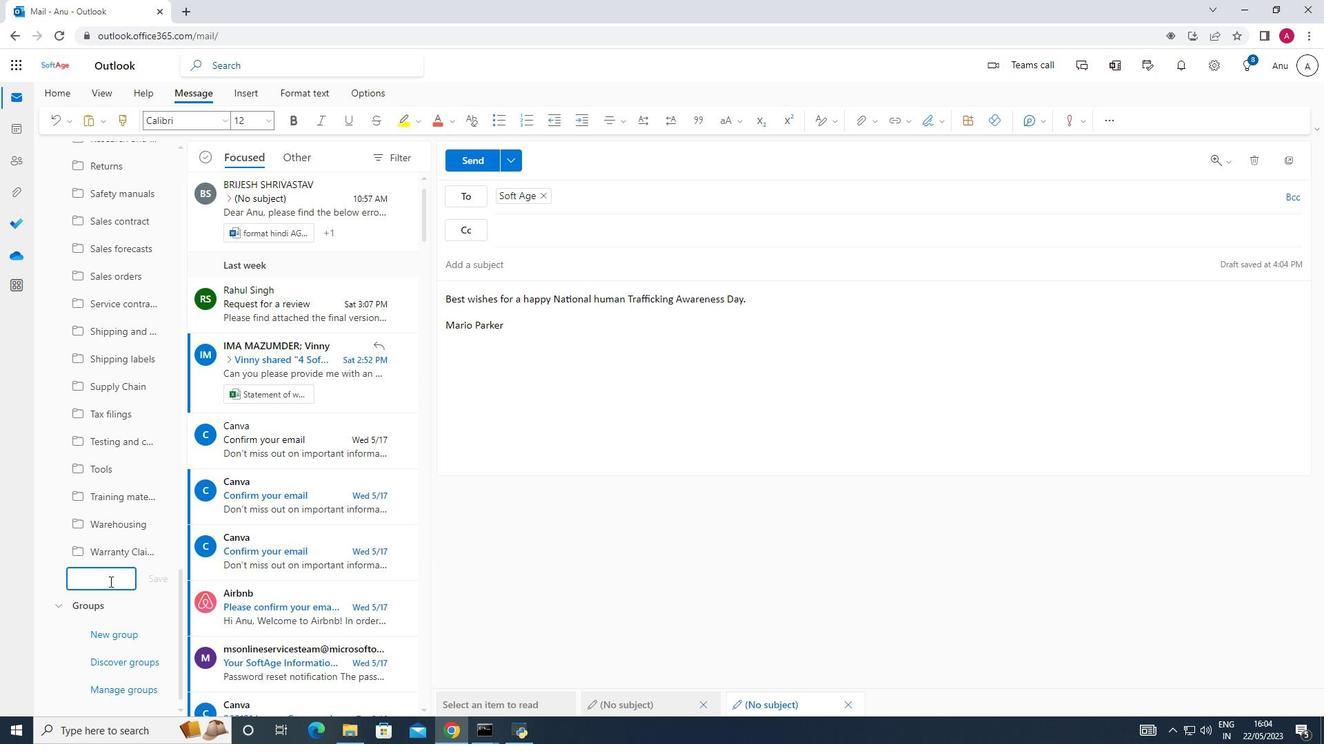 
Action: Mouse moved to (109, 582)
Screenshot: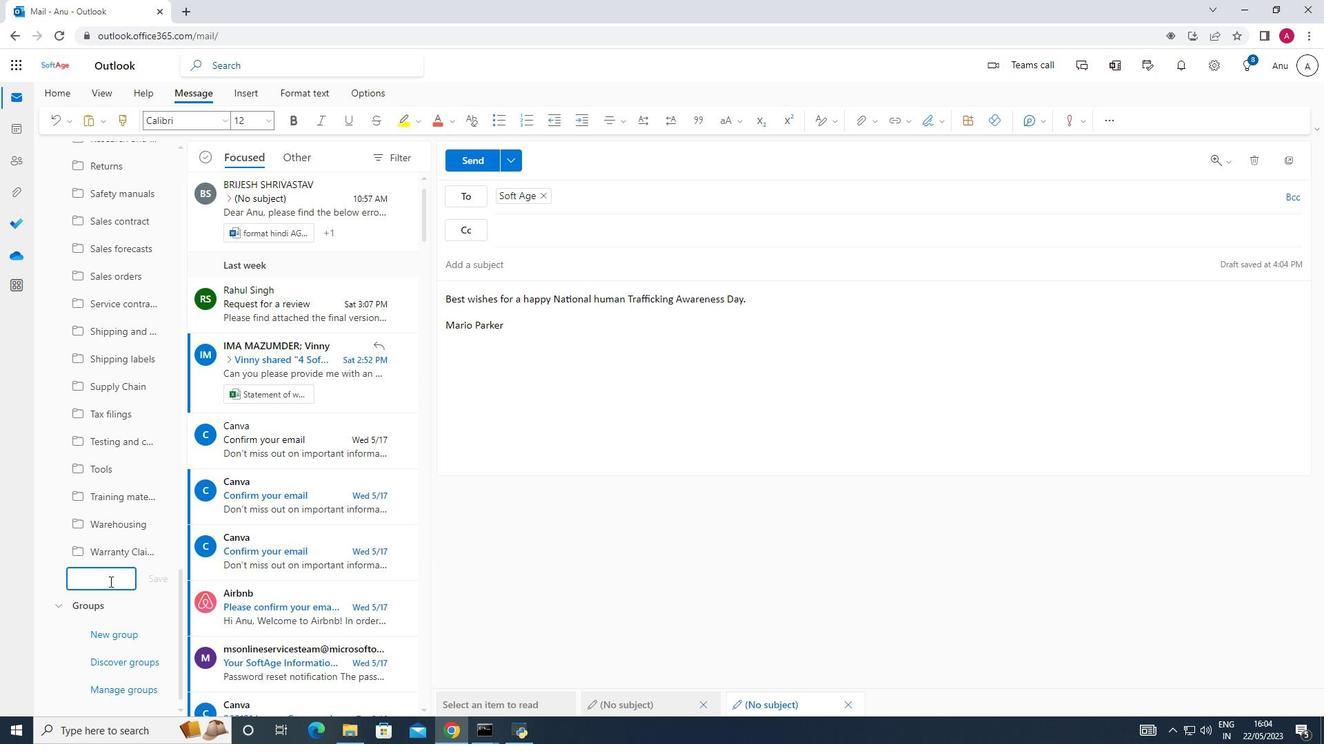 
Action: Key pressed <Key.shift>Vendor<Key.space>contract
Screenshot: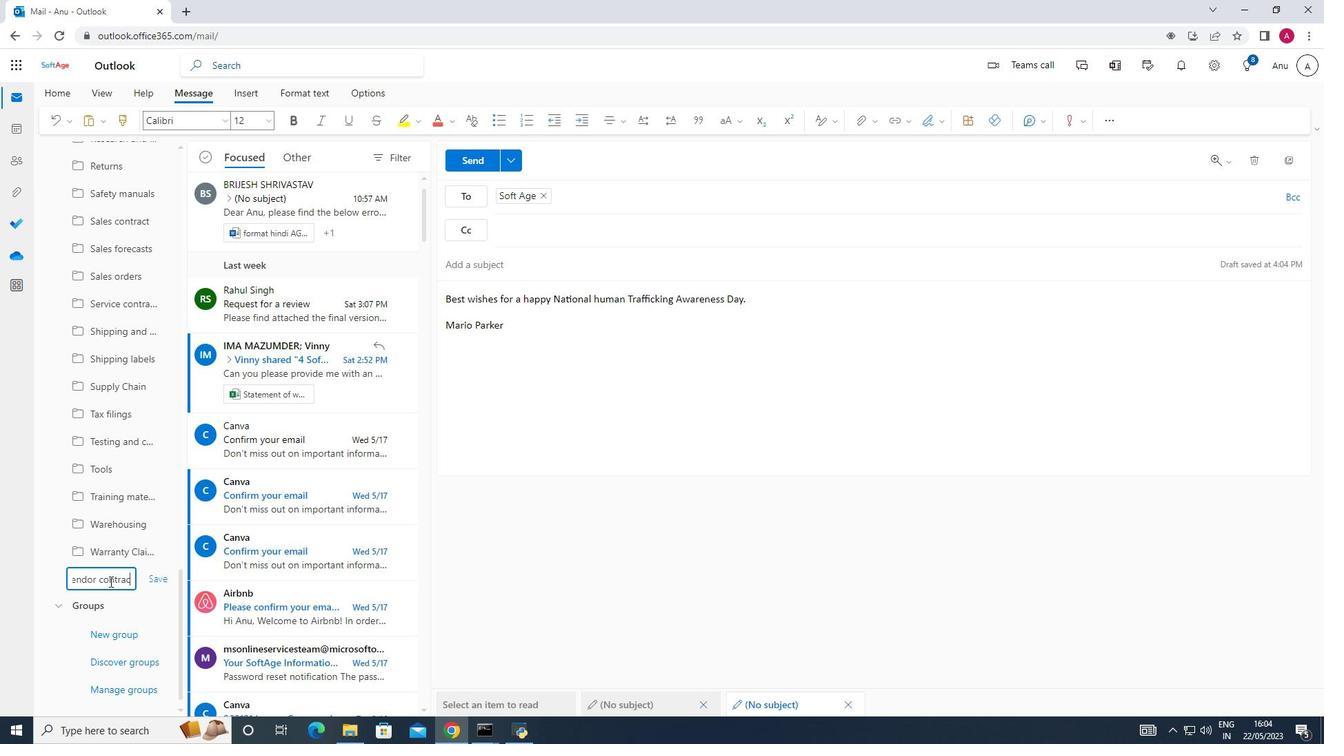 
Action: Mouse moved to (150, 575)
Screenshot: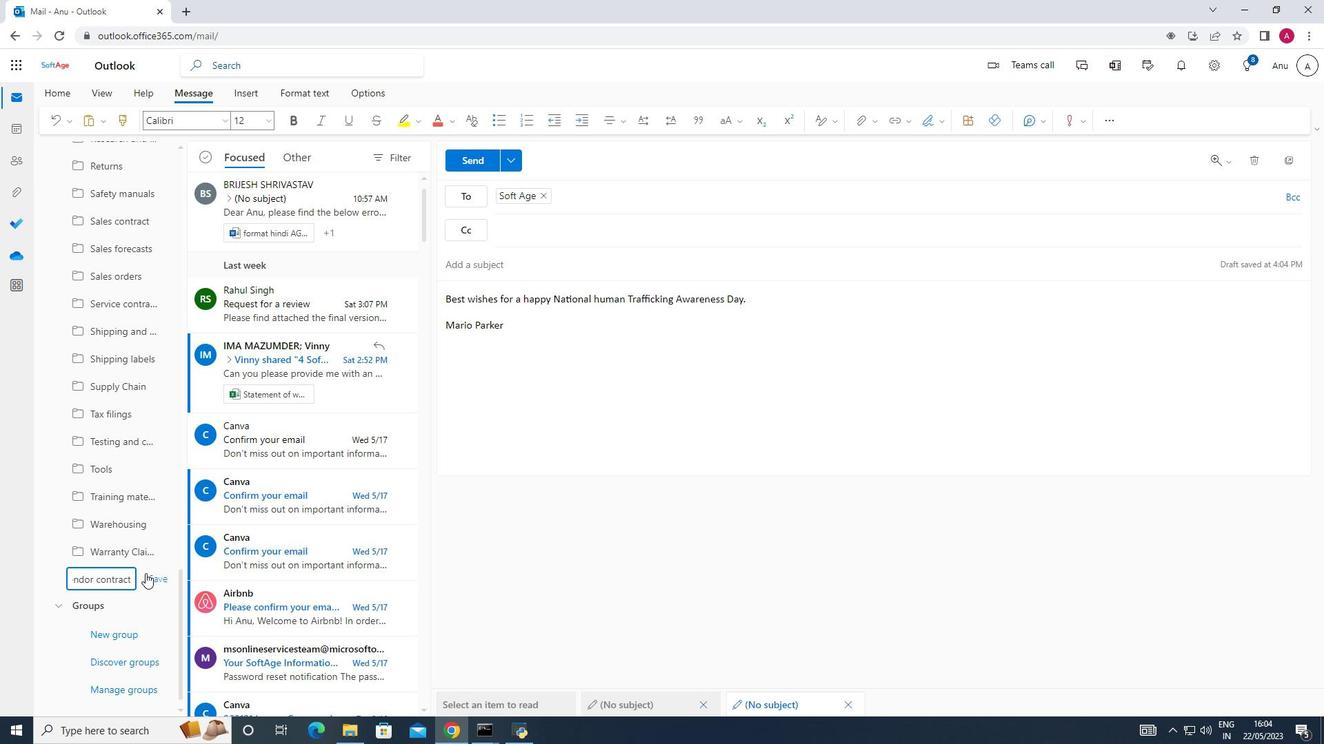 
Action: Mouse pressed left at (150, 575)
Screenshot: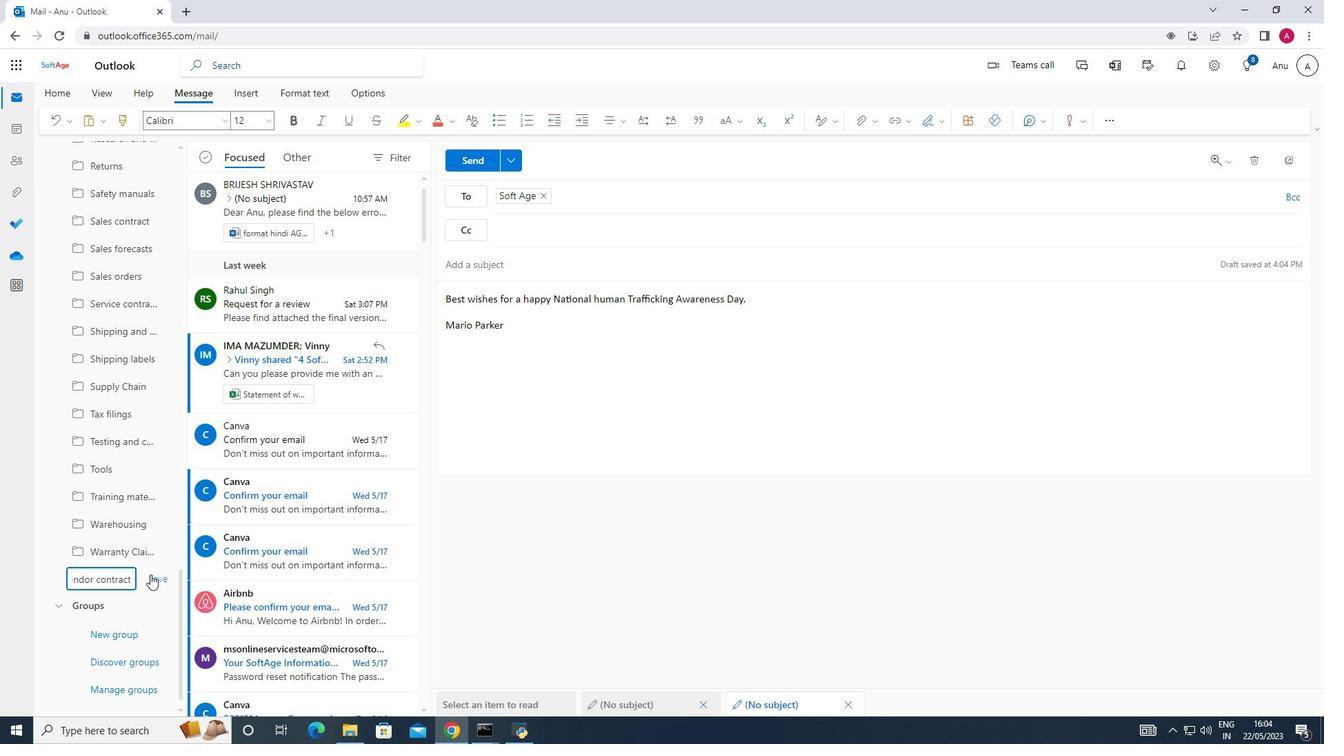 
Action: Mouse moved to (476, 158)
Screenshot: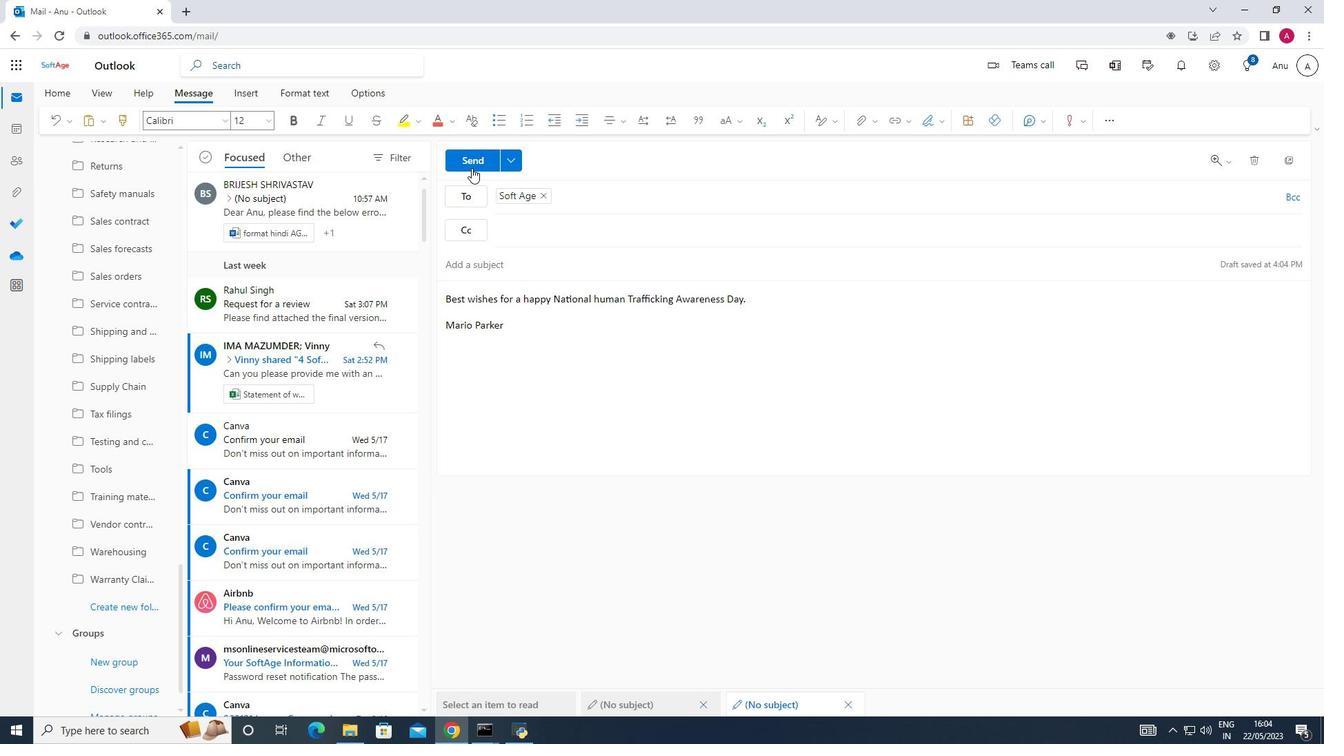 
Action: Mouse pressed left at (476, 158)
Screenshot: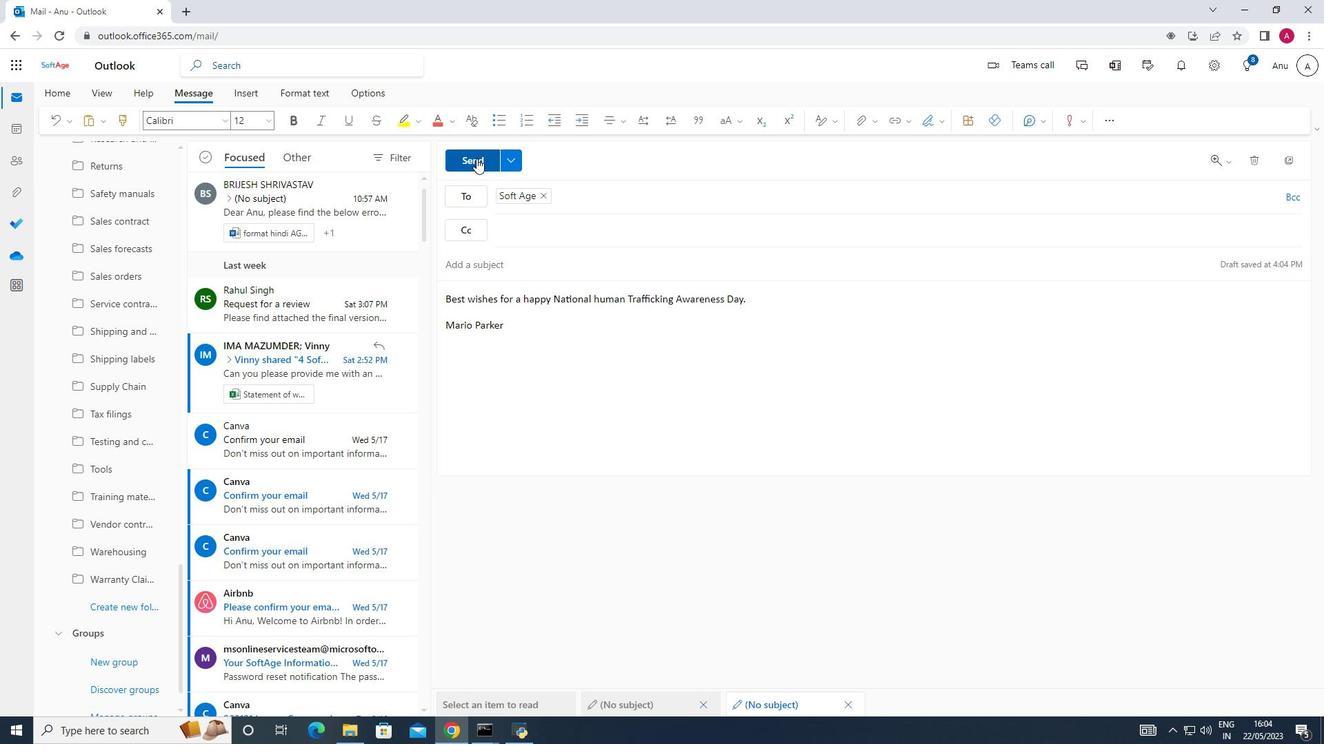 
Action: Mouse moved to (648, 415)
Screenshot: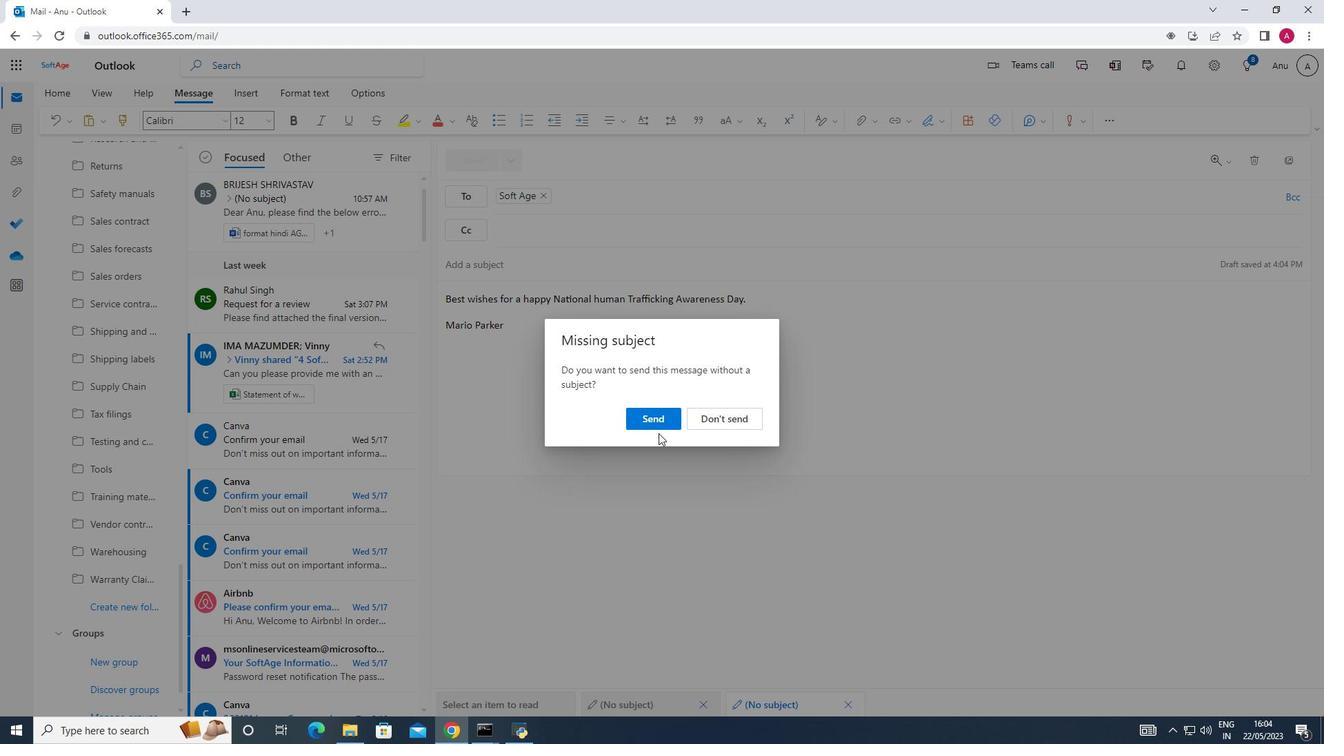 
Action: Mouse pressed left at (648, 415)
Screenshot: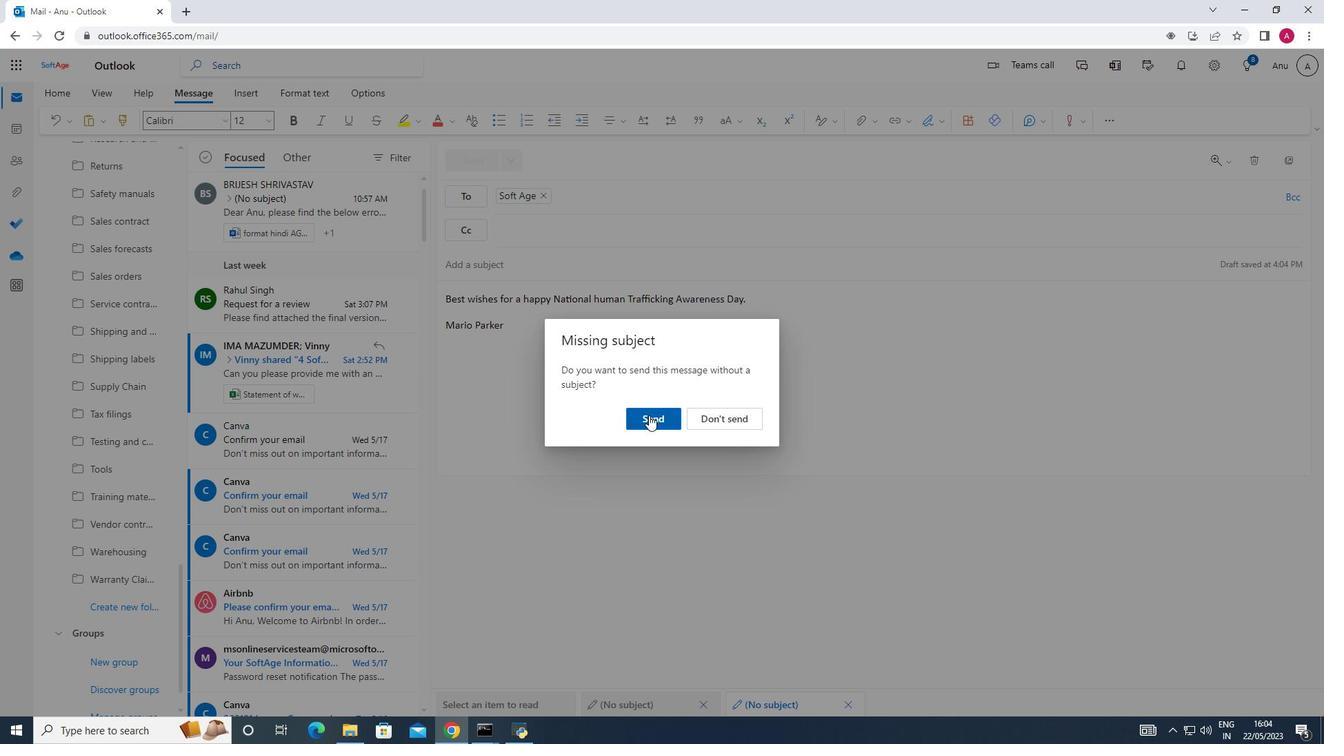 
Action: Mouse moved to (744, 424)
Screenshot: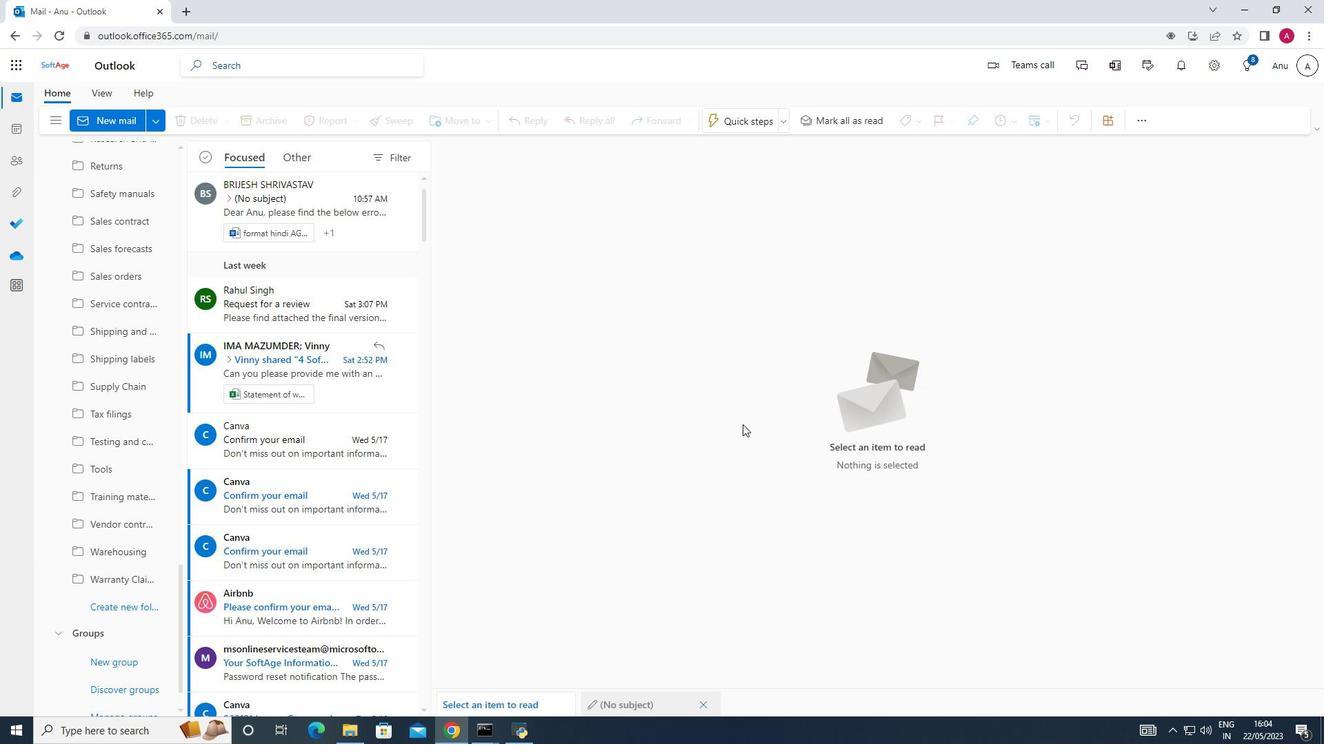 
